 Task: Look for space in Vichy, France from 3rd August, 2023 to 17th August, 2023 for 3 adults, 1 child in price range Rs.3000 to Rs.15000. Place can be entire place with 3 bedrooms having 4 beds and 2 bathrooms. Property type can be house, flat, guest house. Booking option can be shelf check-in. Required host language is English.
Action: Mouse moved to (464, 87)
Screenshot: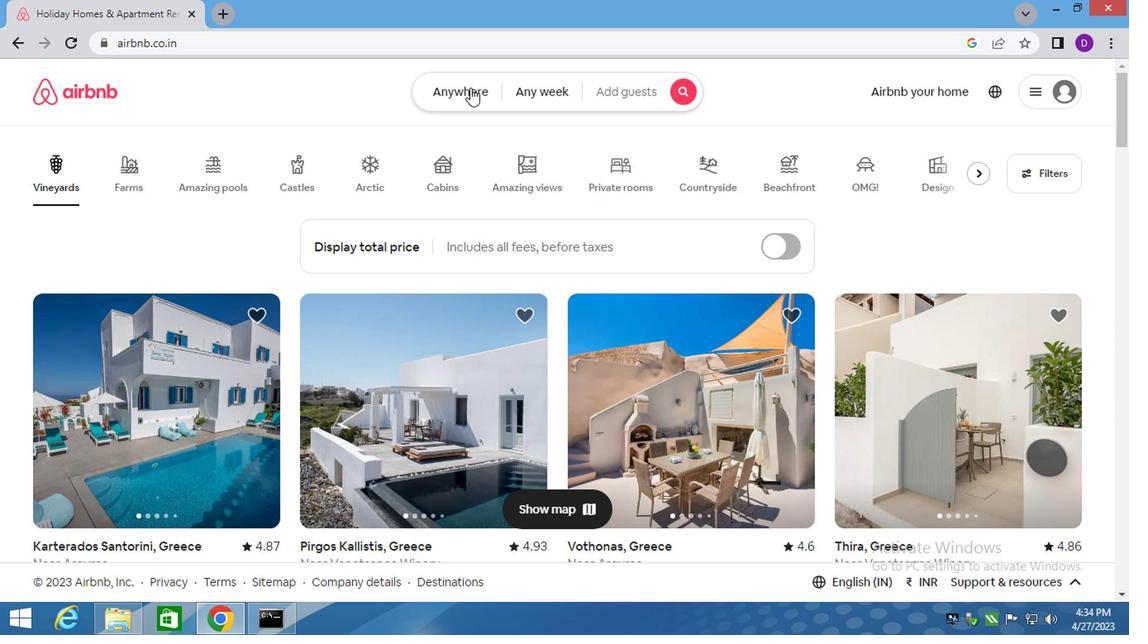 
Action: Mouse pressed left at (464, 87)
Screenshot: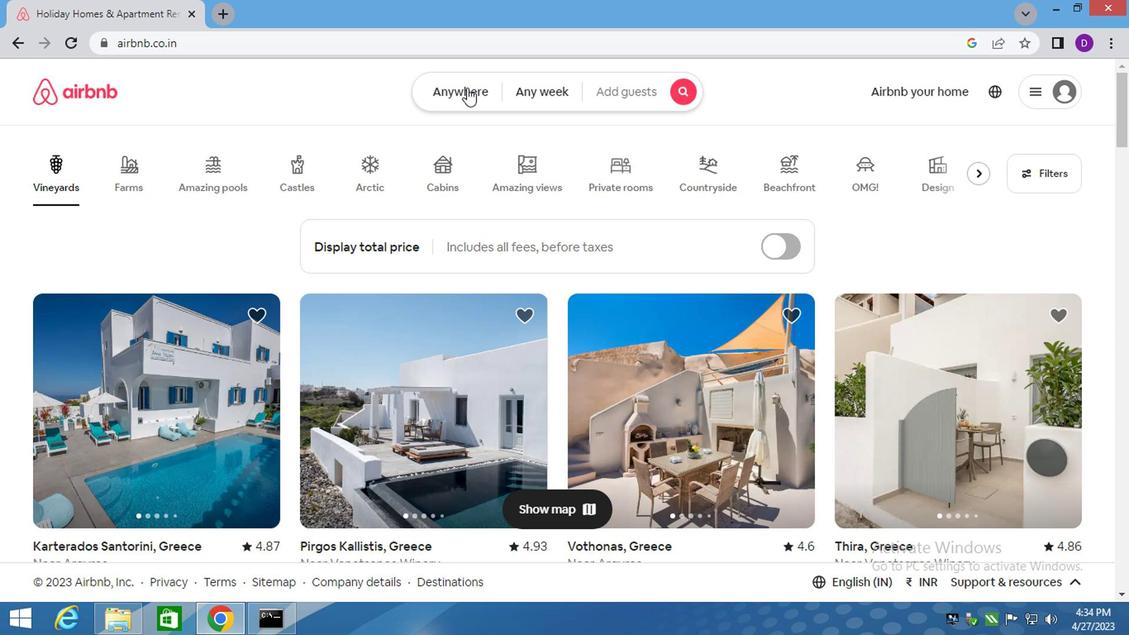 
Action: Mouse moved to (308, 161)
Screenshot: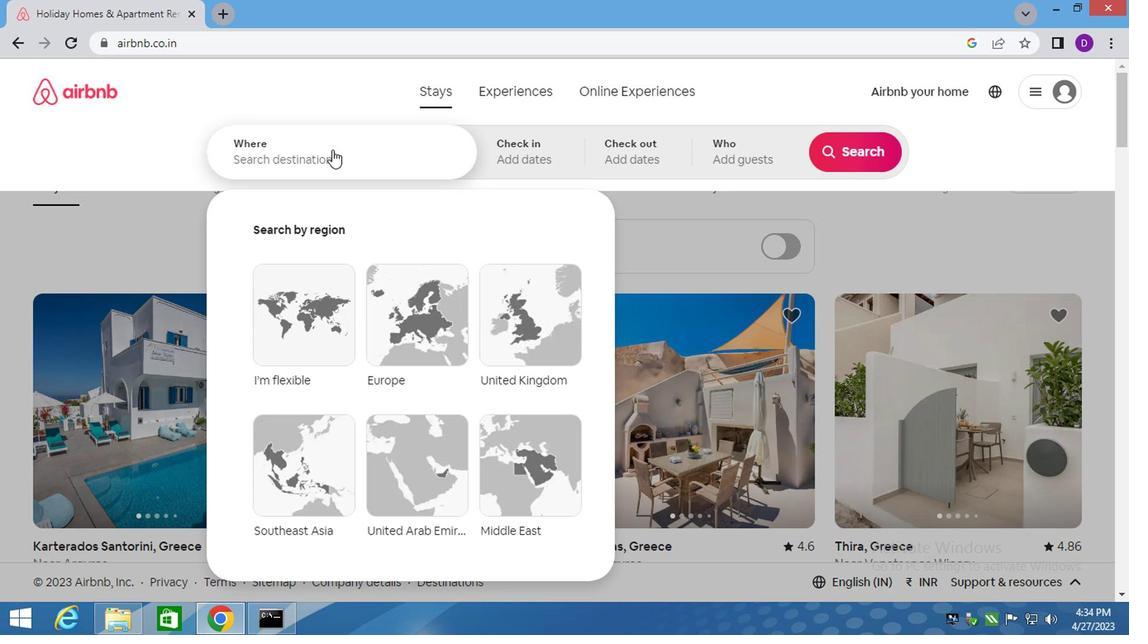 
Action: Mouse pressed left at (308, 161)
Screenshot: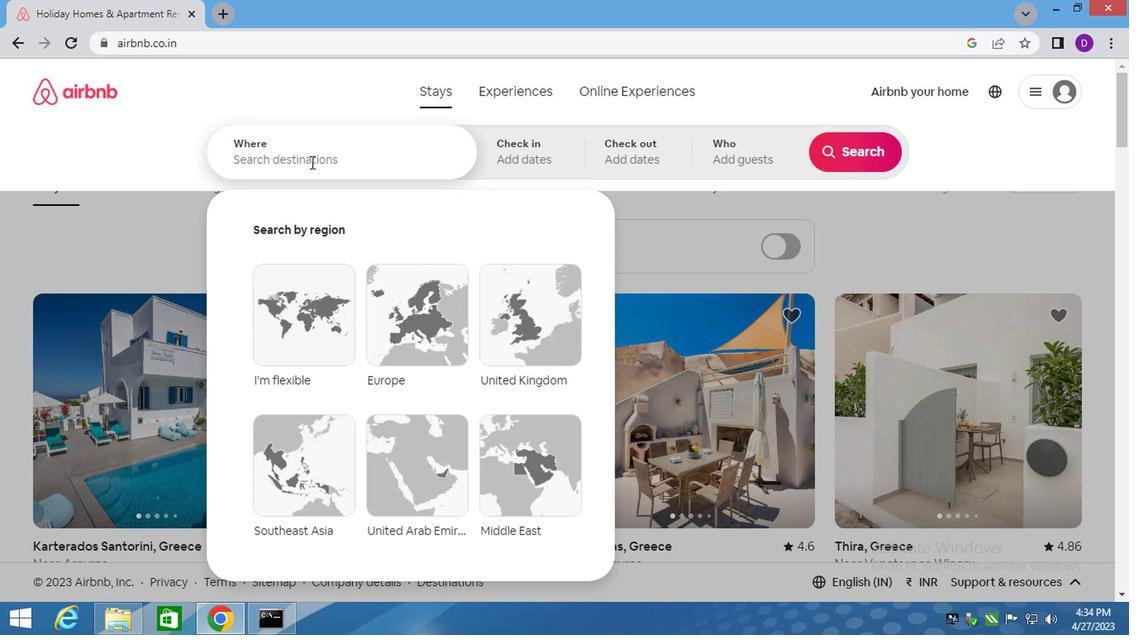 
Action: Mouse moved to (308, 163)
Screenshot: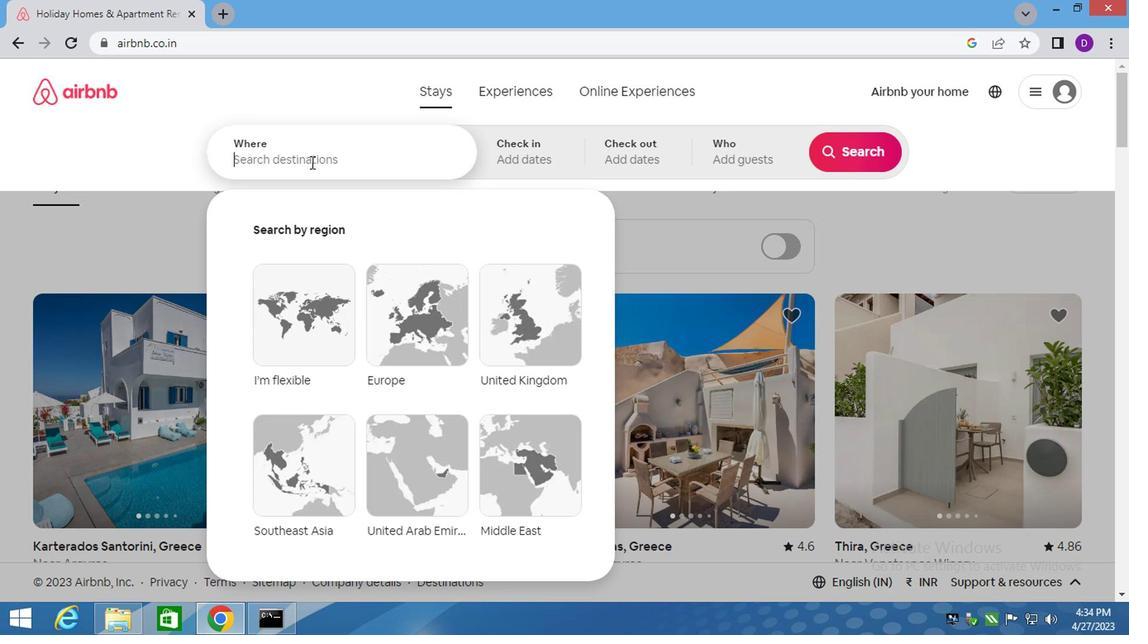 
Action: Key pressed <Key.shift>VICHY,<Key.shift>FRANCE<Key.enter>
Screenshot: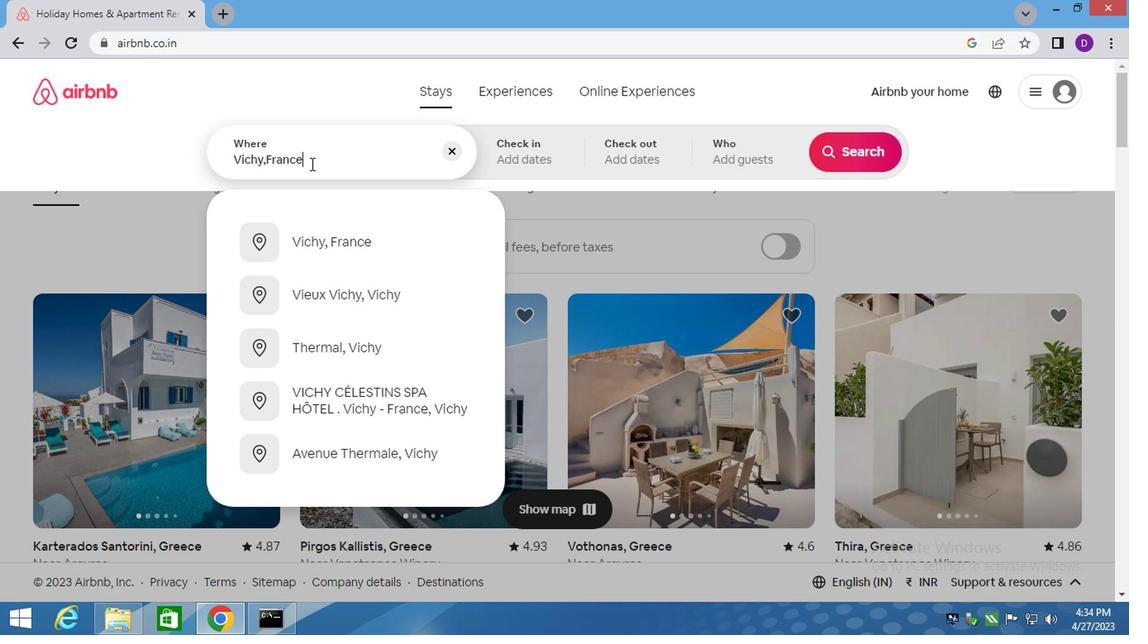 
Action: Mouse moved to (840, 285)
Screenshot: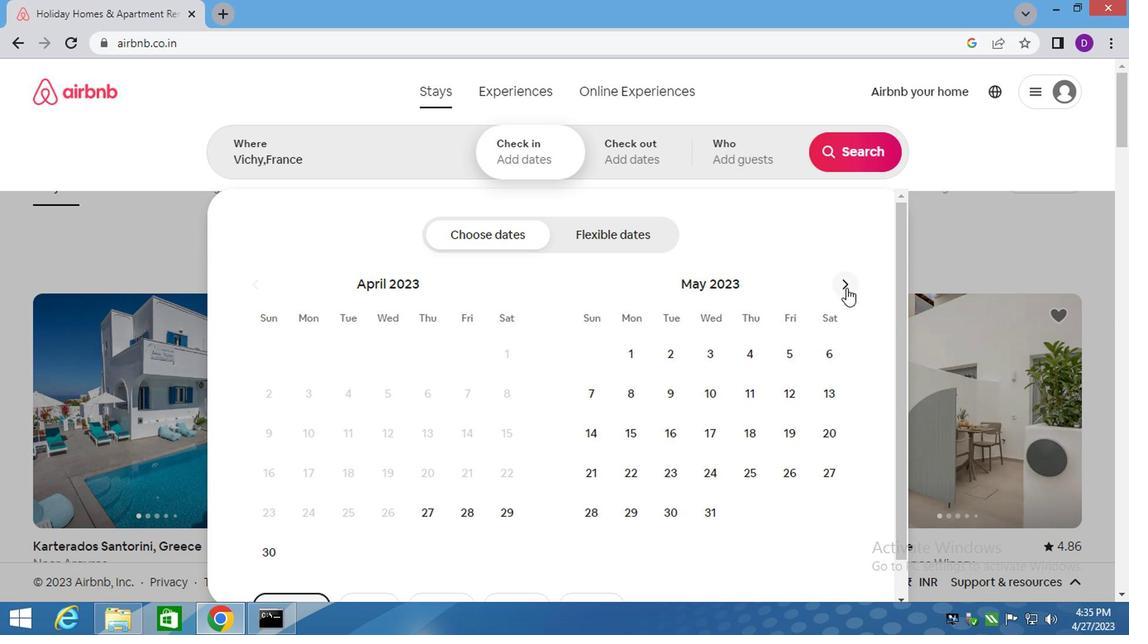 
Action: Mouse pressed left at (840, 285)
Screenshot: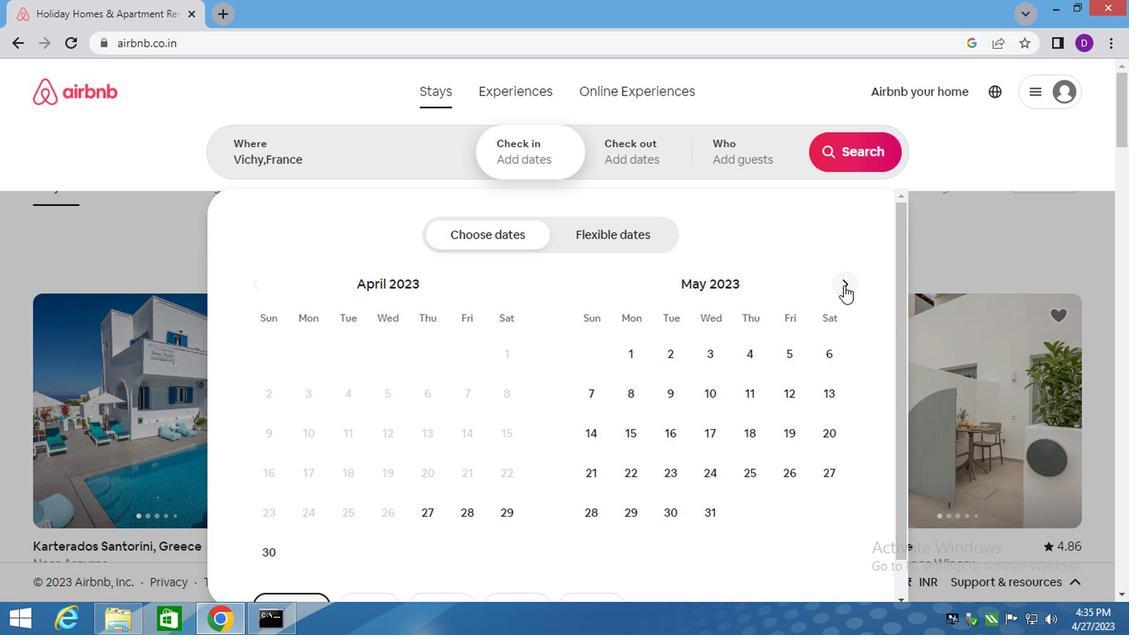 
Action: Mouse pressed left at (840, 285)
Screenshot: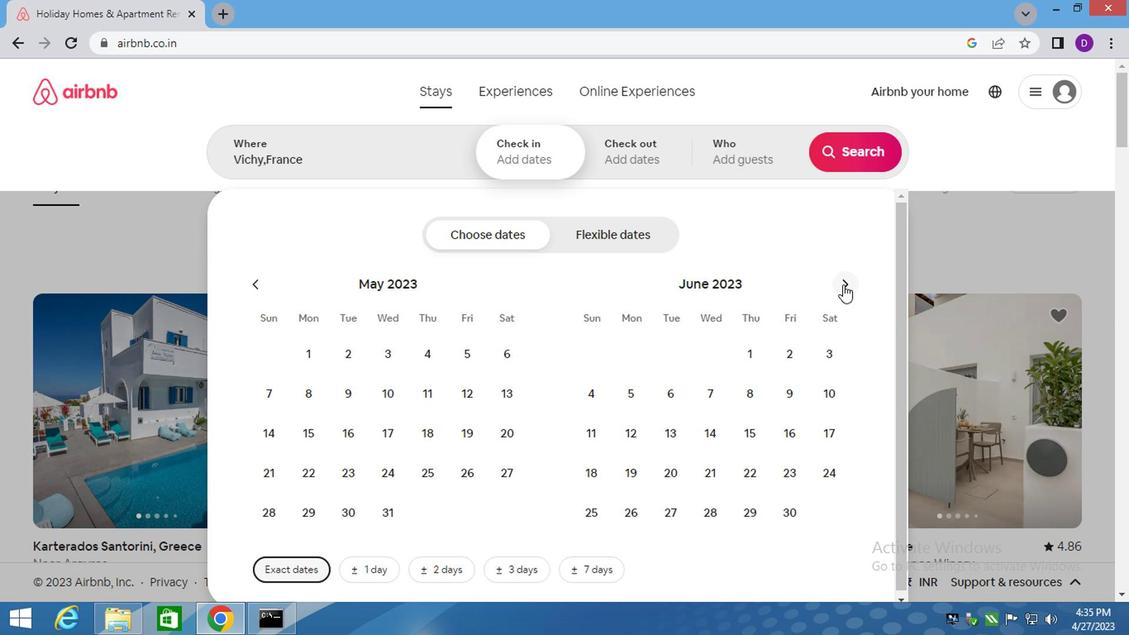 
Action: Mouse pressed left at (840, 285)
Screenshot: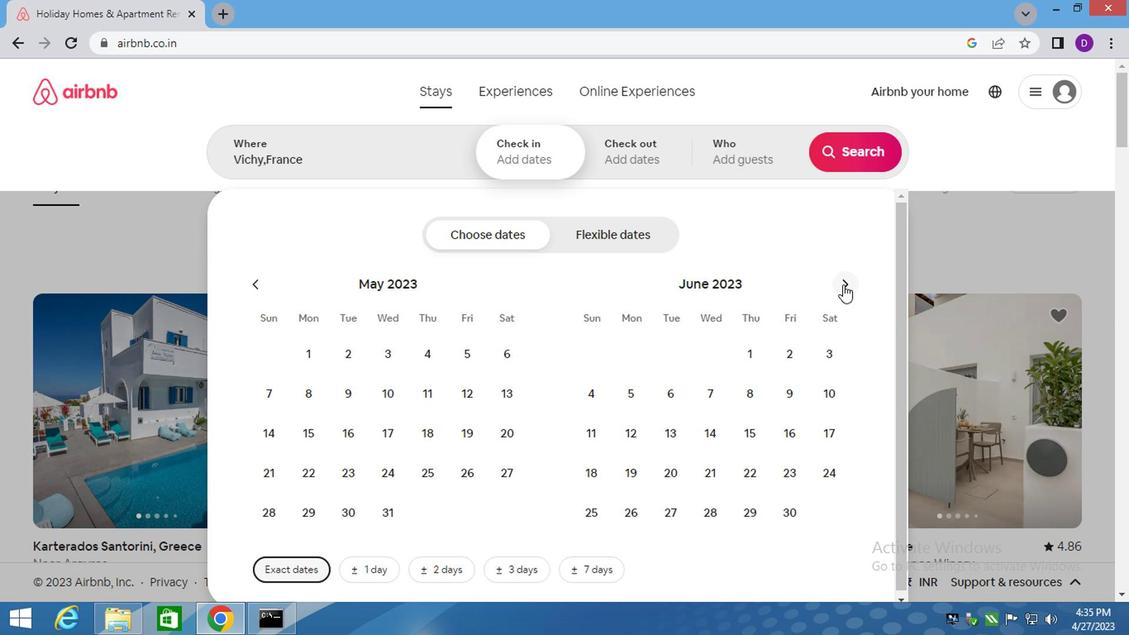 
Action: Mouse pressed left at (840, 285)
Screenshot: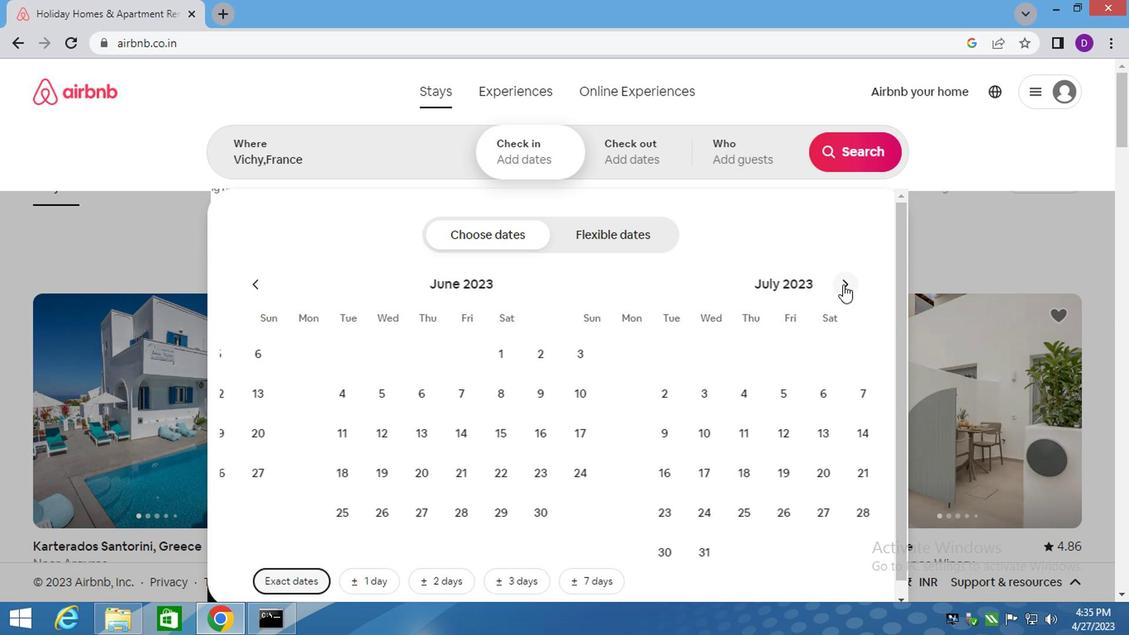 
Action: Mouse moved to (739, 362)
Screenshot: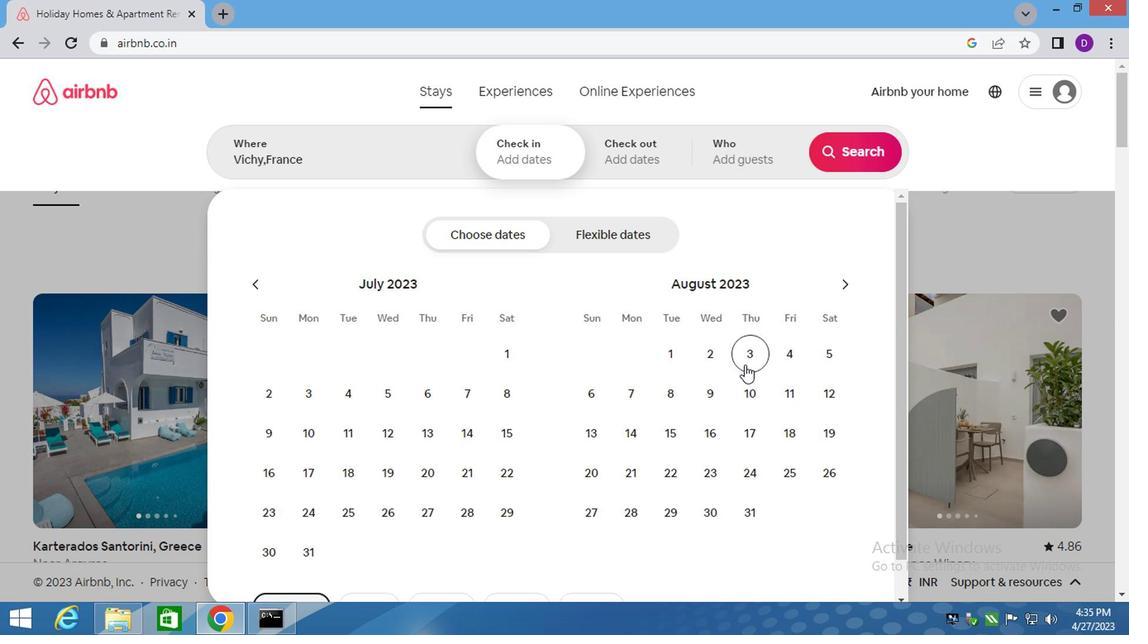 
Action: Mouse pressed left at (739, 362)
Screenshot: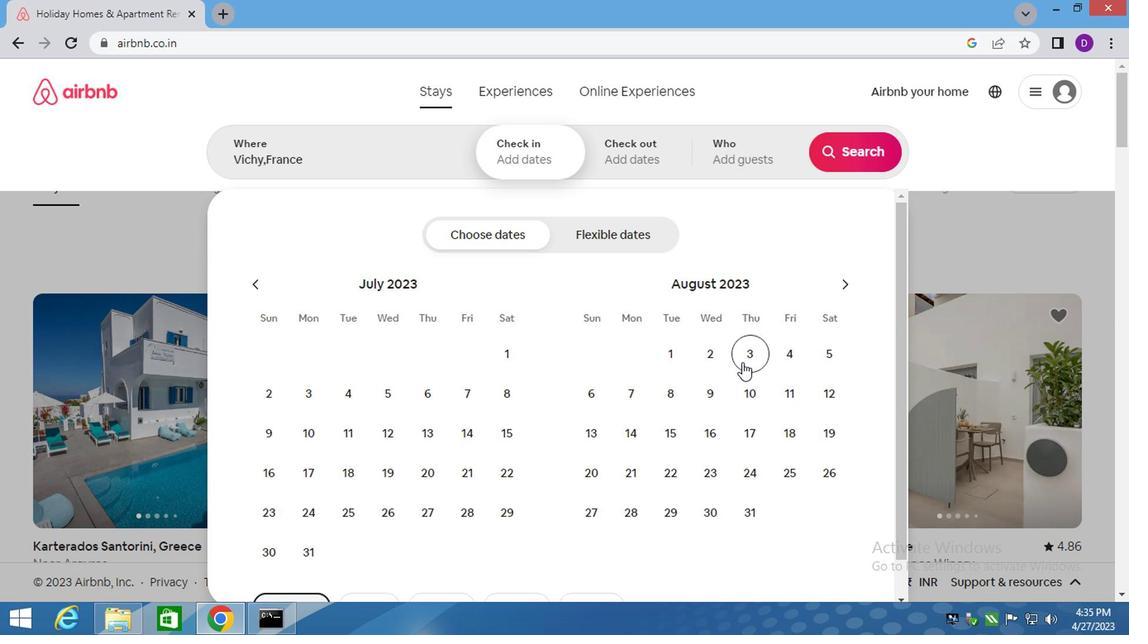 
Action: Mouse moved to (757, 432)
Screenshot: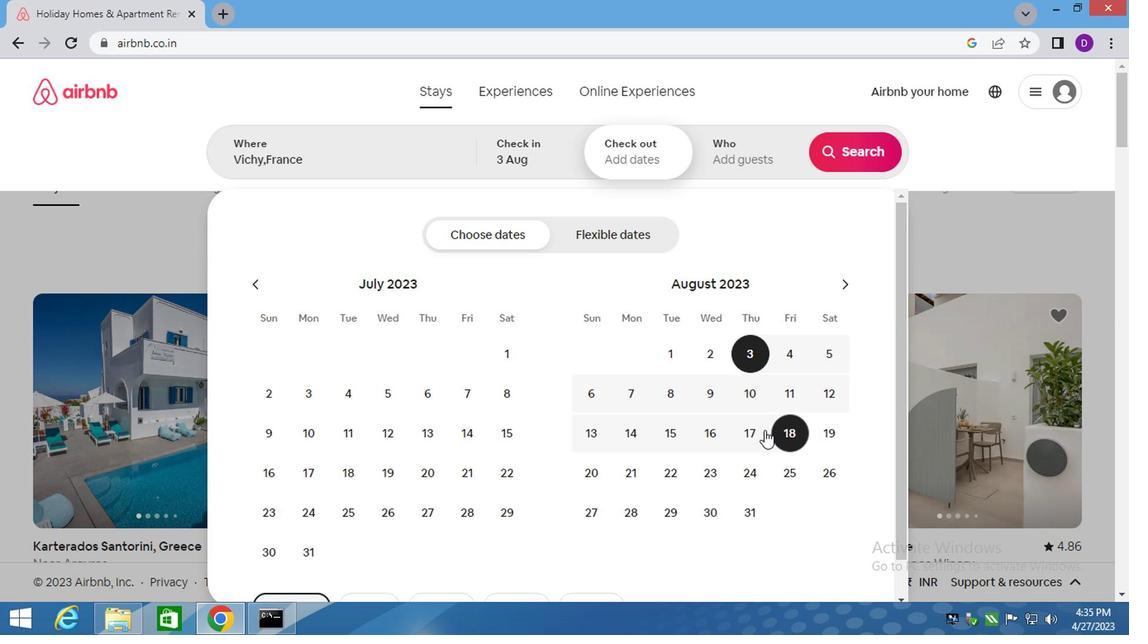 
Action: Mouse pressed left at (757, 432)
Screenshot: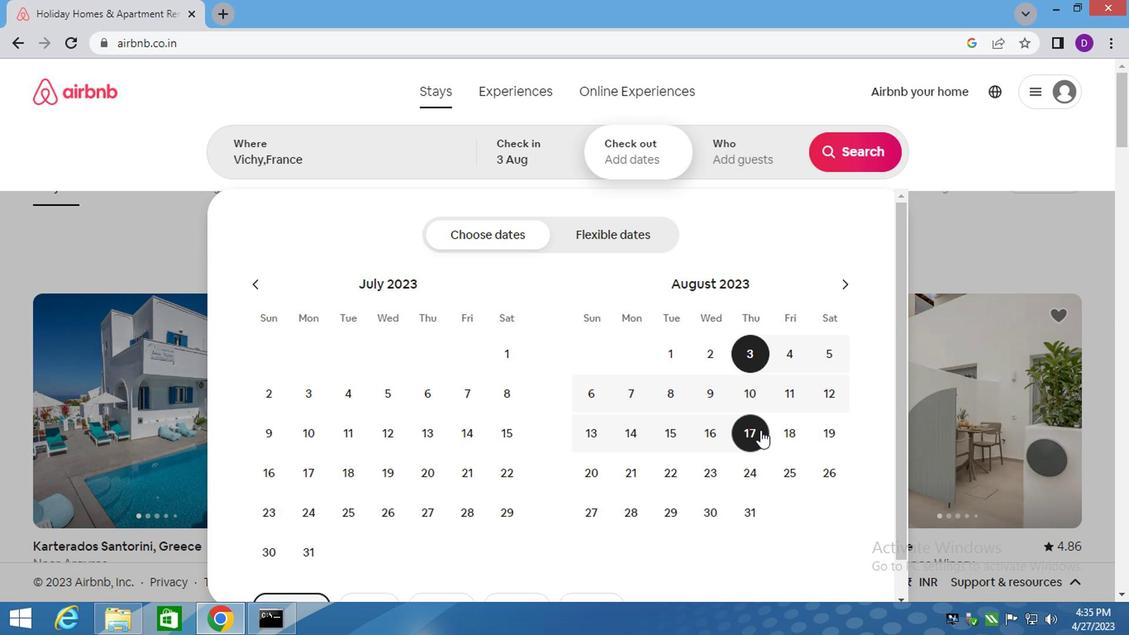 
Action: Mouse moved to (734, 149)
Screenshot: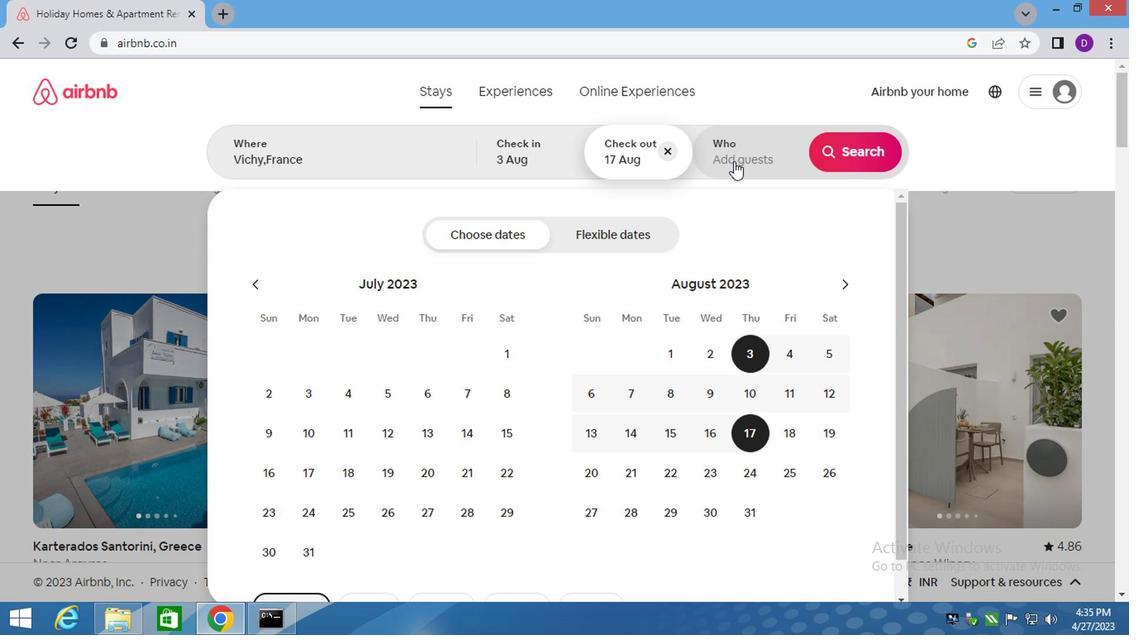 
Action: Mouse pressed left at (734, 149)
Screenshot: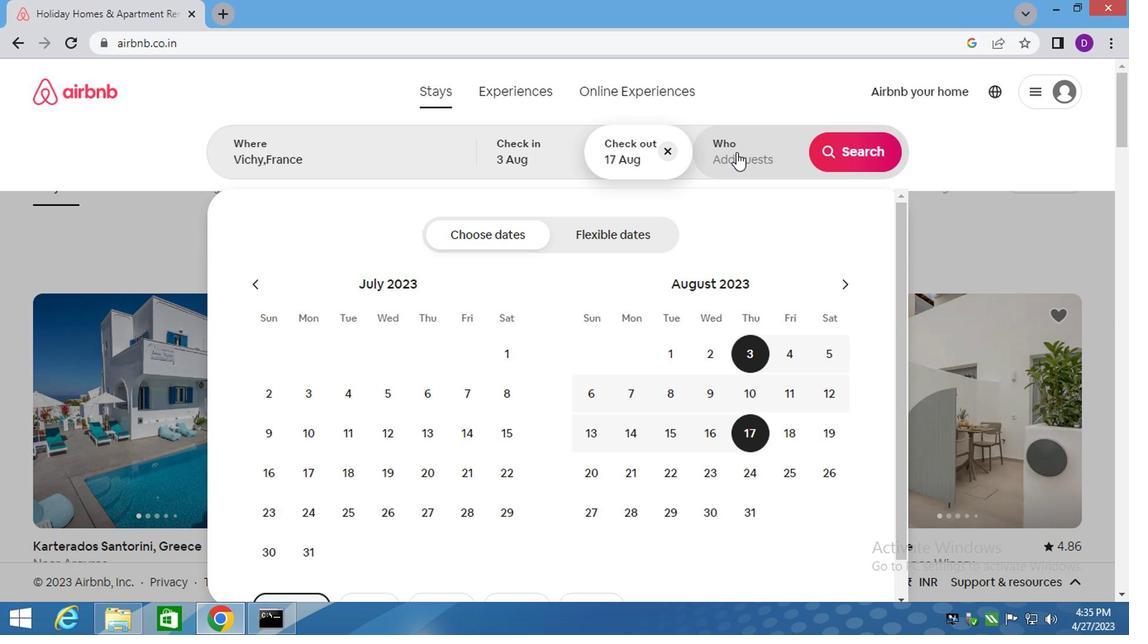 
Action: Mouse moved to (855, 232)
Screenshot: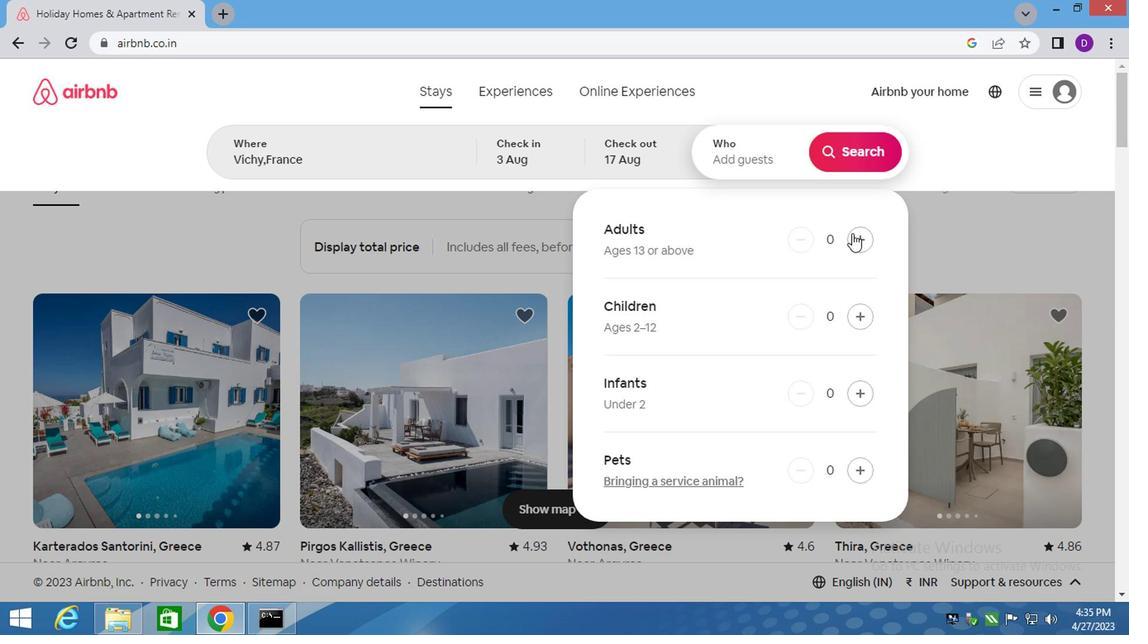 
Action: Mouse pressed left at (855, 232)
Screenshot: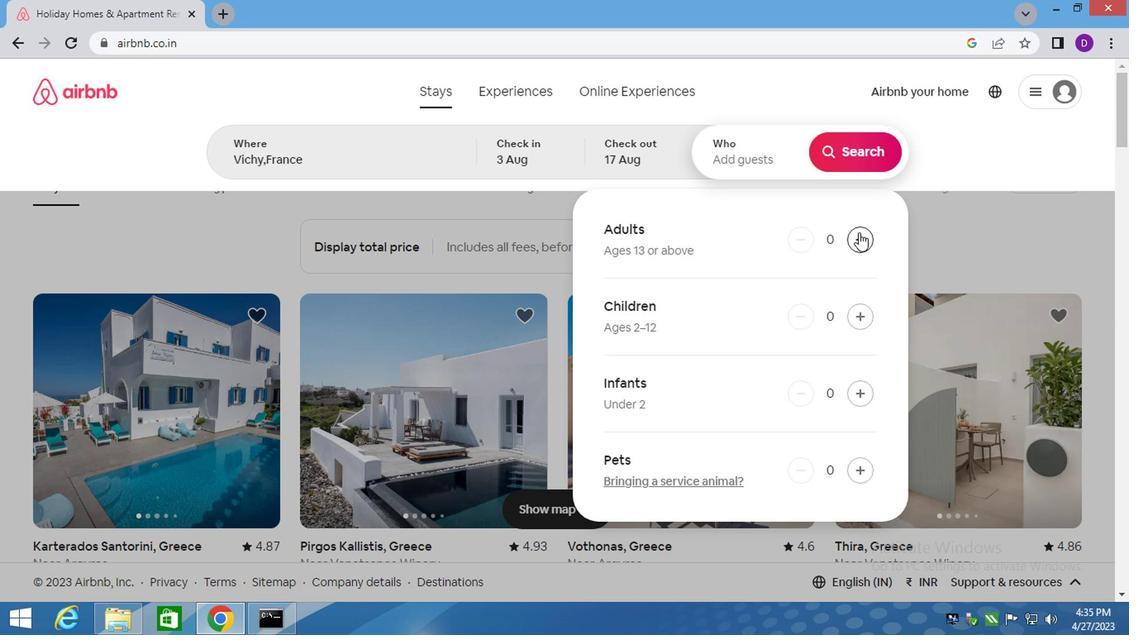 
Action: Mouse moved to (856, 232)
Screenshot: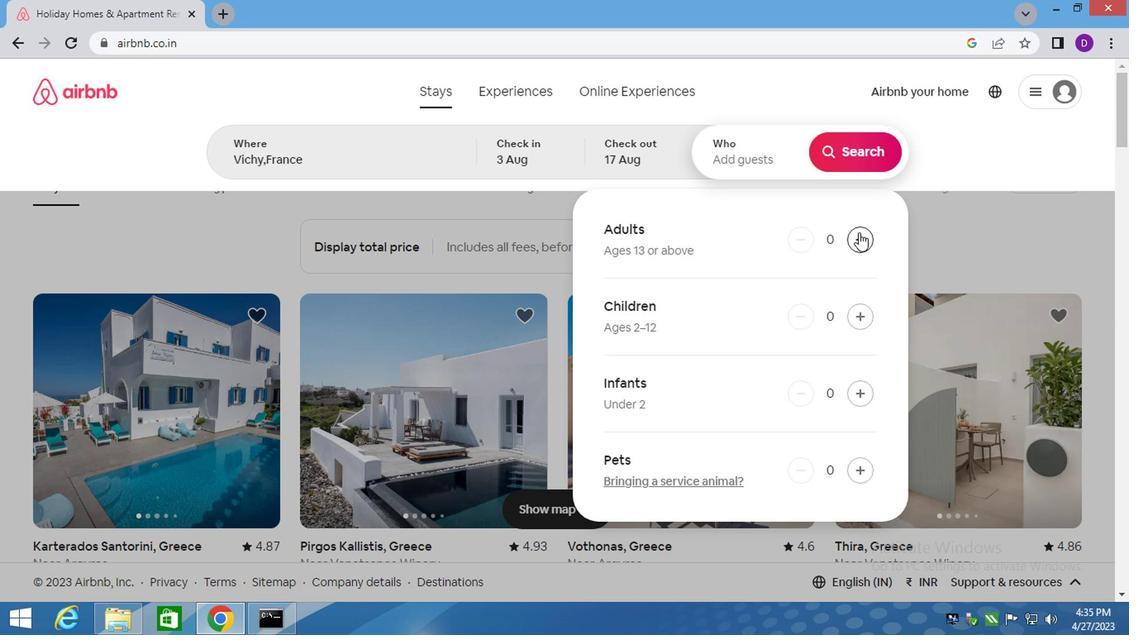 
Action: Mouse pressed left at (856, 232)
Screenshot: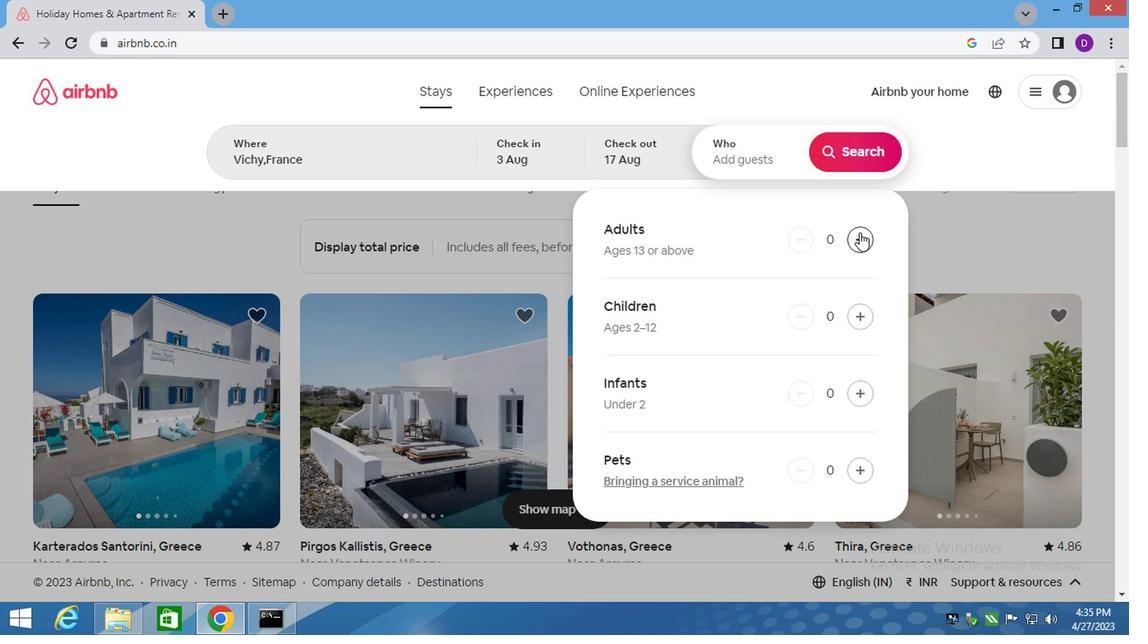 
Action: Mouse pressed left at (856, 232)
Screenshot: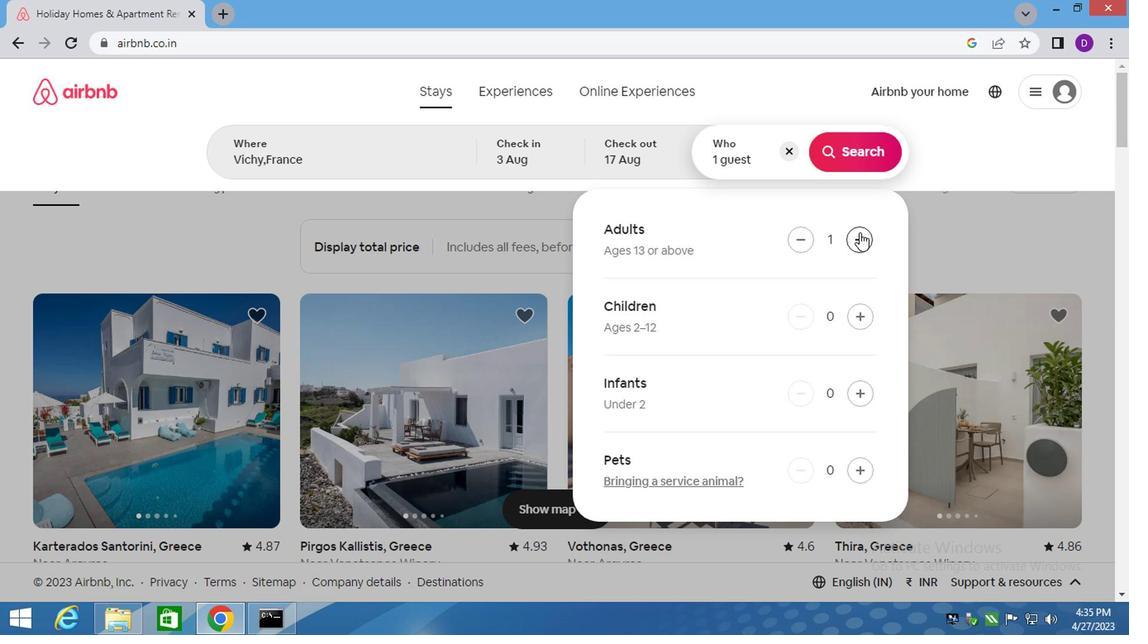 
Action: Mouse moved to (862, 319)
Screenshot: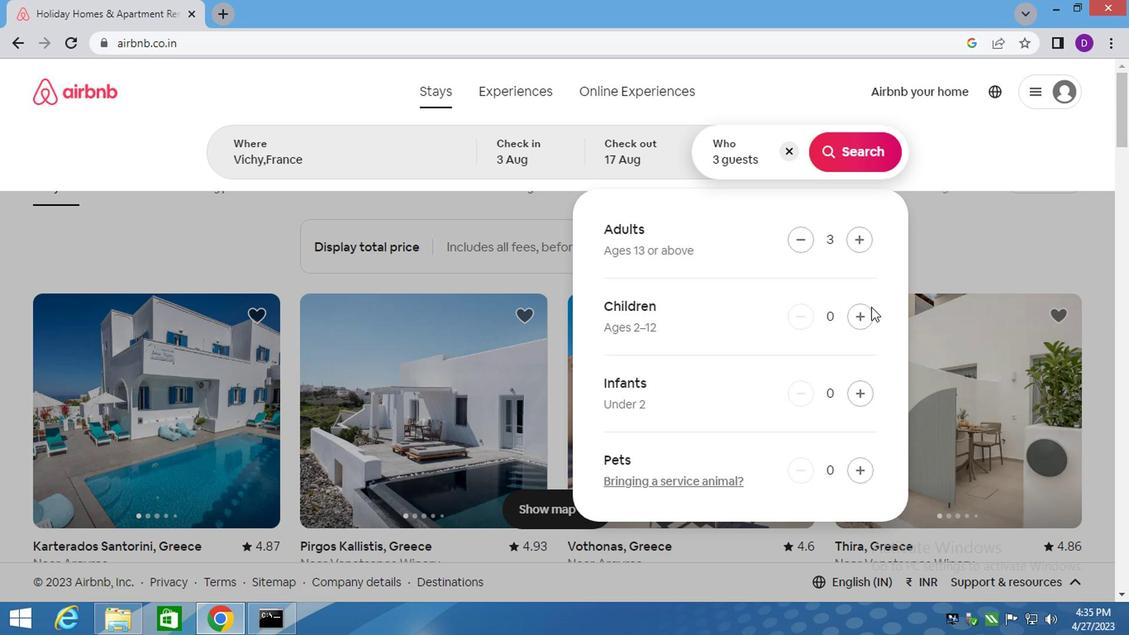 
Action: Mouse pressed left at (862, 319)
Screenshot: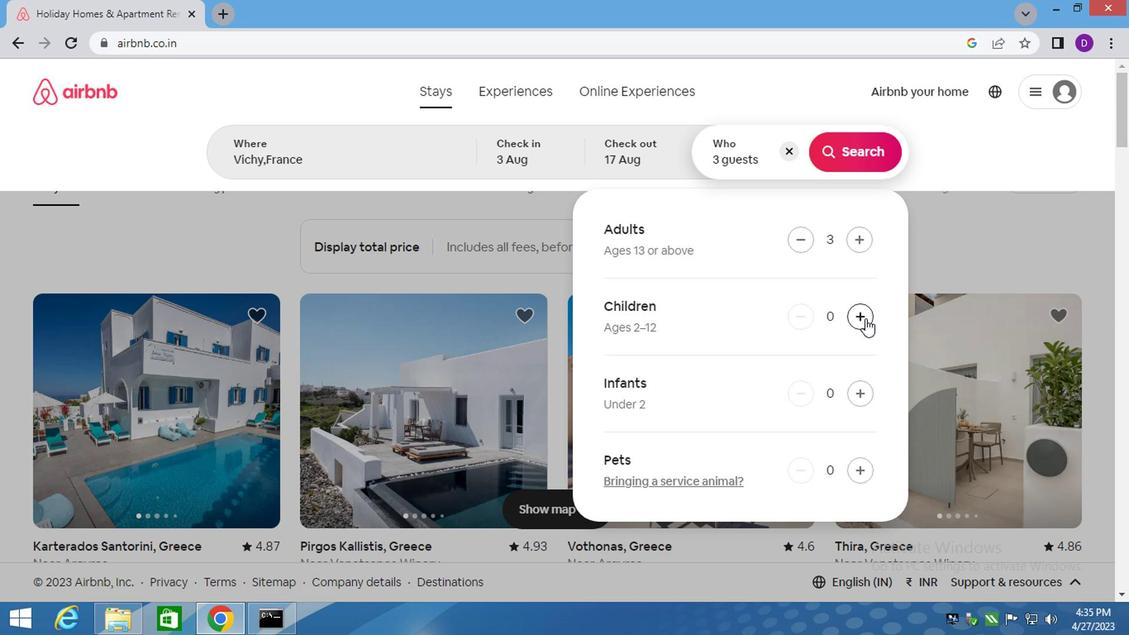 
Action: Mouse moved to (832, 155)
Screenshot: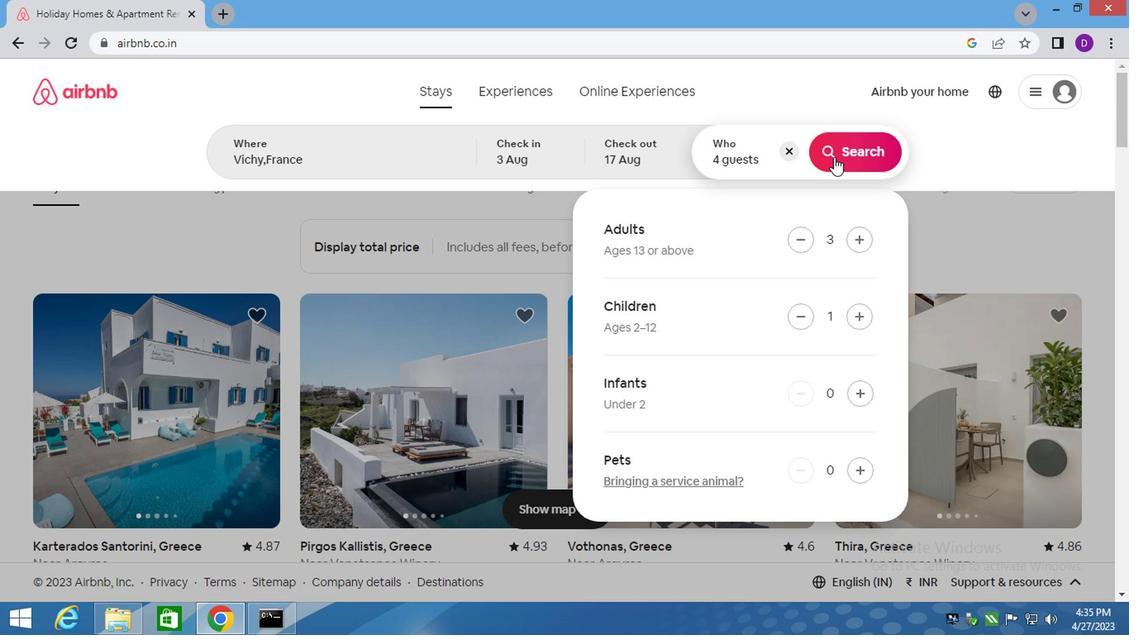 
Action: Mouse pressed left at (832, 155)
Screenshot: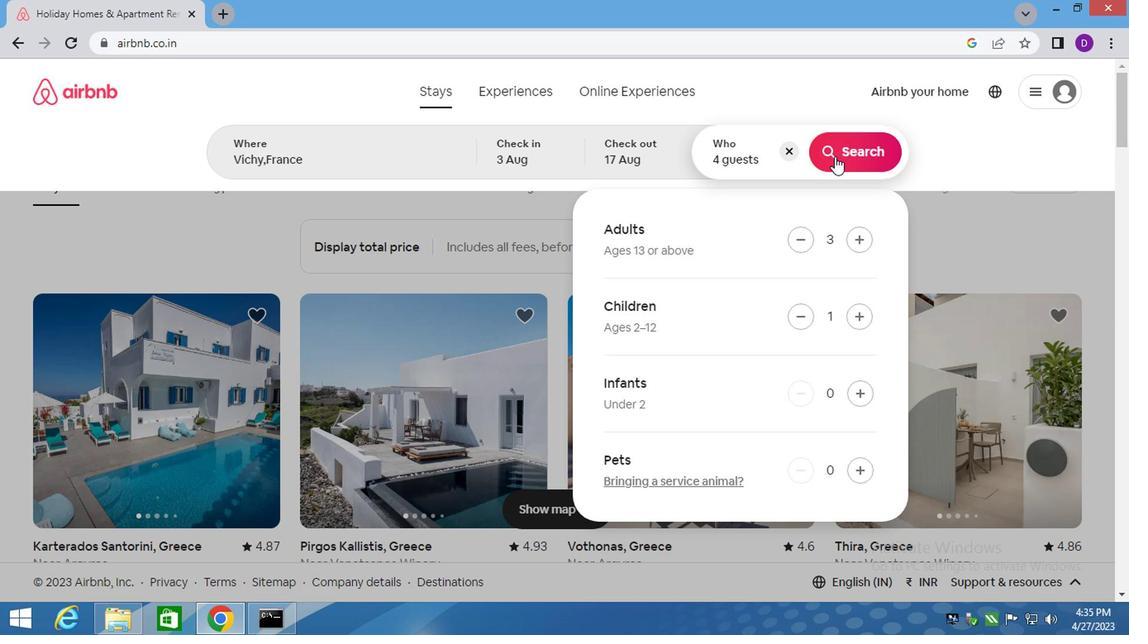 
Action: Mouse moved to (1063, 159)
Screenshot: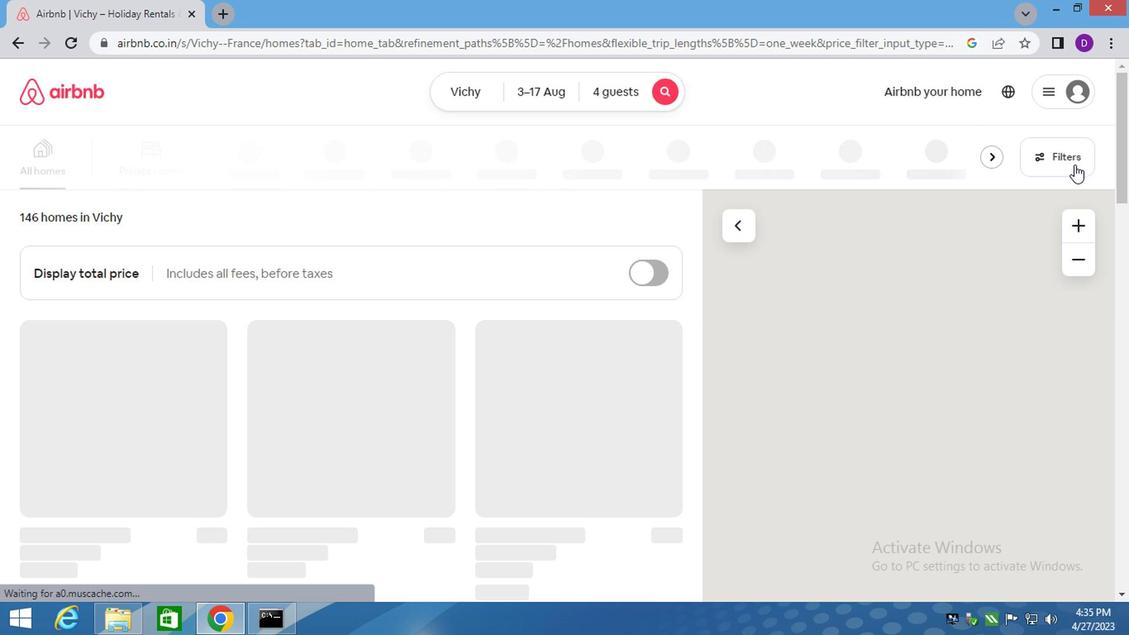 
Action: Mouse pressed left at (1063, 159)
Screenshot: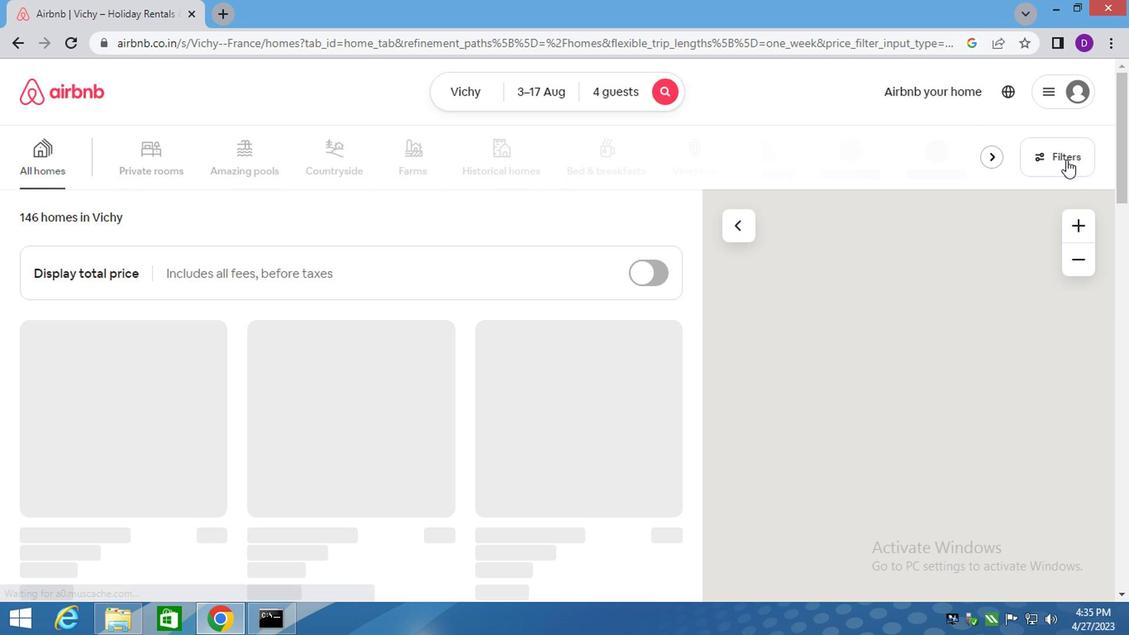 
Action: Mouse moved to (339, 368)
Screenshot: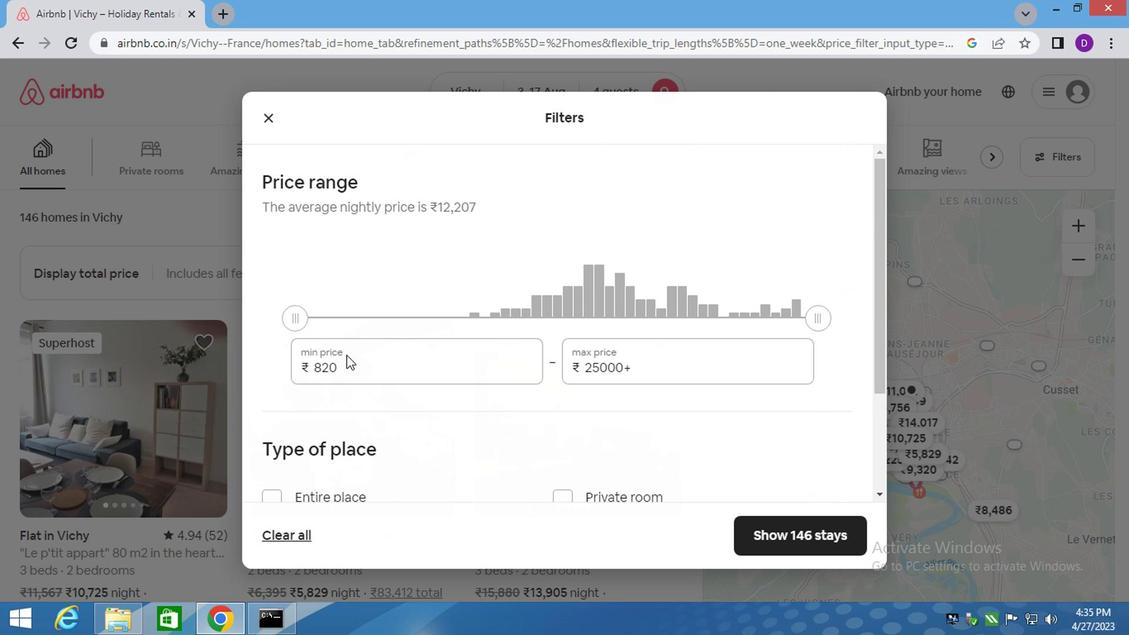 
Action: Mouse pressed left at (339, 368)
Screenshot: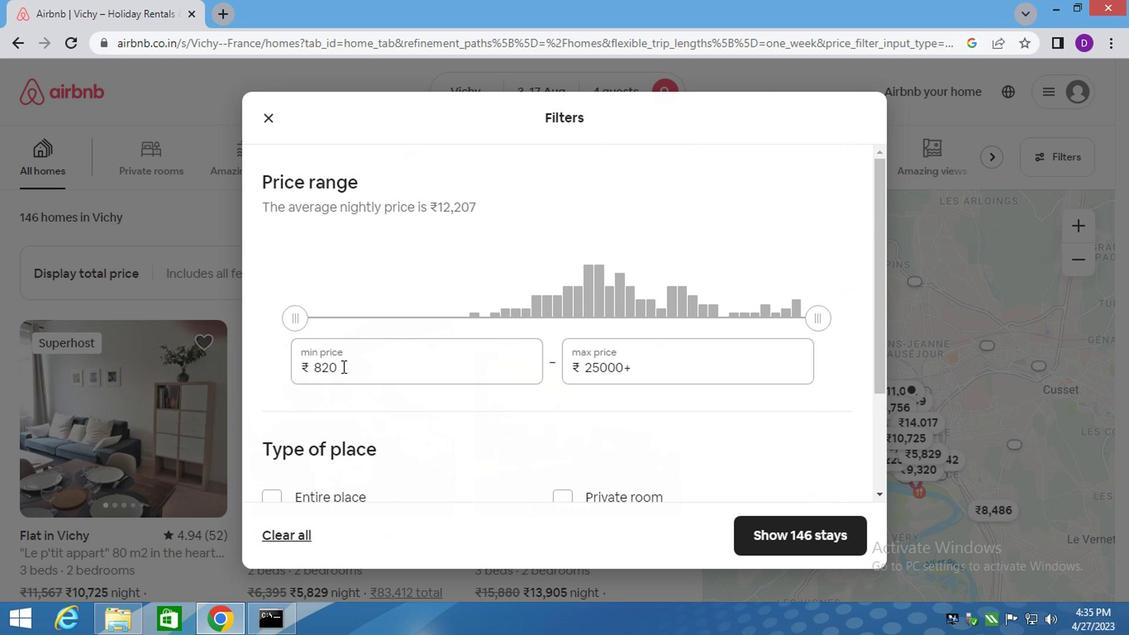 
Action: Mouse pressed left at (339, 368)
Screenshot: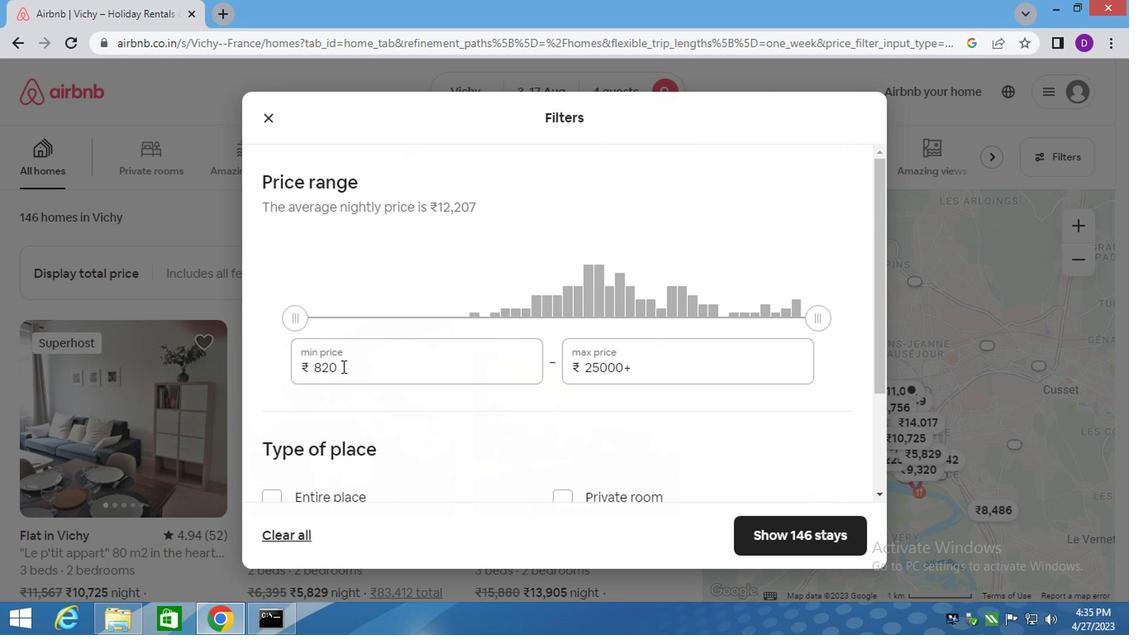 
Action: Mouse pressed left at (339, 368)
Screenshot: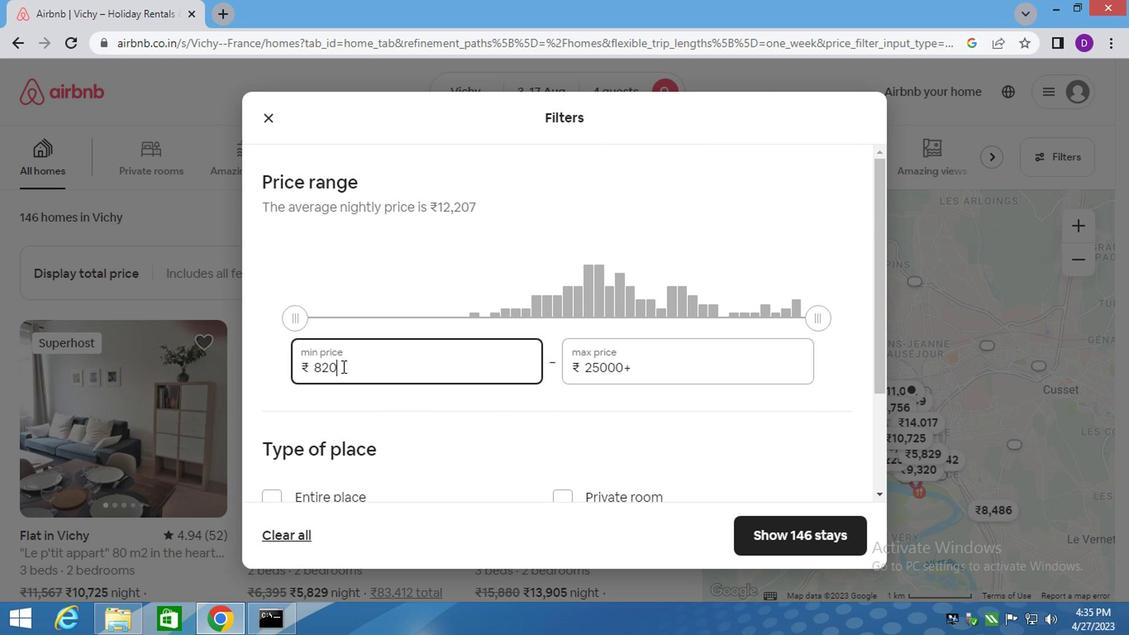 
Action: Key pressed 30
Screenshot: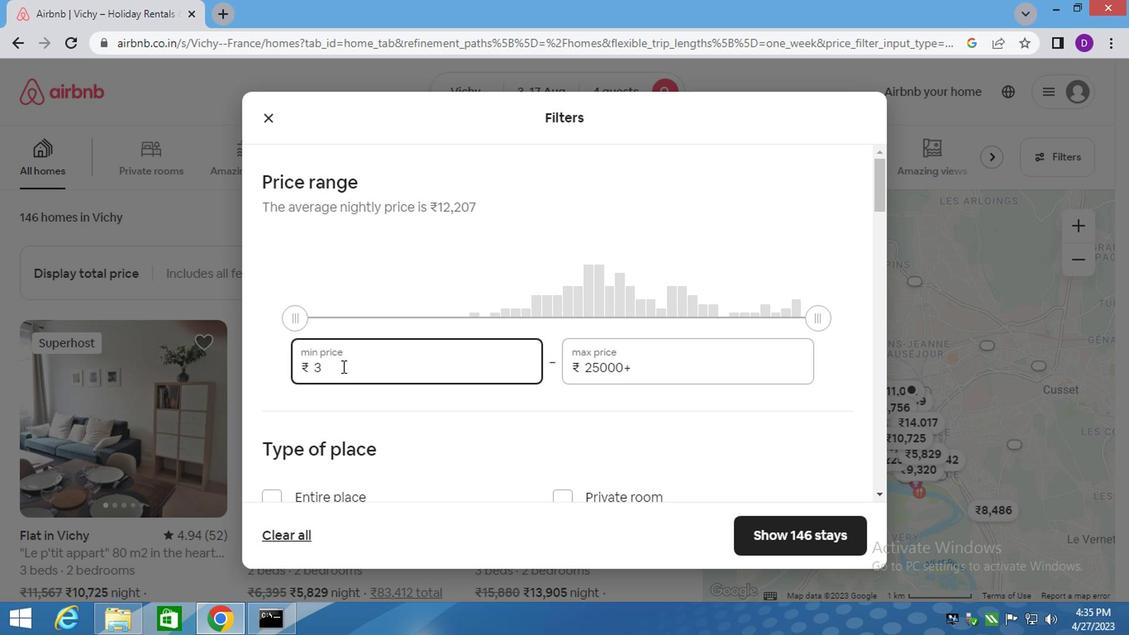 
Action: Mouse moved to (384, 372)
Screenshot: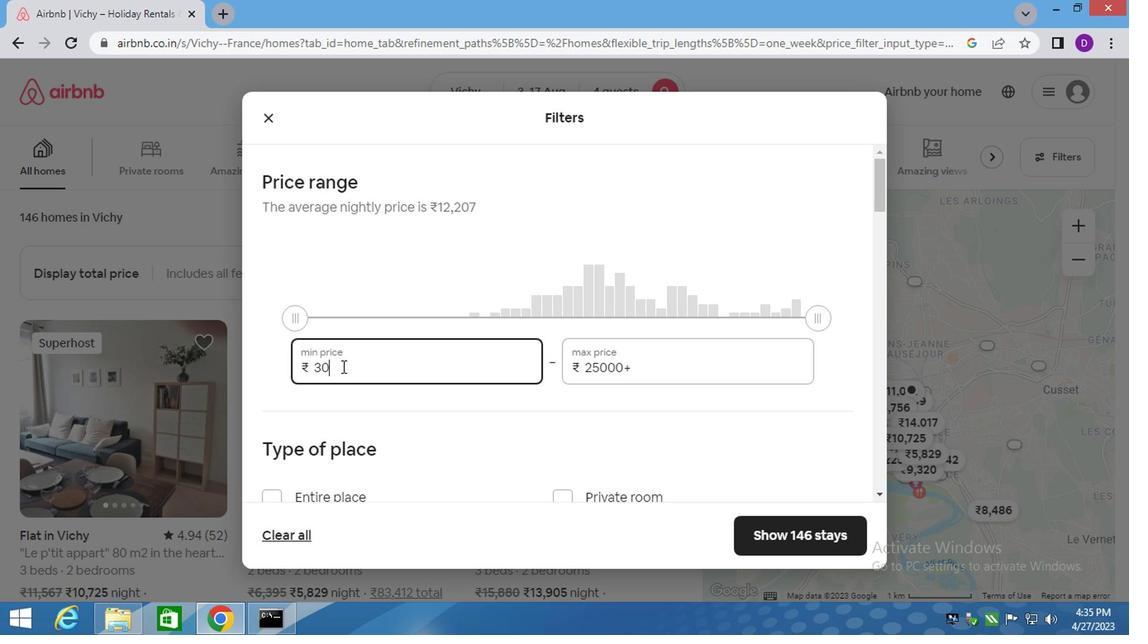 
Action: Key pressed 0
Screenshot: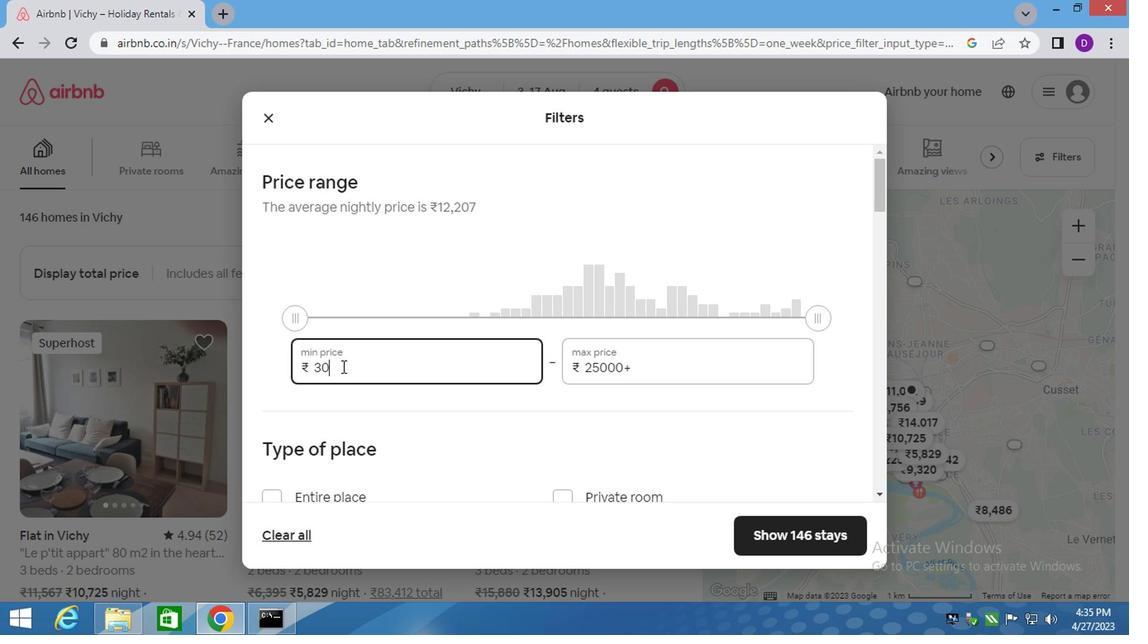 
Action: Mouse moved to (595, 369)
Screenshot: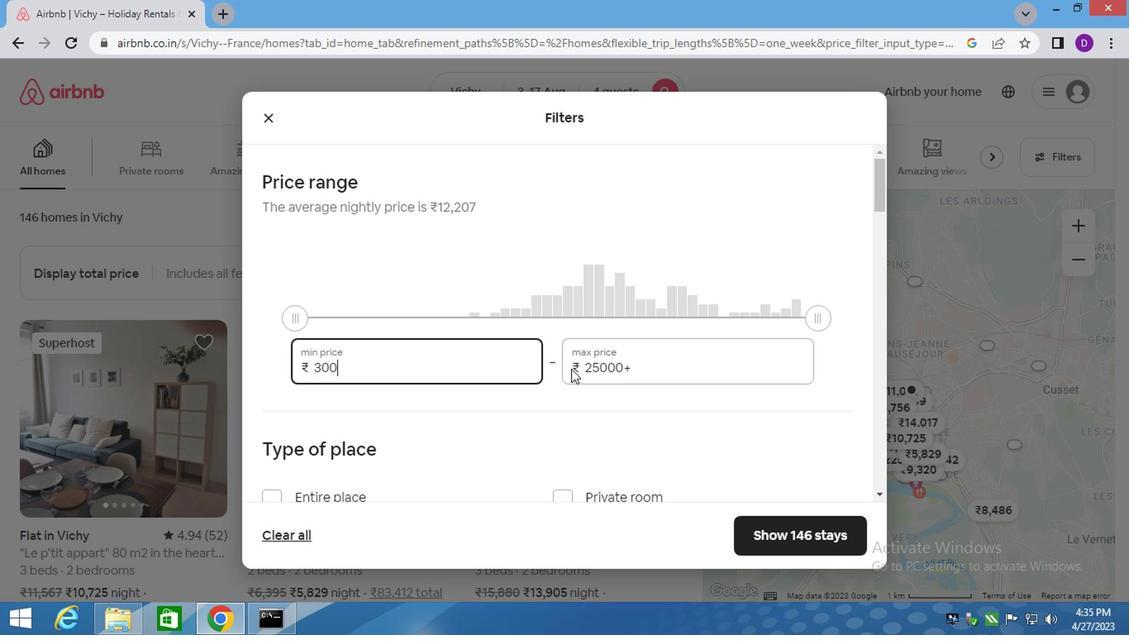 
Action: Key pressed 0
Screenshot: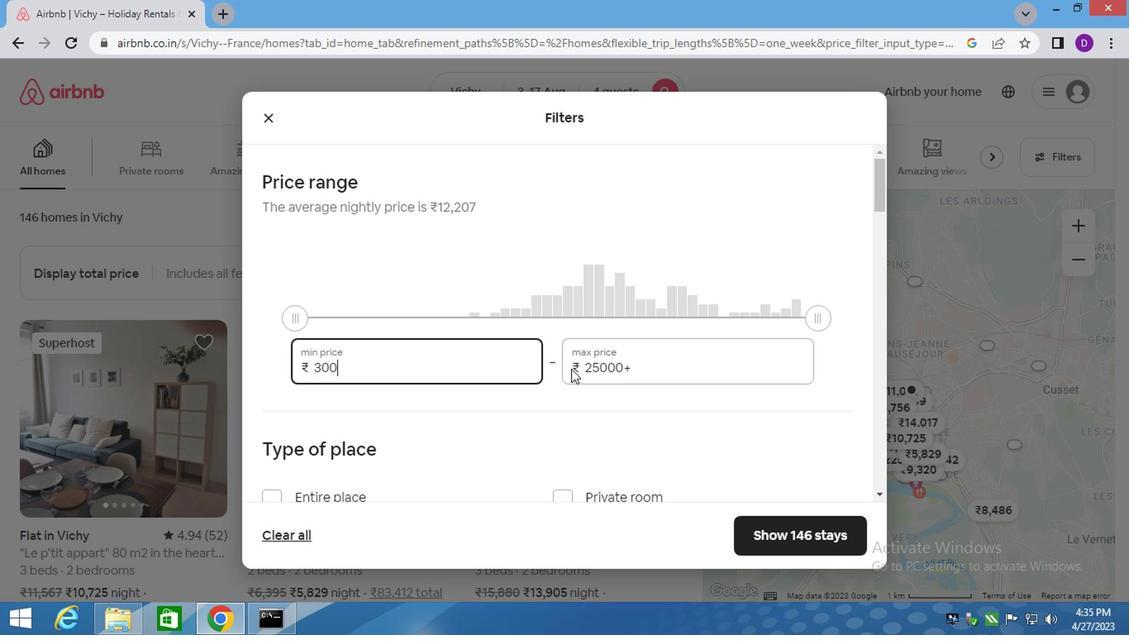 
Action: Mouse moved to (615, 366)
Screenshot: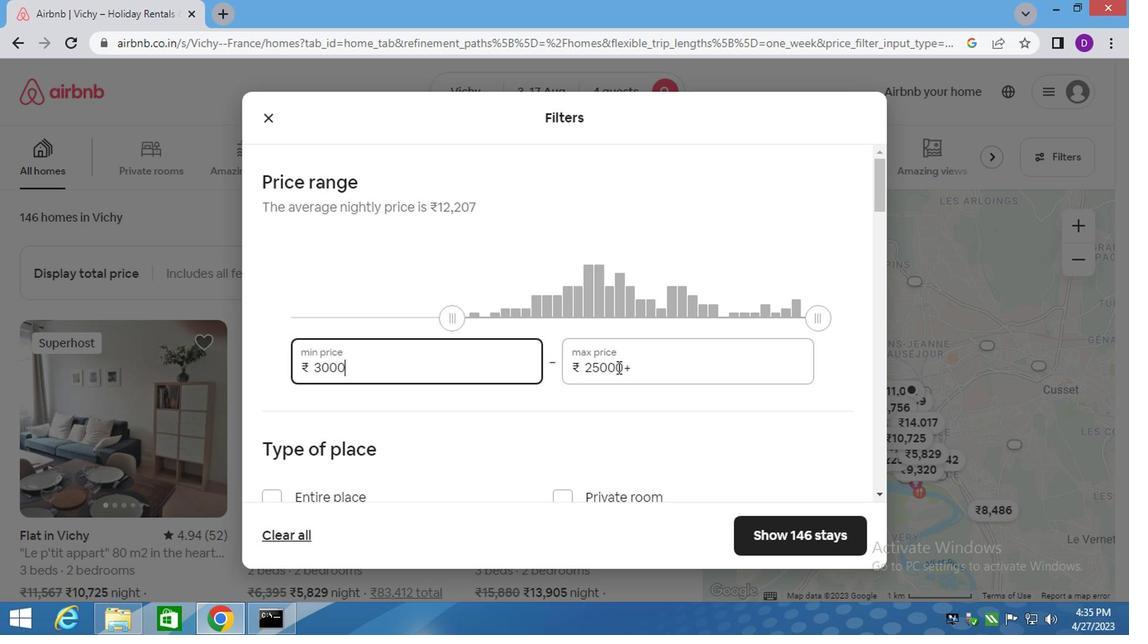 
Action: Mouse pressed left at (615, 366)
Screenshot: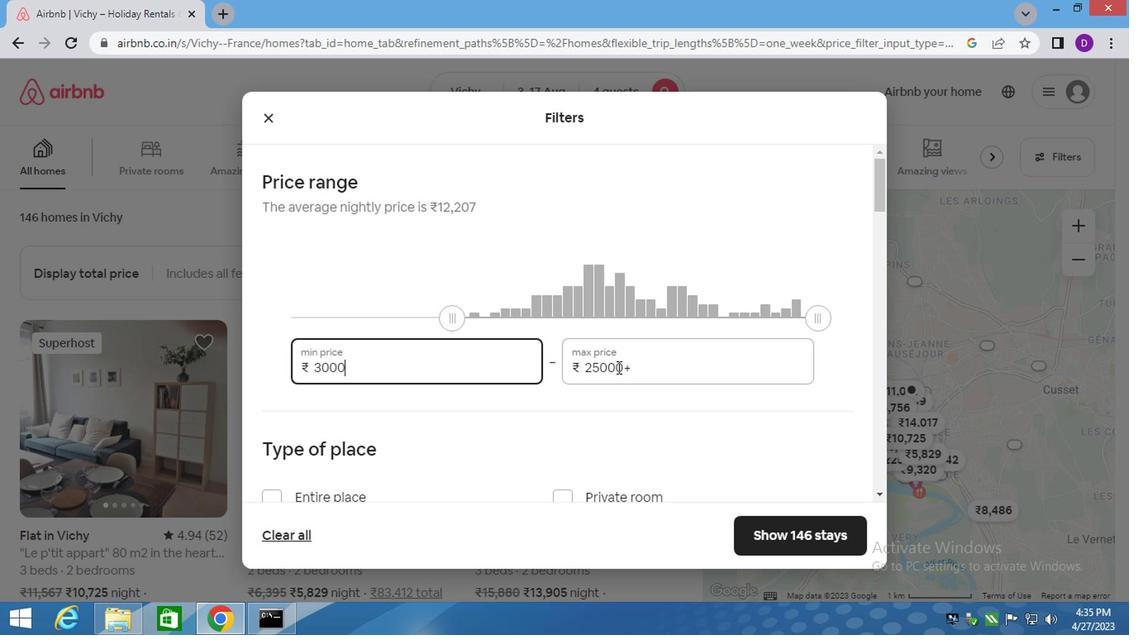 
Action: Mouse pressed left at (615, 366)
Screenshot: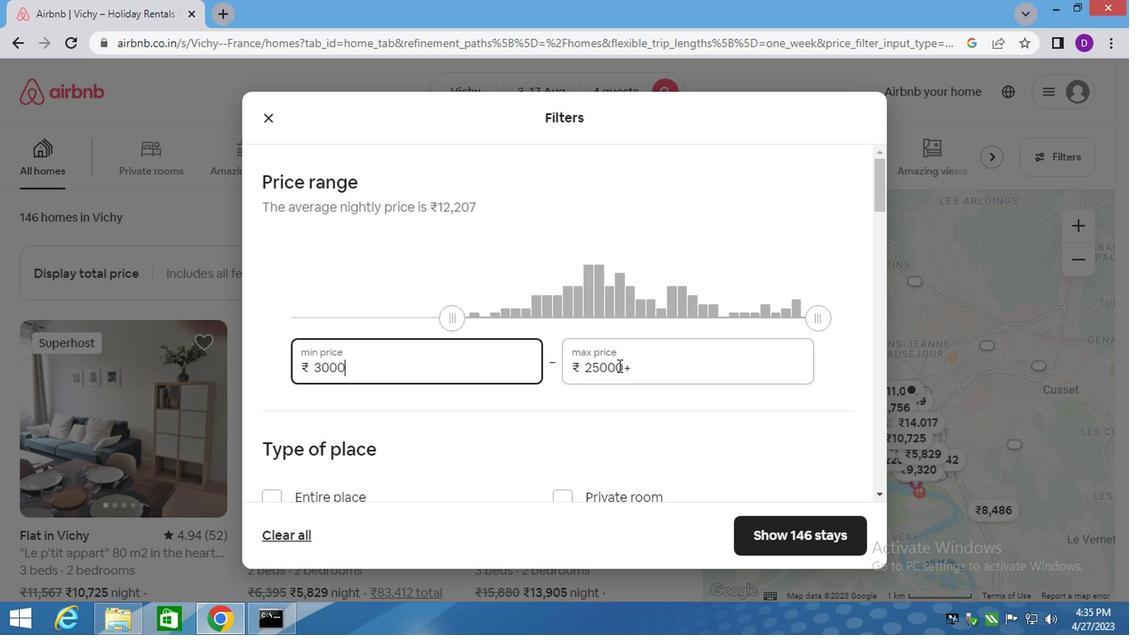 
Action: Mouse pressed left at (615, 366)
Screenshot: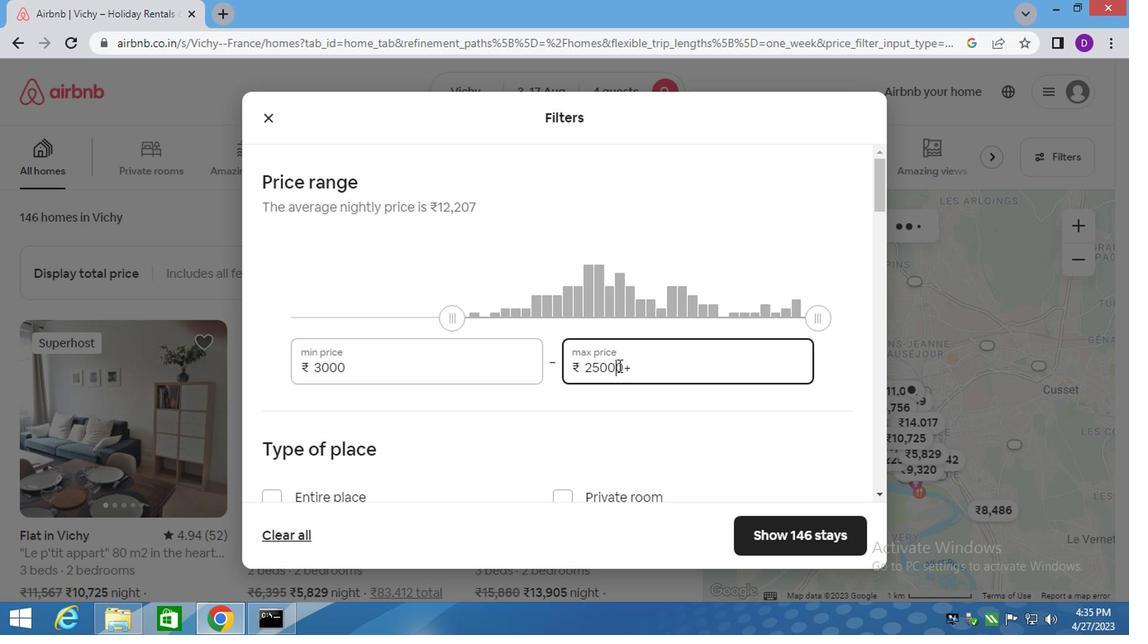 
Action: Key pressed 15000
Screenshot: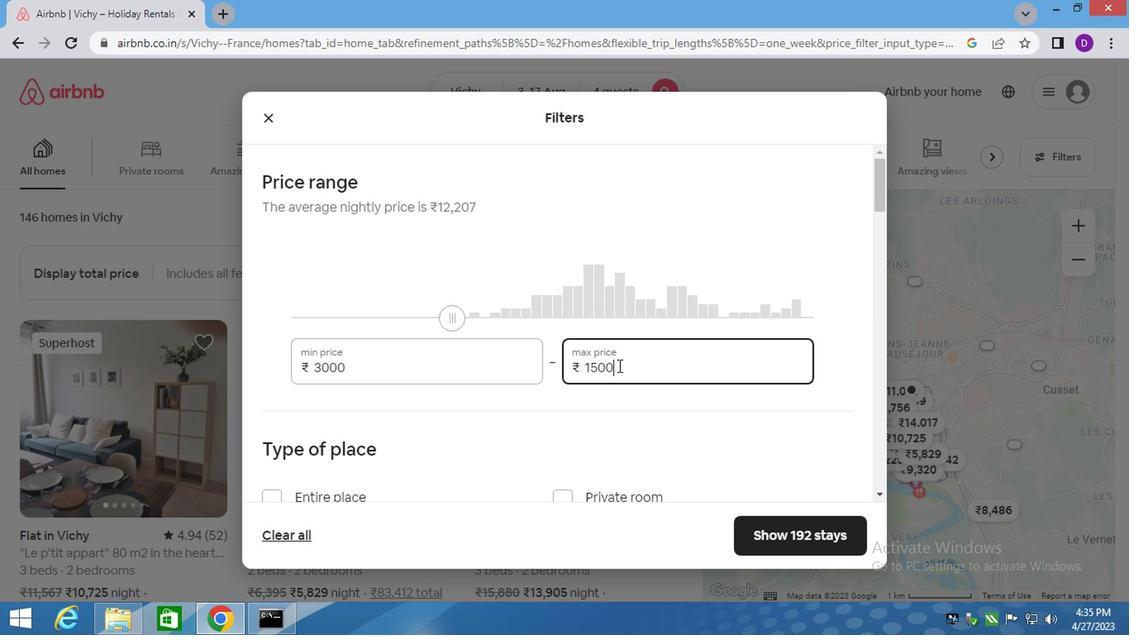
Action: Mouse moved to (537, 370)
Screenshot: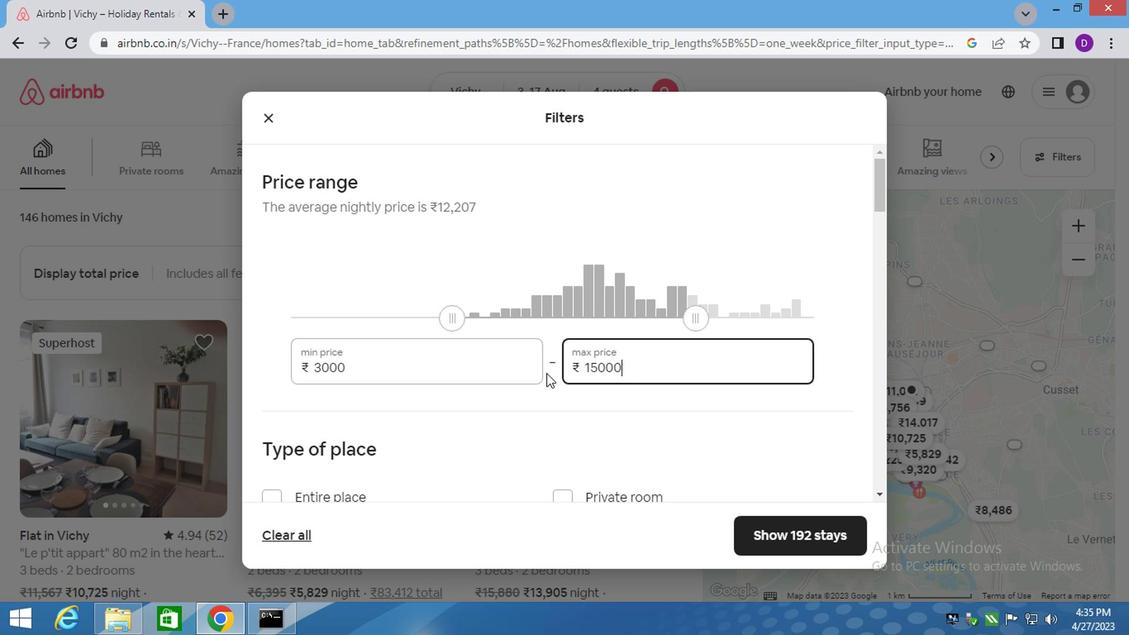 
Action: Mouse scrolled (537, 369) with delta (0, 0)
Screenshot: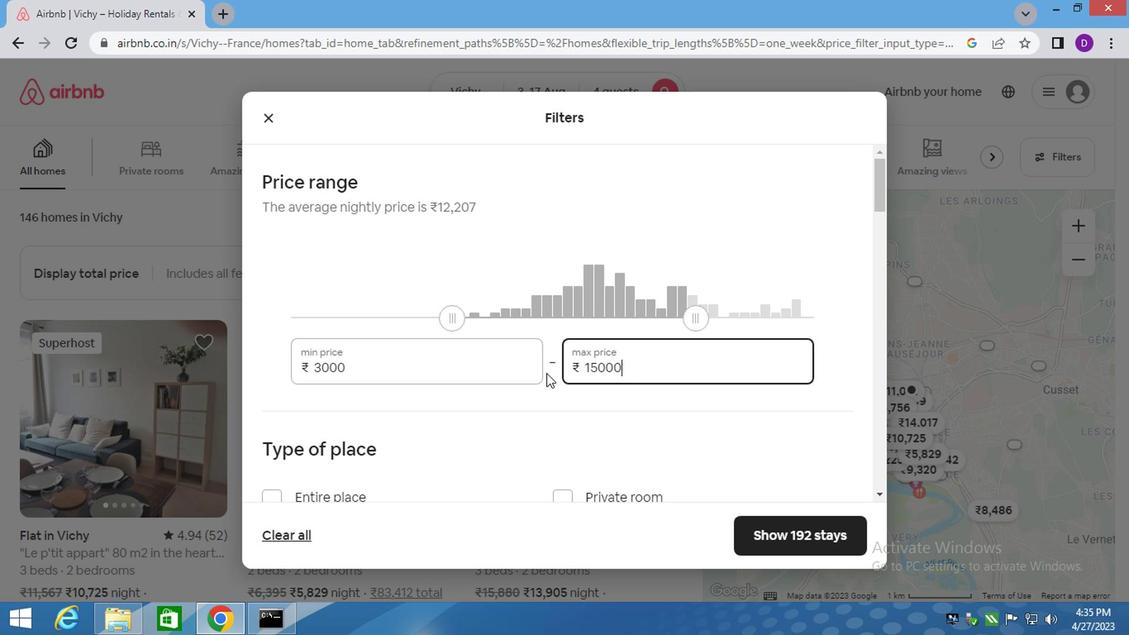 
Action: Mouse scrolled (537, 369) with delta (0, 0)
Screenshot: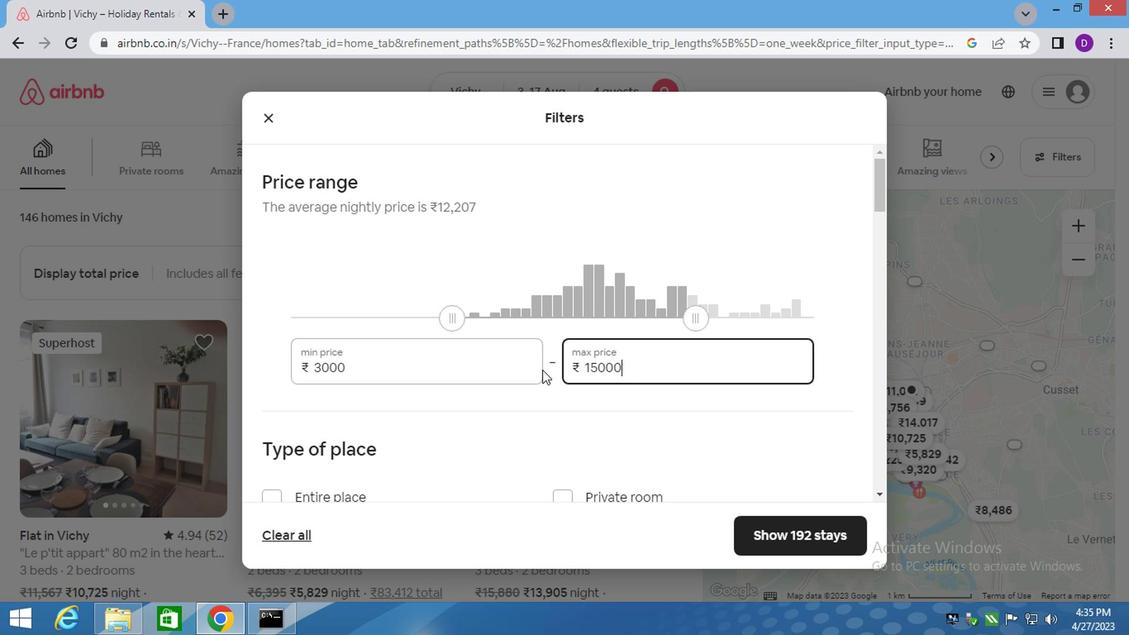 
Action: Mouse moved to (337, 336)
Screenshot: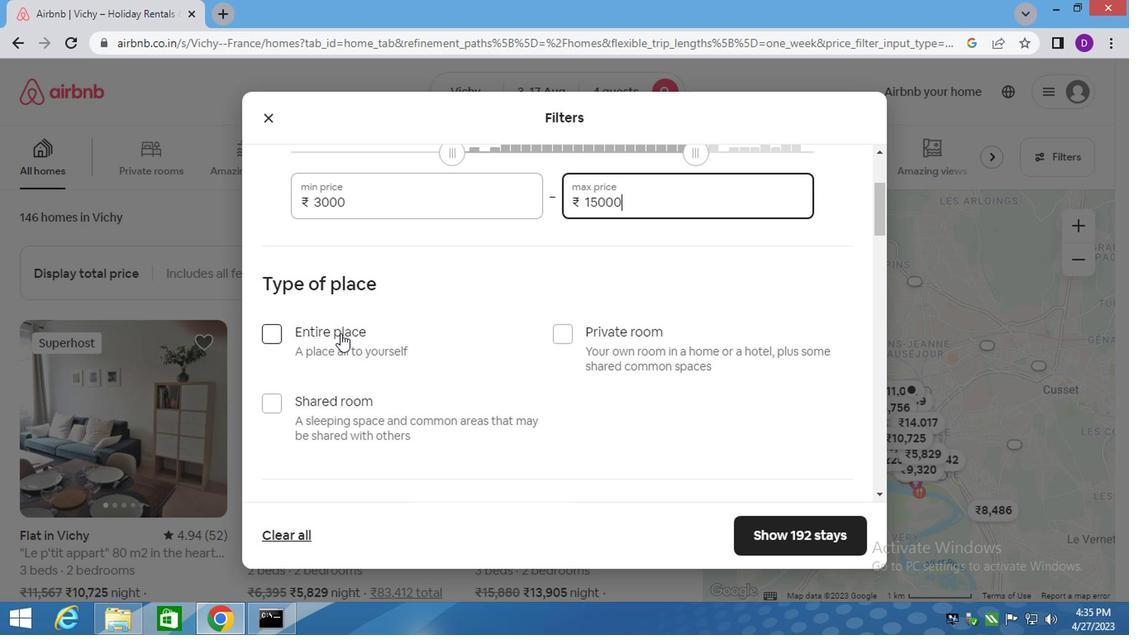 
Action: Mouse pressed left at (337, 336)
Screenshot: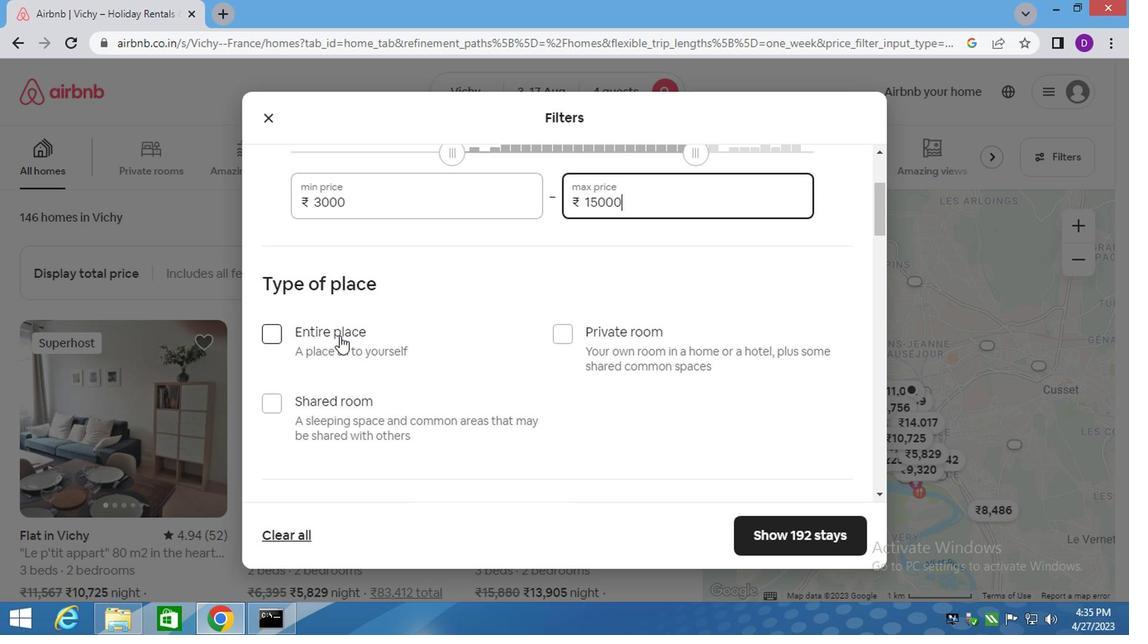 
Action: Mouse moved to (354, 340)
Screenshot: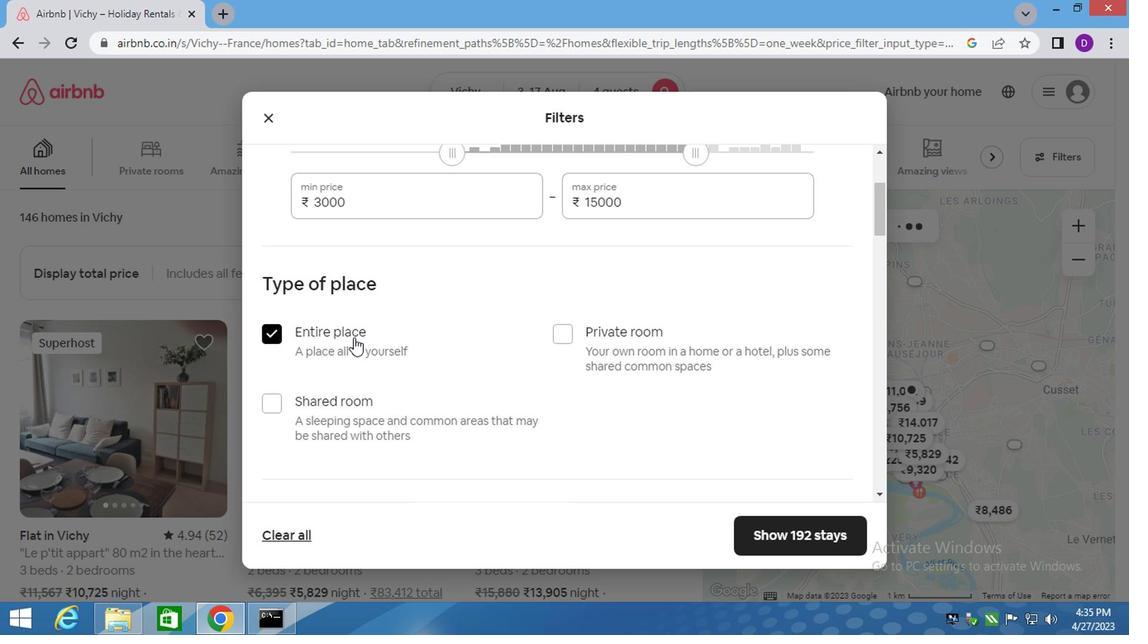 
Action: Mouse scrolled (354, 339) with delta (0, 0)
Screenshot: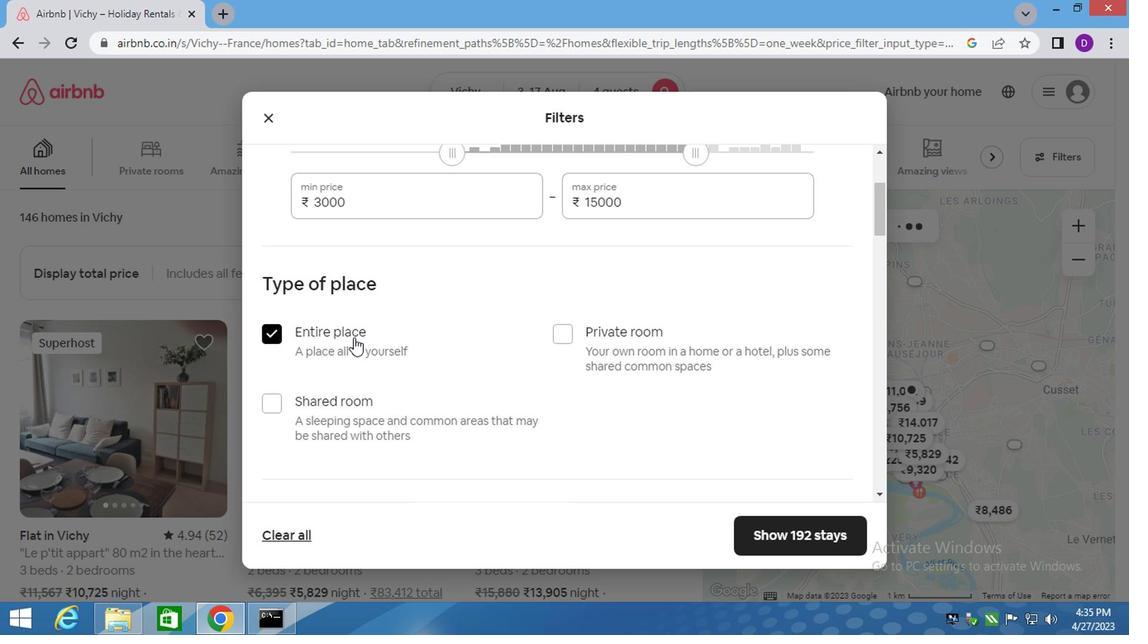 
Action: Mouse moved to (356, 341)
Screenshot: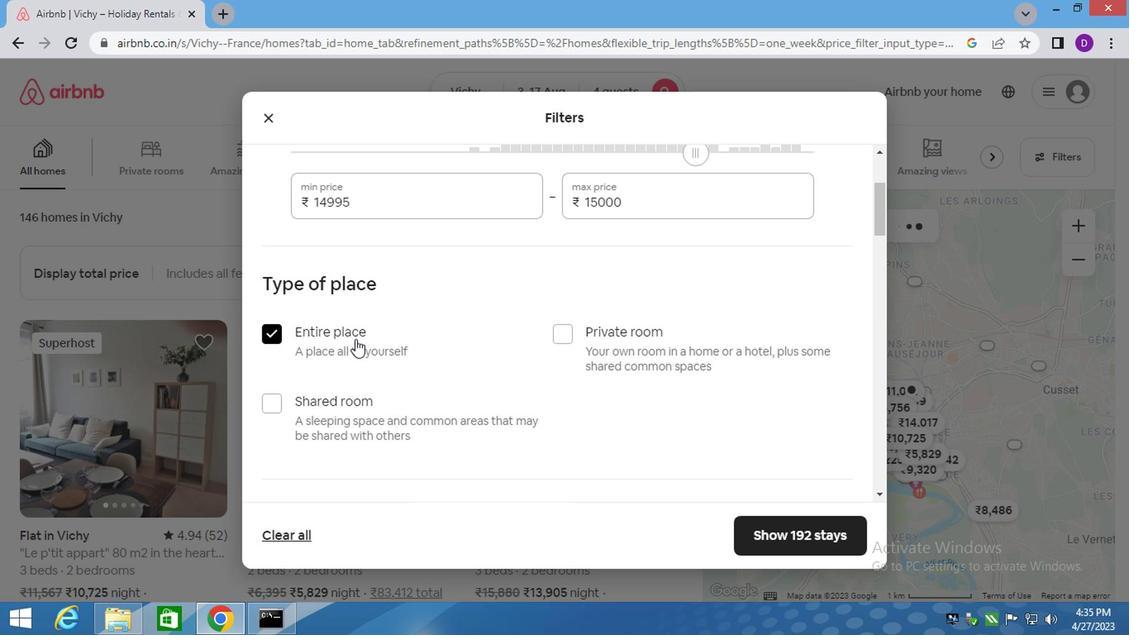 
Action: Mouse scrolled (356, 340) with delta (0, 0)
Screenshot: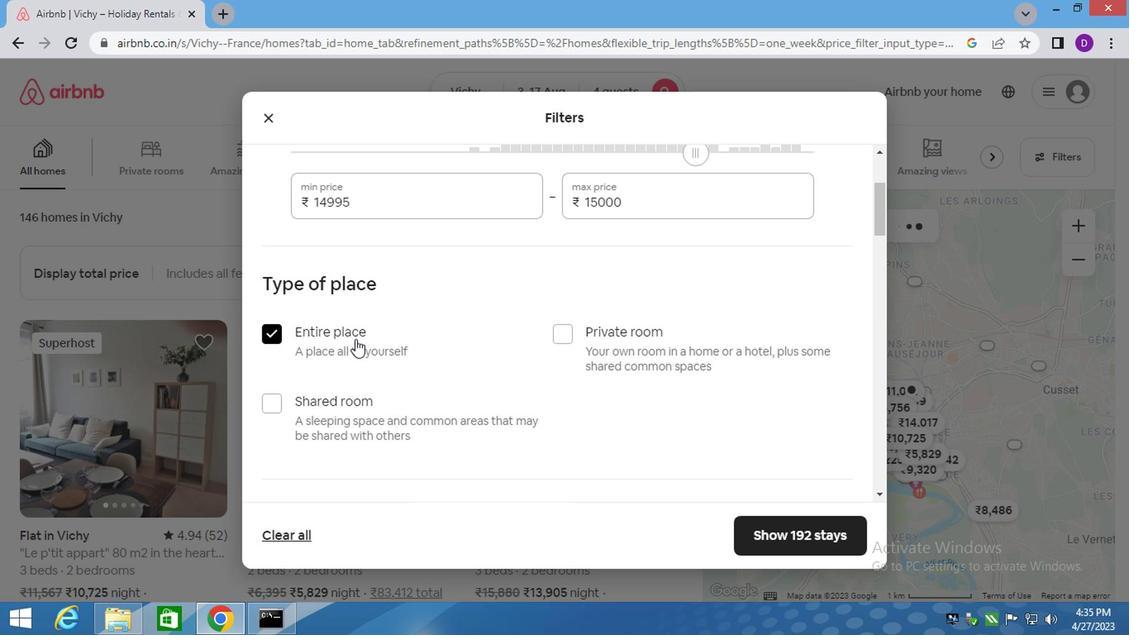 
Action: Mouse moved to (359, 341)
Screenshot: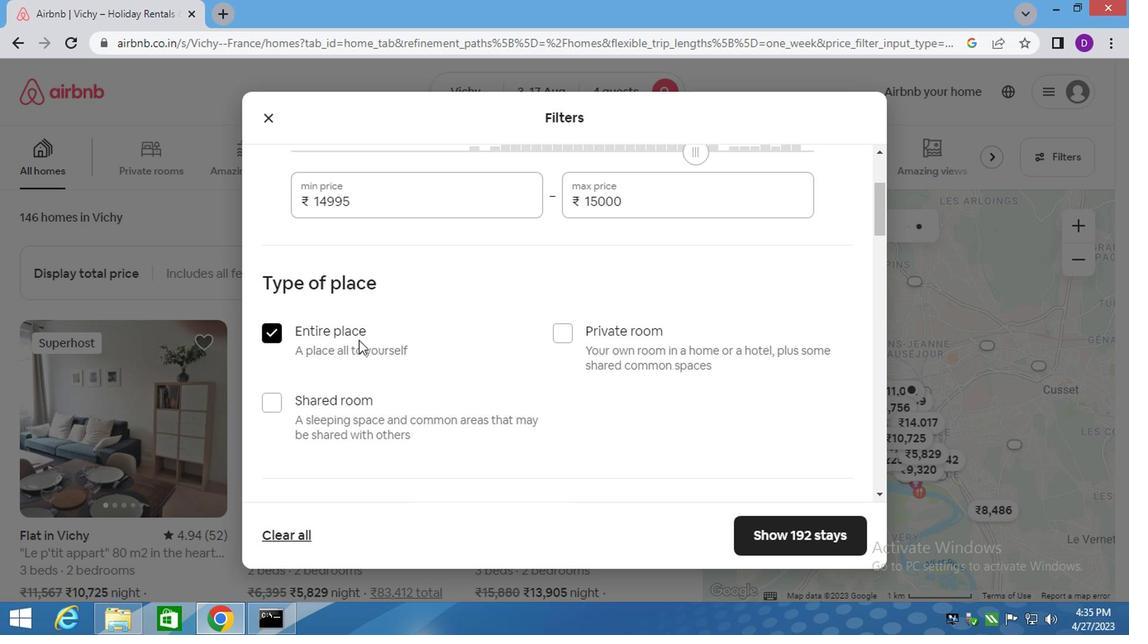 
Action: Mouse scrolled (358, 340) with delta (0, 0)
Screenshot: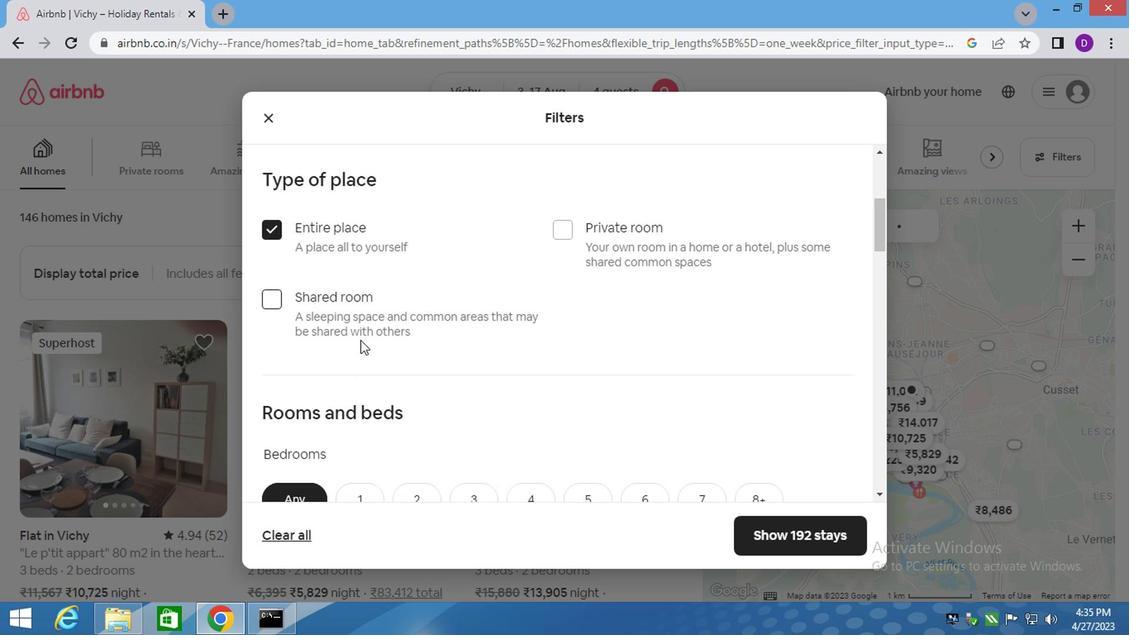 
Action: Mouse moved to (364, 341)
Screenshot: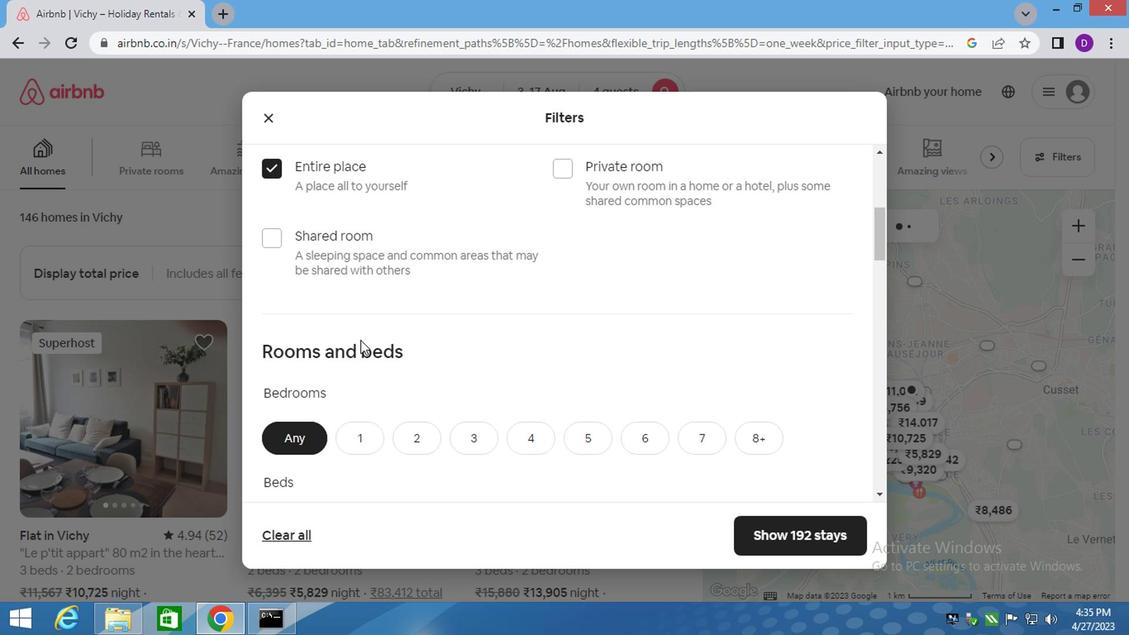 
Action: Mouse scrolled (364, 340) with delta (0, 0)
Screenshot: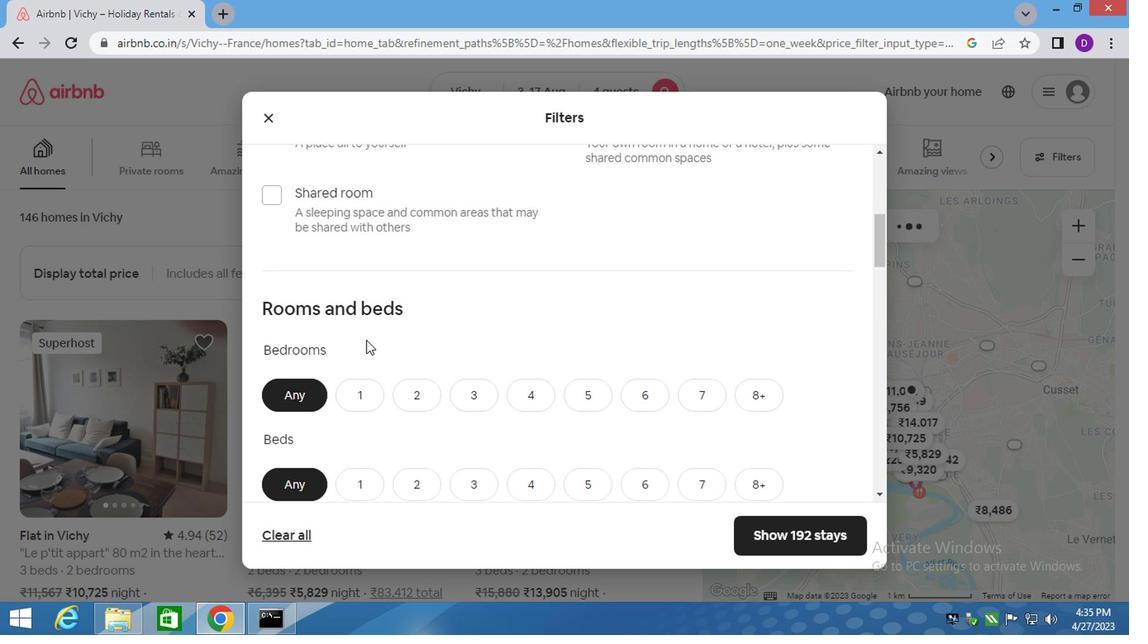 
Action: Mouse moved to (476, 270)
Screenshot: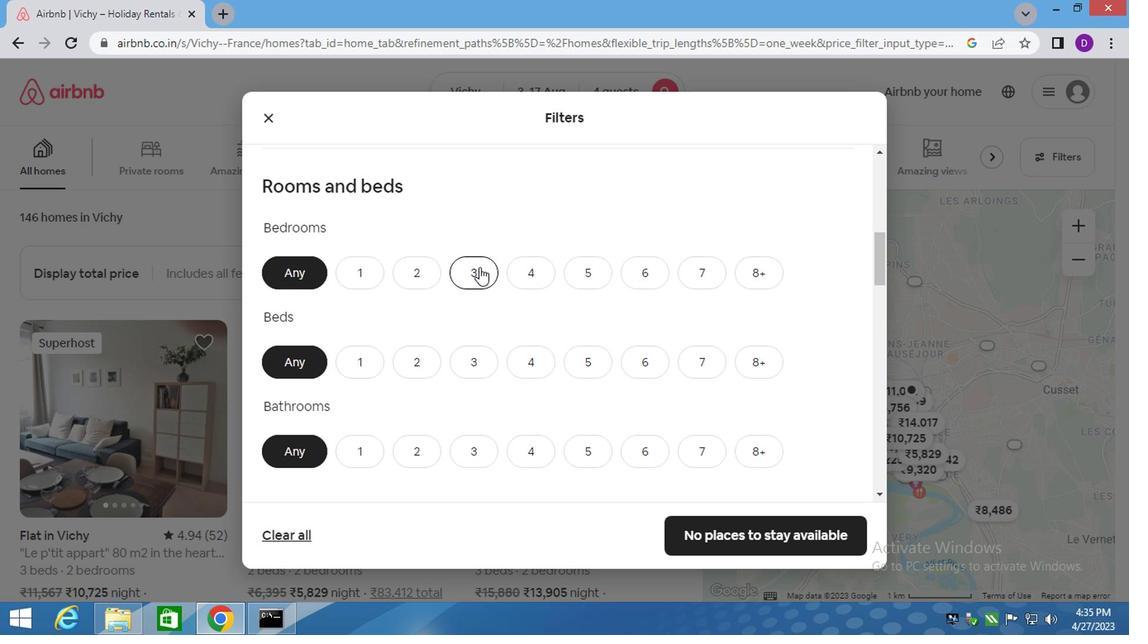 
Action: Mouse pressed left at (476, 270)
Screenshot: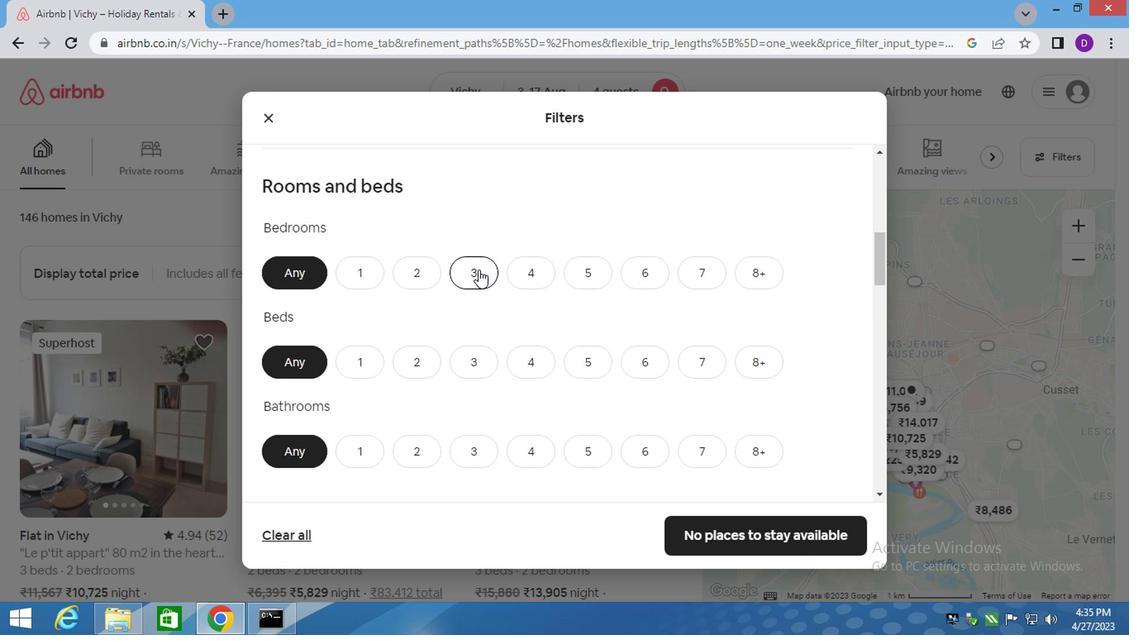 
Action: Mouse scrolled (476, 269) with delta (0, -1)
Screenshot: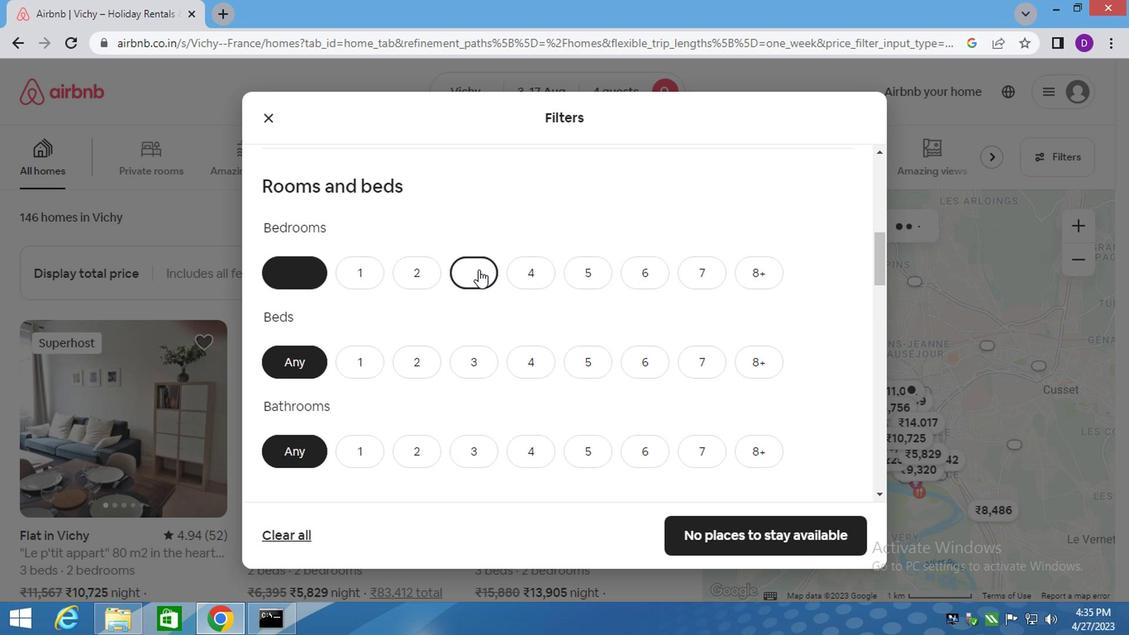
Action: Mouse moved to (516, 280)
Screenshot: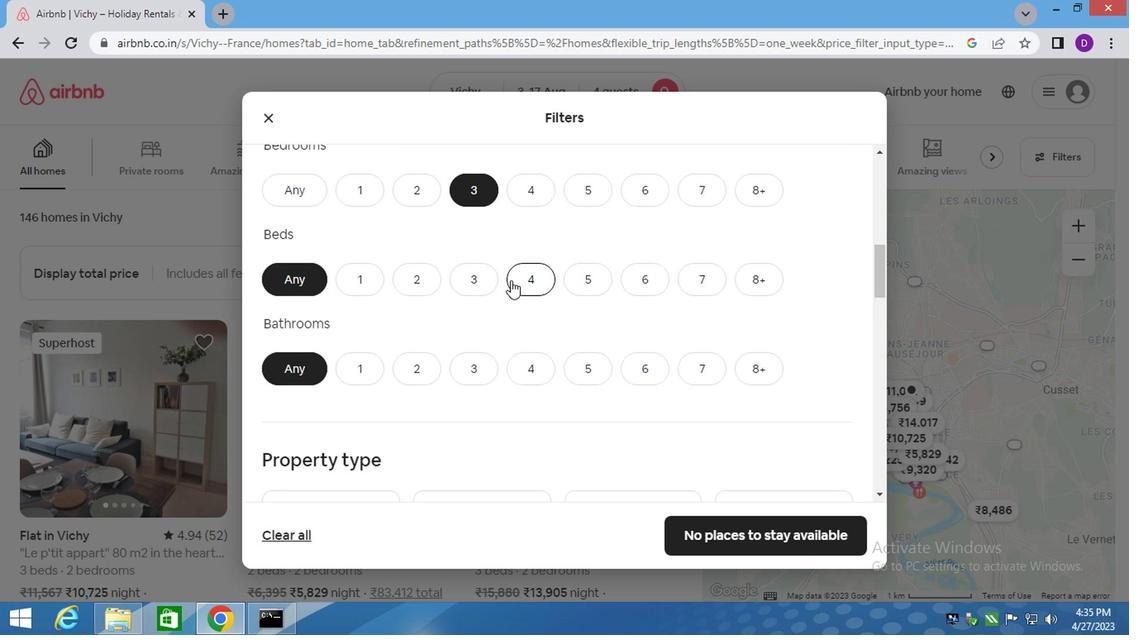 
Action: Mouse pressed left at (516, 280)
Screenshot: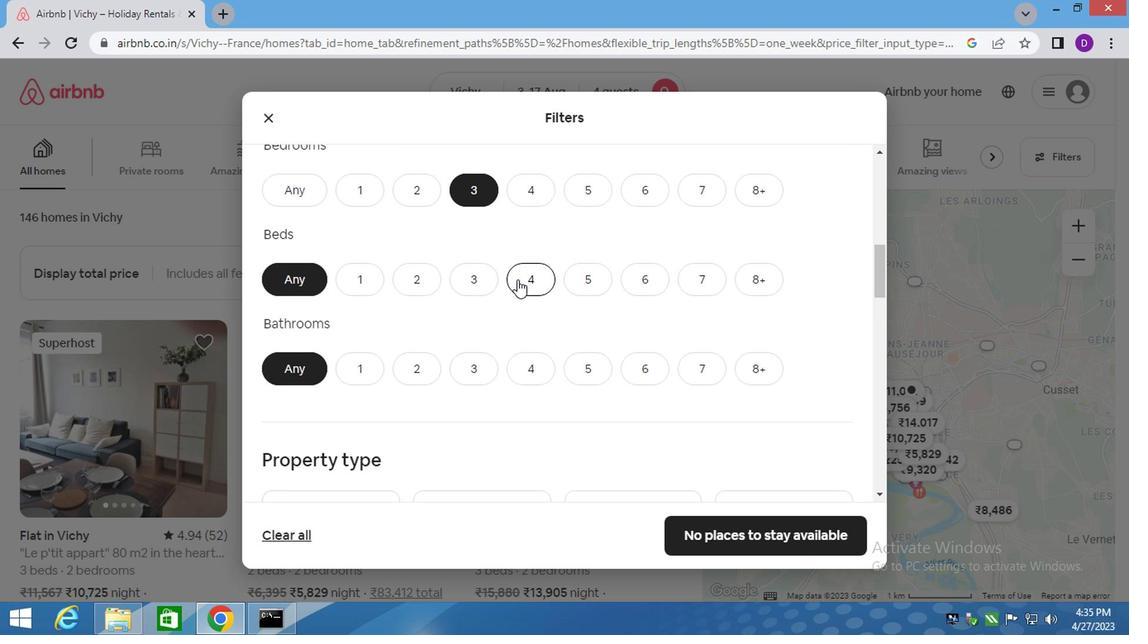 
Action: Mouse moved to (361, 404)
Screenshot: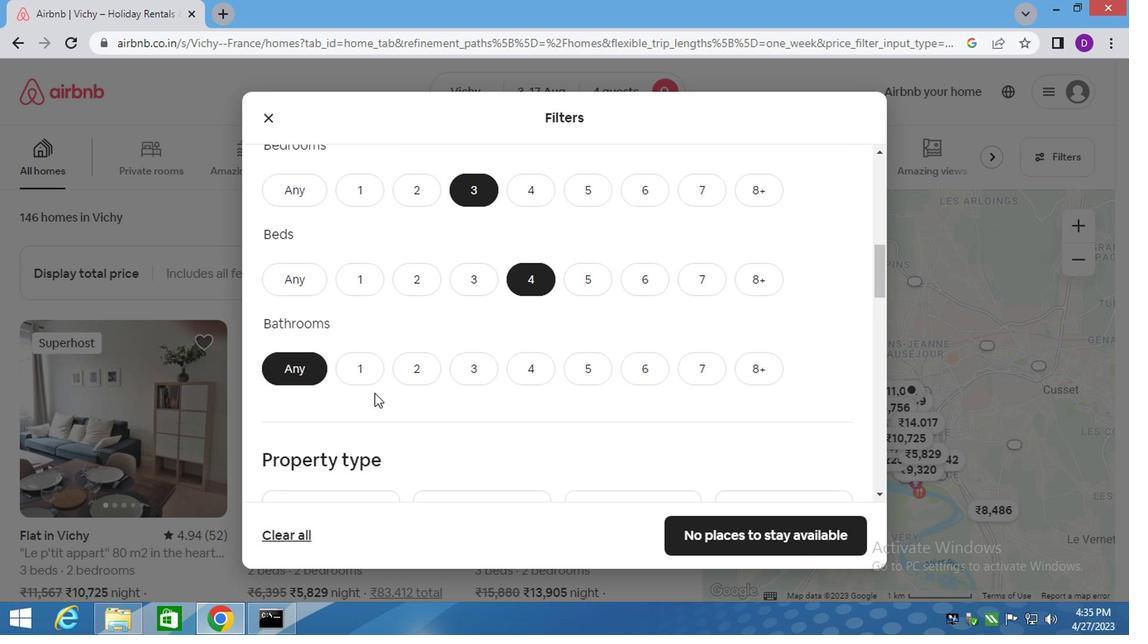 
Action: Mouse pressed left at (361, 404)
Screenshot: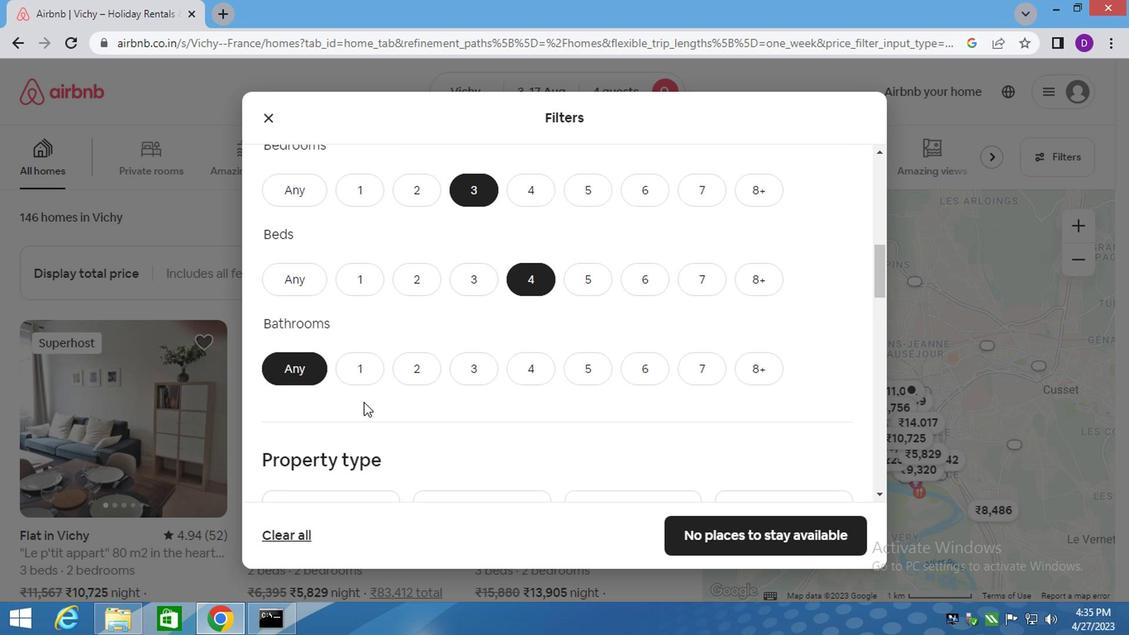 
Action: Mouse moved to (479, 318)
Screenshot: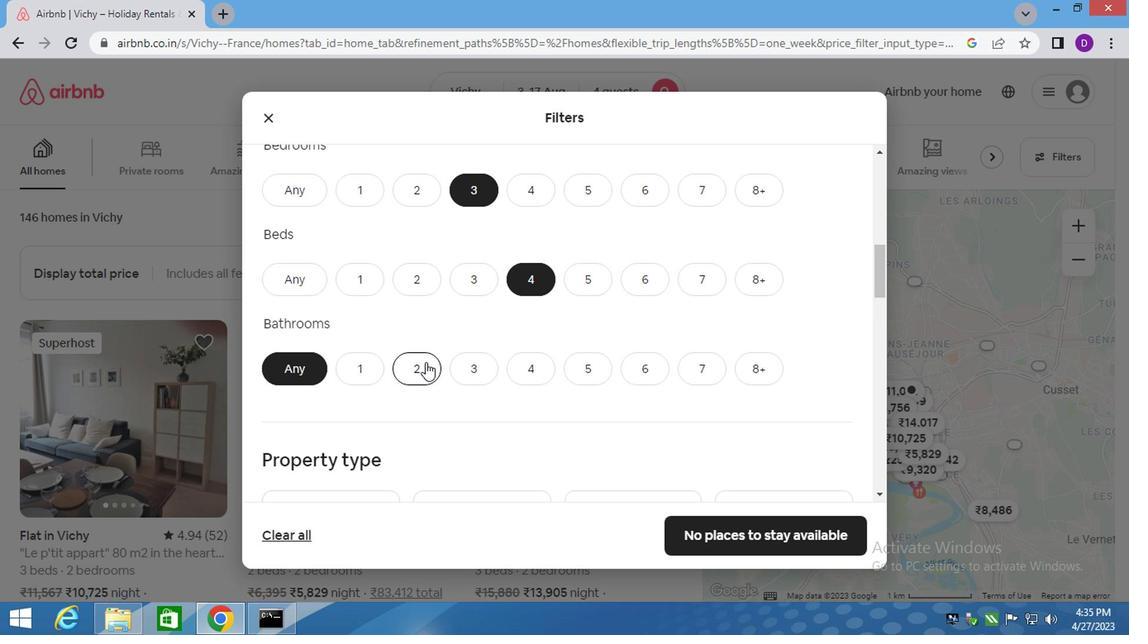 
Action: Mouse pressed left at (479, 318)
Screenshot: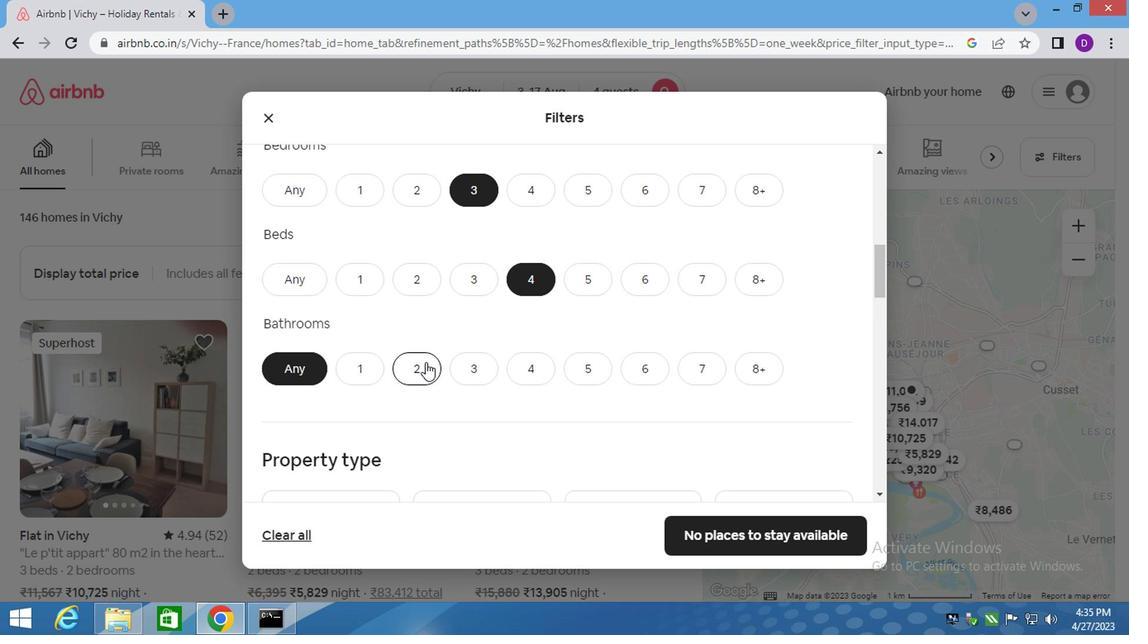 
Action: Mouse moved to (413, 382)
Screenshot: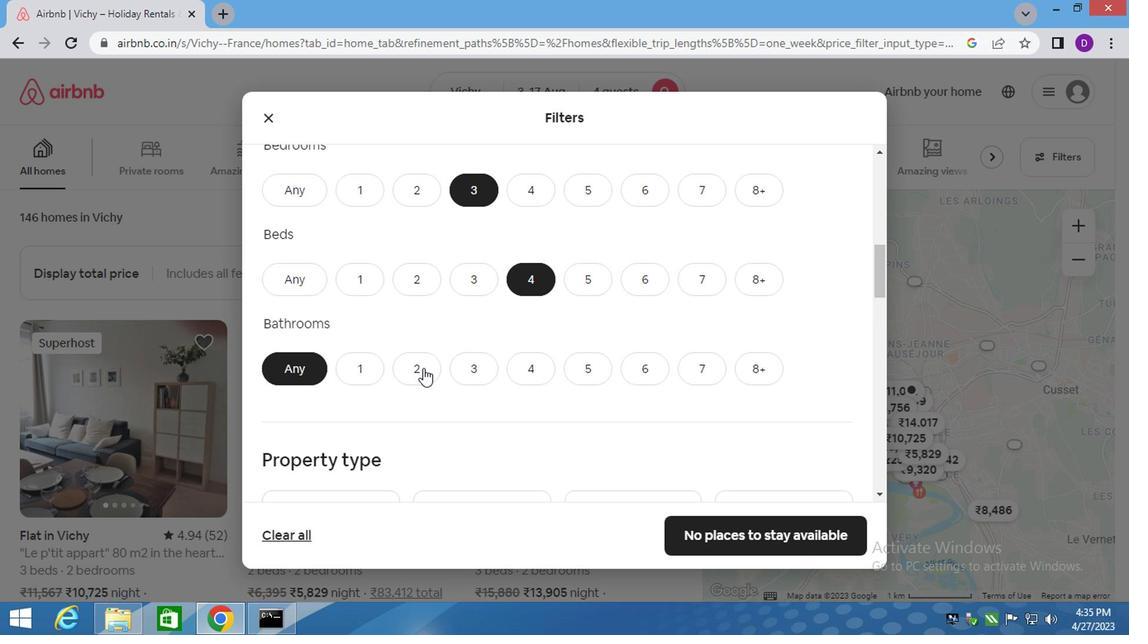 
Action: Mouse pressed left at (413, 382)
Screenshot: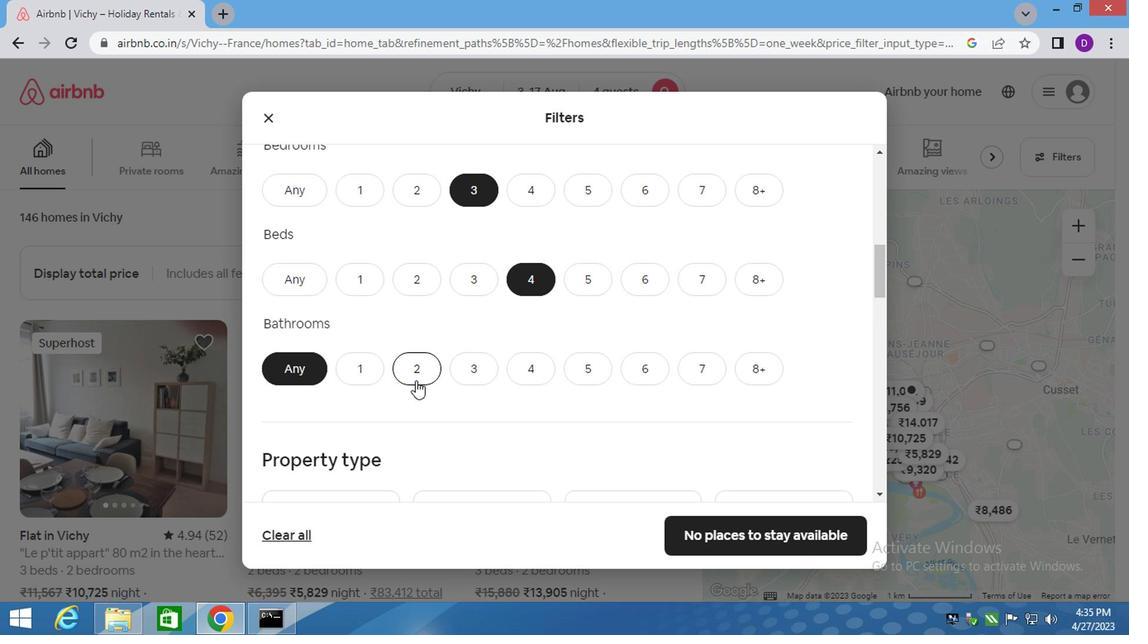 
Action: Mouse moved to (415, 349)
Screenshot: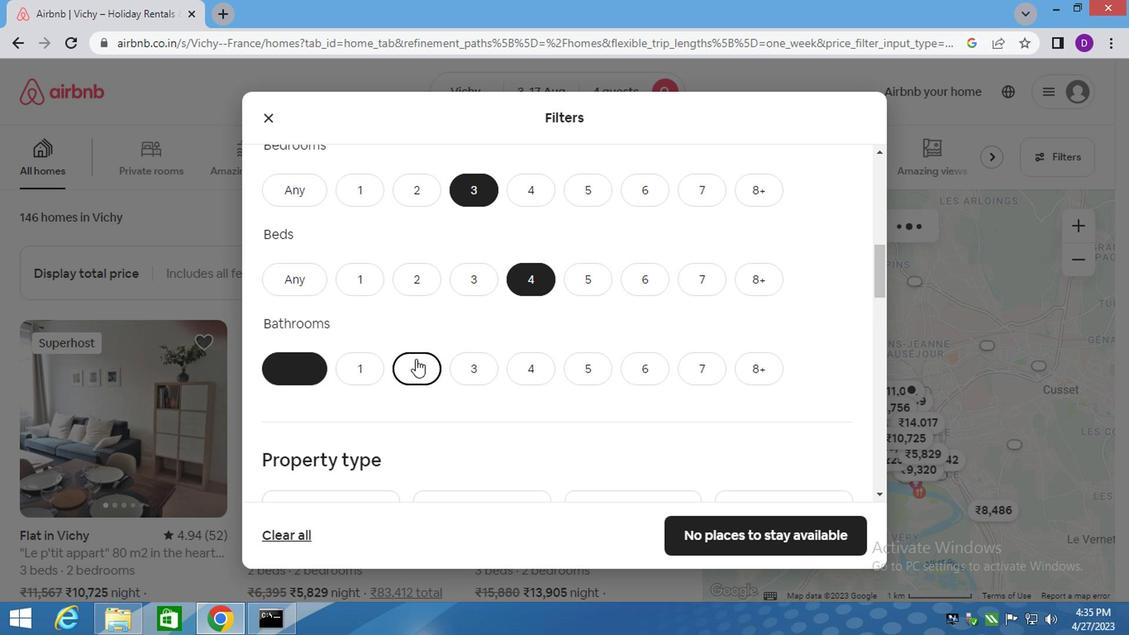 
Action: Mouse scrolled (415, 348) with delta (0, -1)
Screenshot: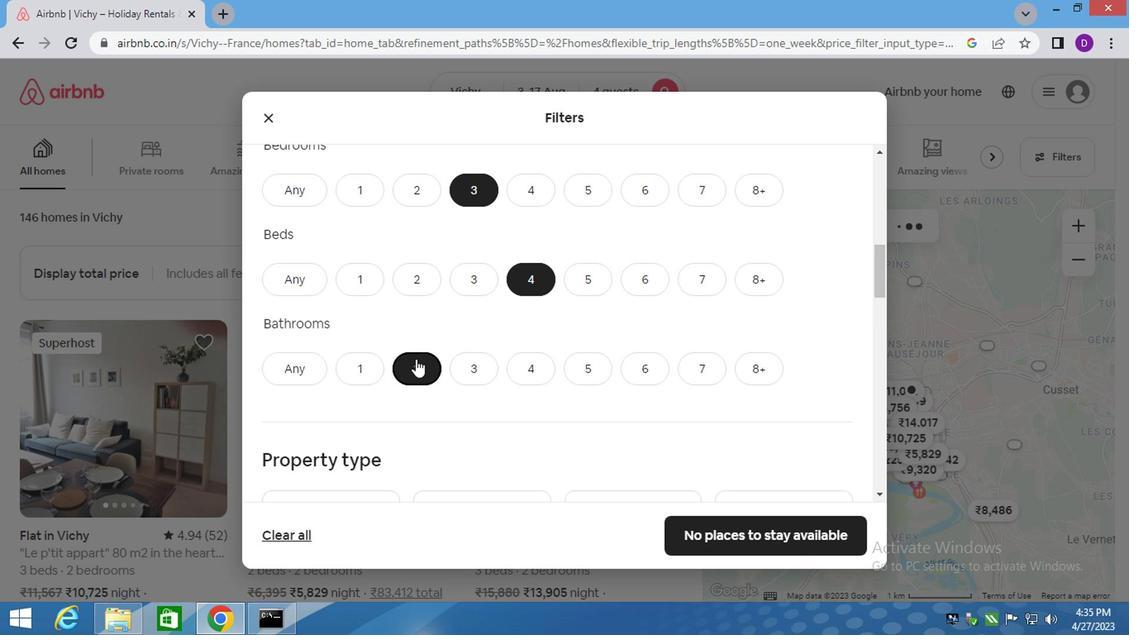 
Action: Mouse scrolled (415, 348) with delta (0, -1)
Screenshot: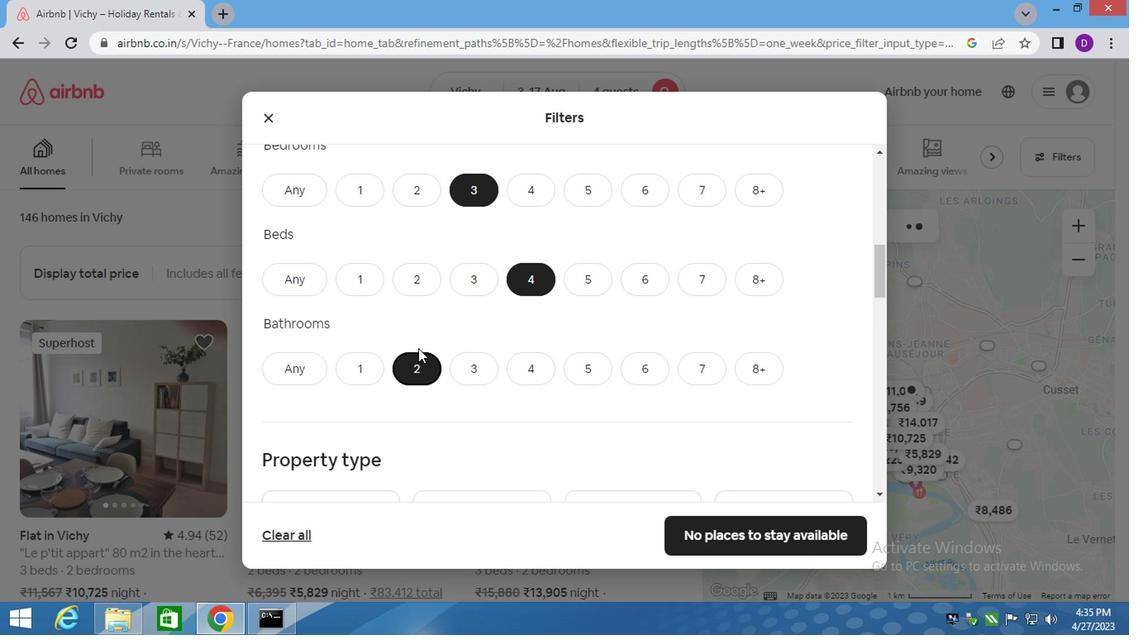 
Action: Mouse scrolled (415, 348) with delta (0, -1)
Screenshot: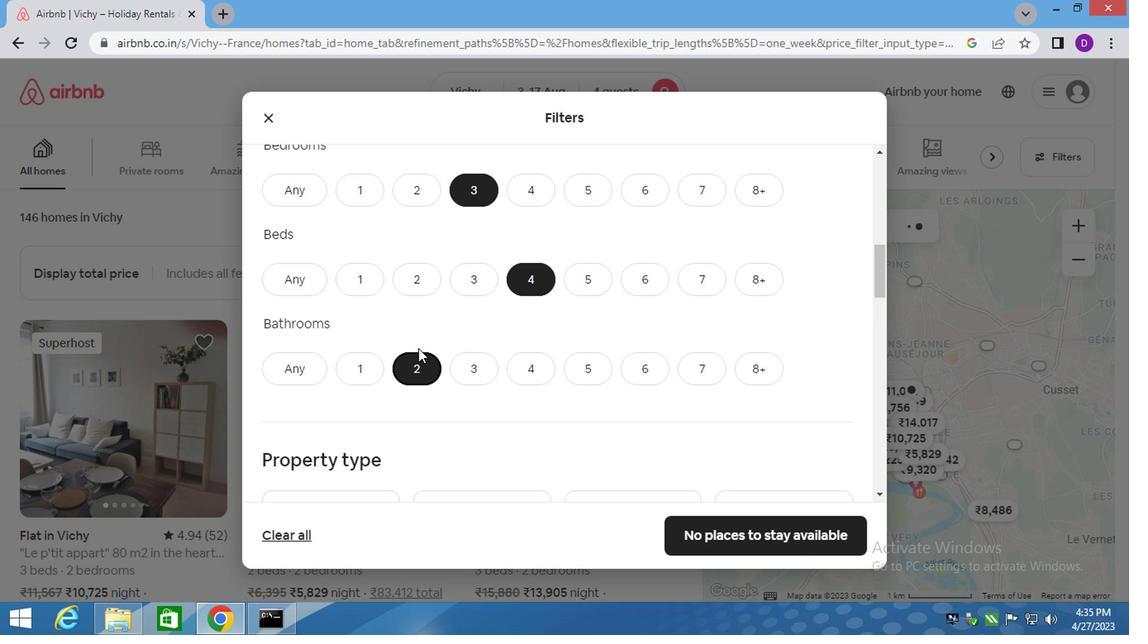 
Action: Mouse moved to (356, 302)
Screenshot: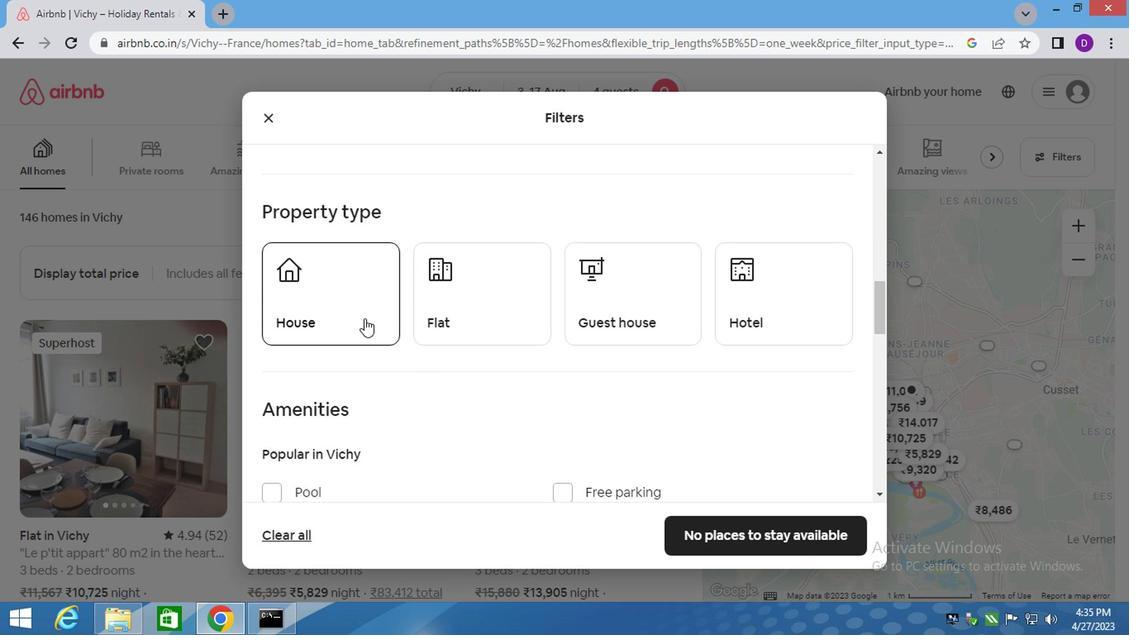 
Action: Mouse pressed left at (356, 302)
Screenshot: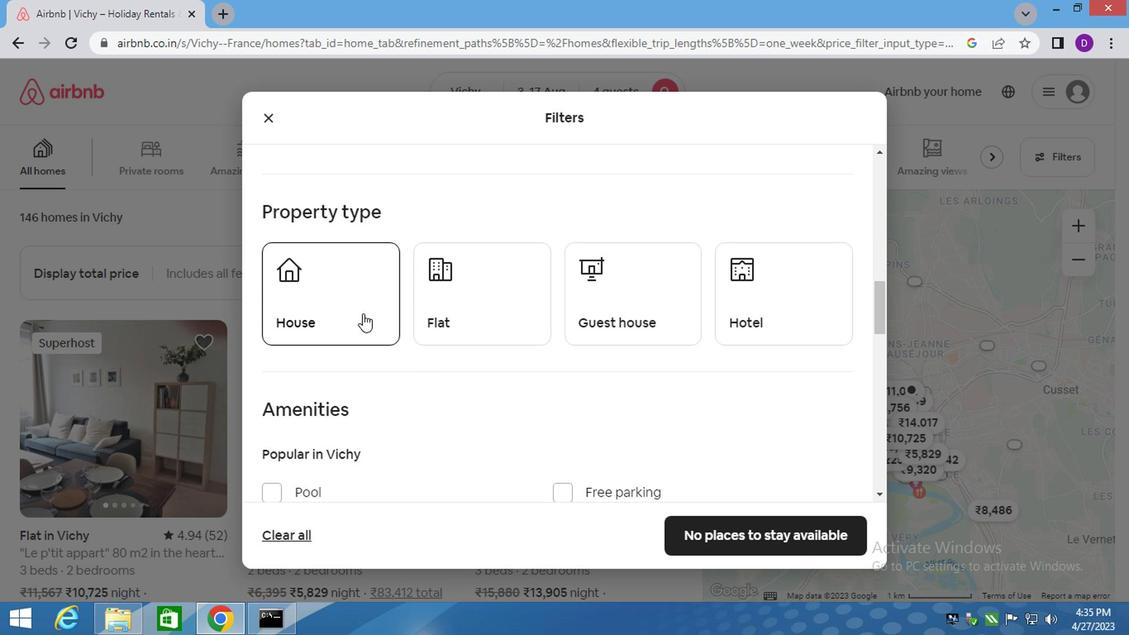 
Action: Mouse moved to (468, 312)
Screenshot: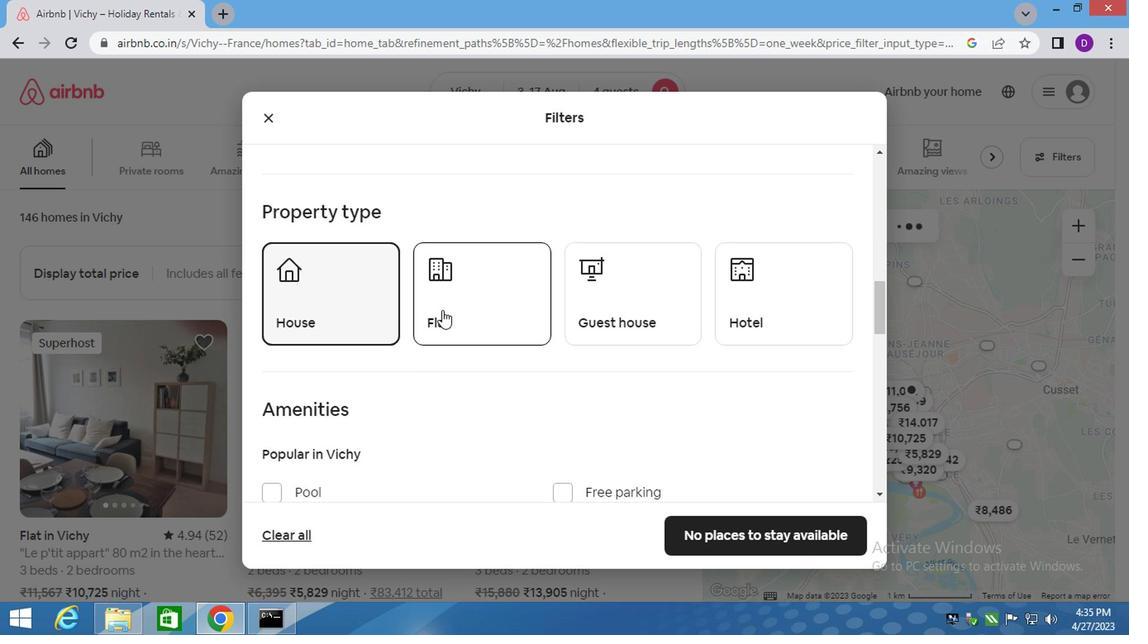 
Action: Mouse pressed left at (468, 312)
Screenshot: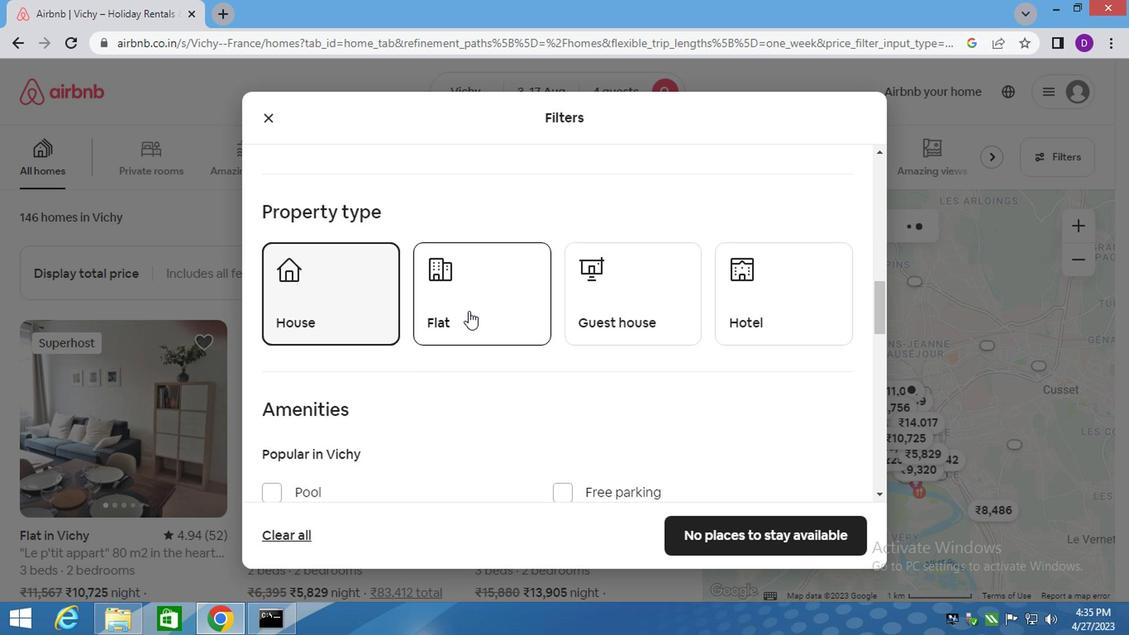 
Action: Mouse moved to (586, 310)
Screenshot: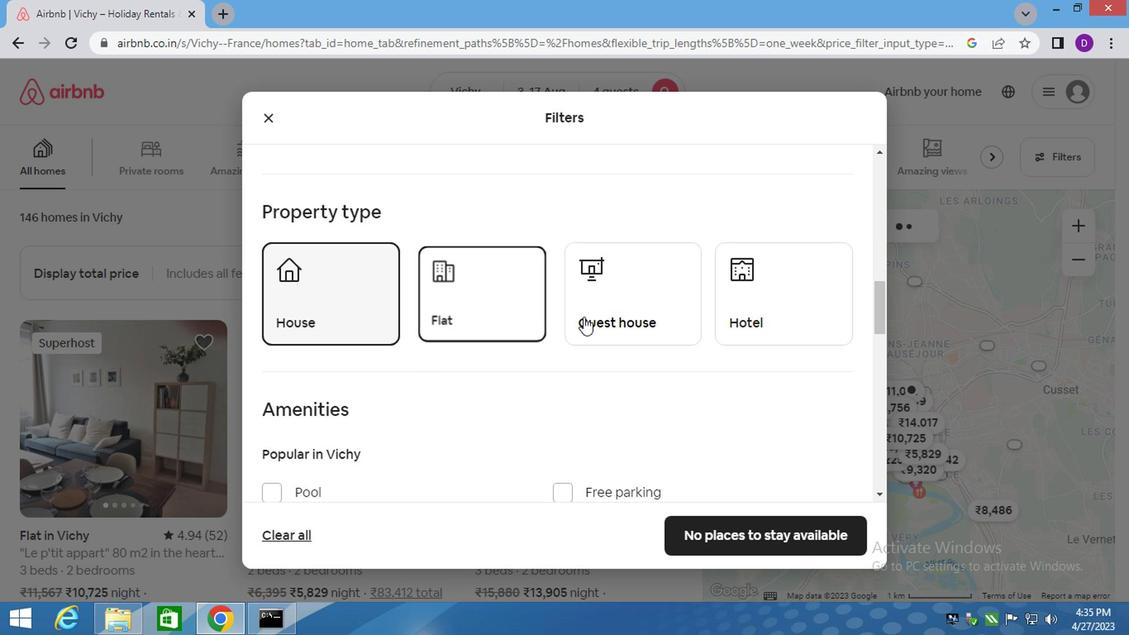 
Action: Mouse pressed left at (586, 310)
Screenshot: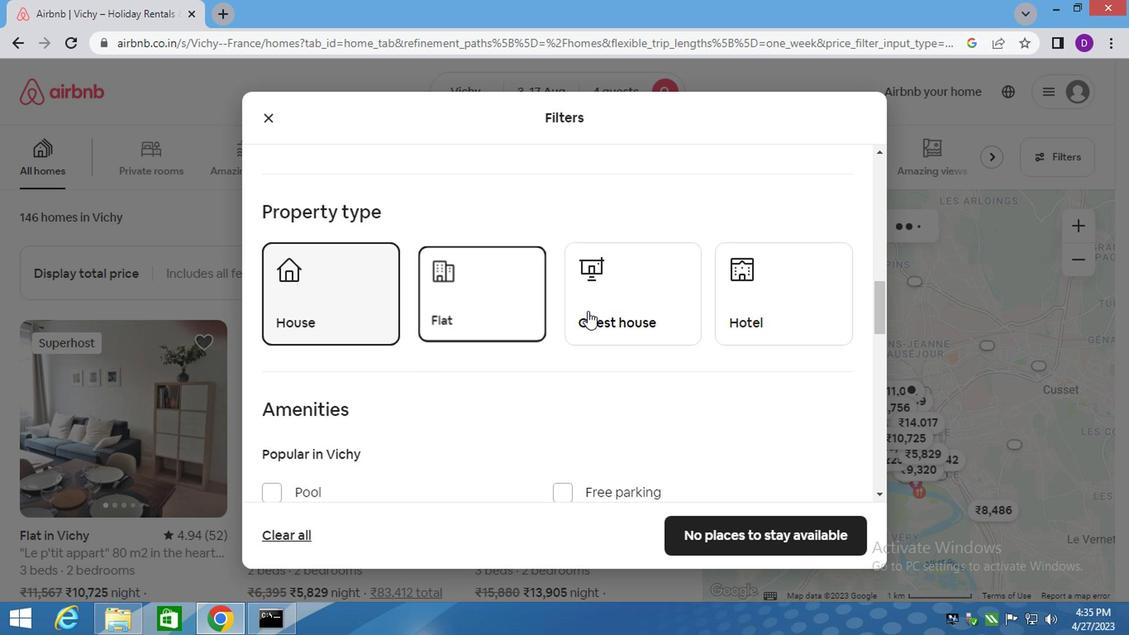 
Action: Mouse moved to (569, 320)
Screenshot: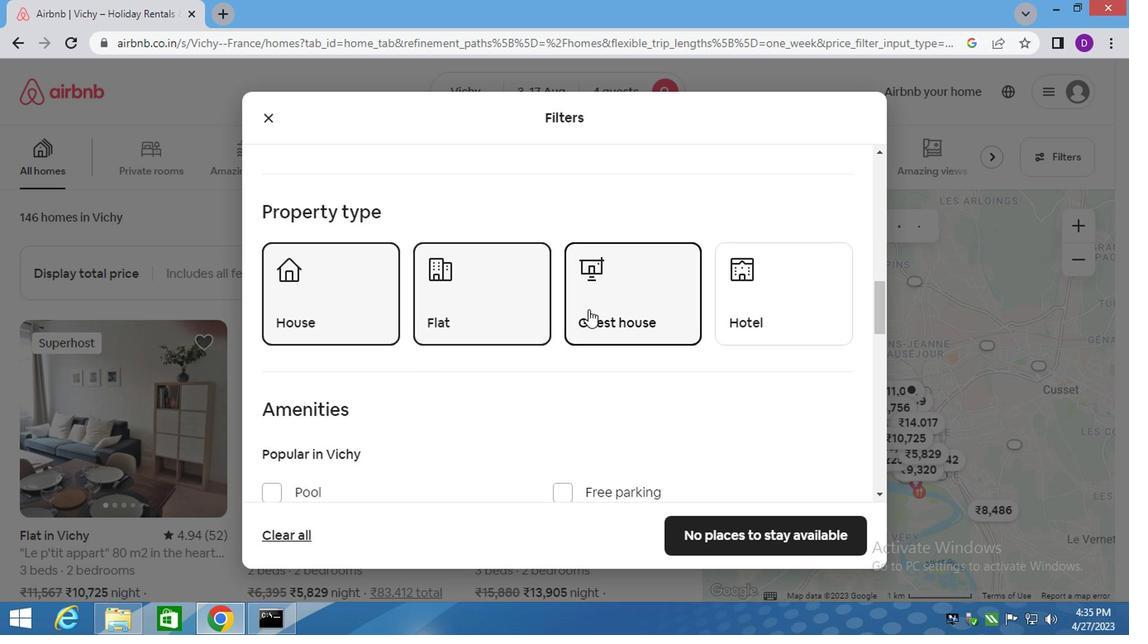 
Action: Mouse scrolled (569, 319) with delta (0, 0)
Screenshot: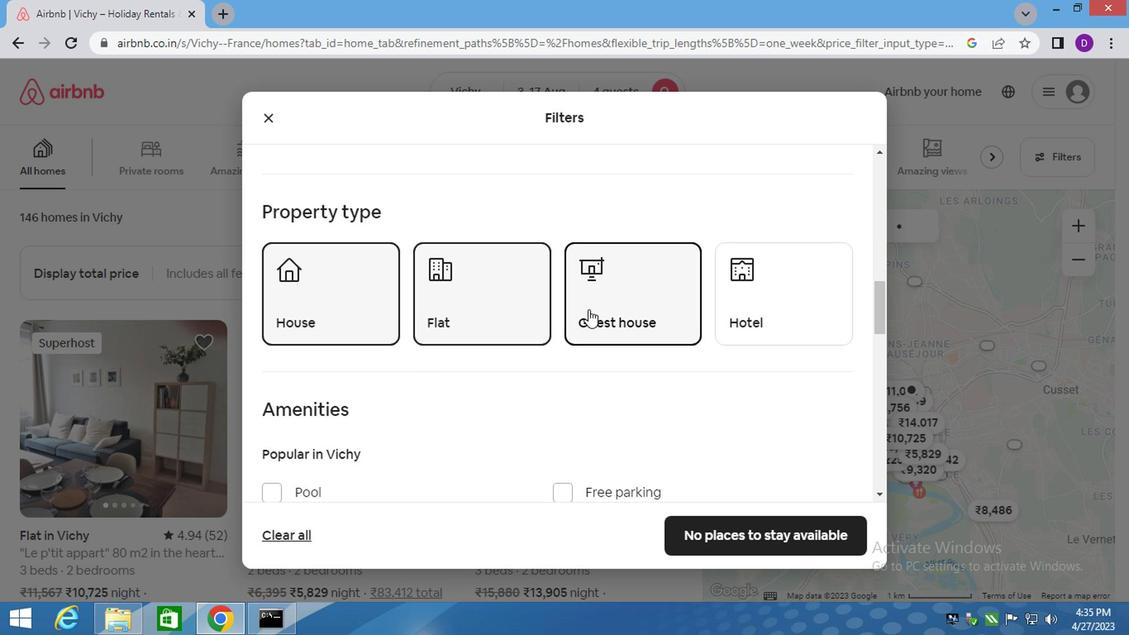 
Action: Mouse moved to (562, 320)
Screenshot: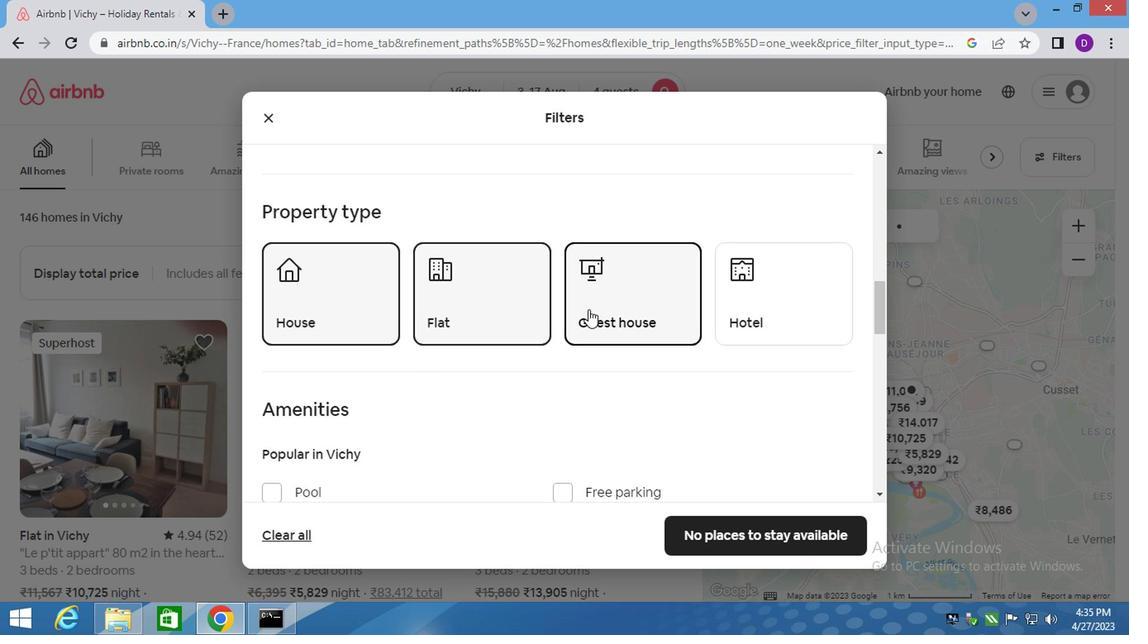
Action: Mouse scrolled (562, 319) with delta (0, 0)
Screenshot: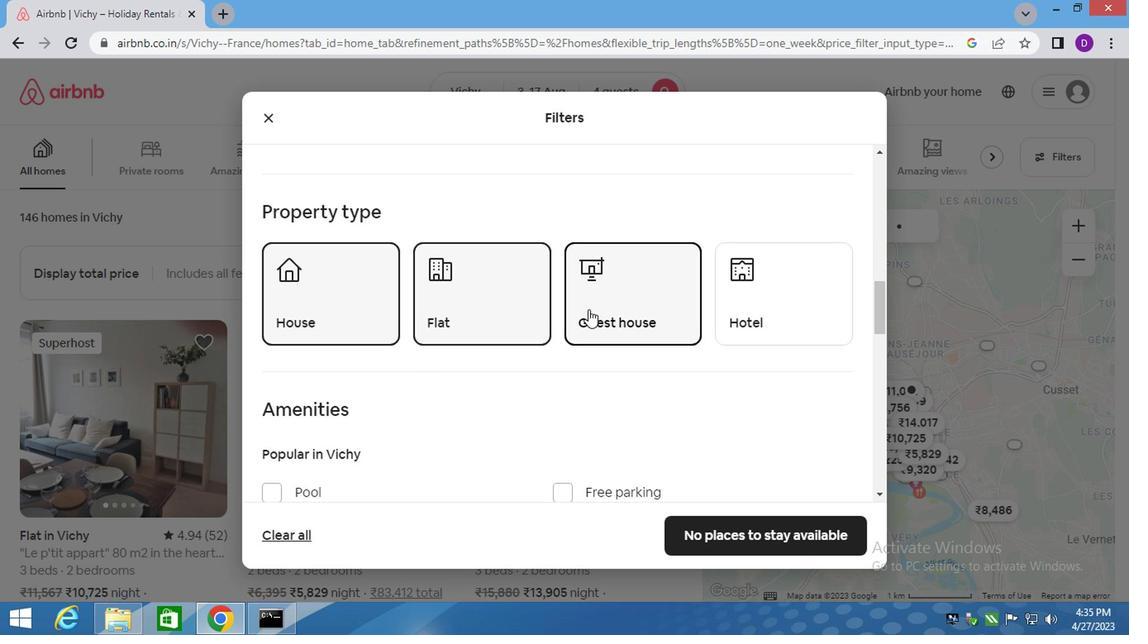 
Action: Mouse moved to (553, 322)
Screenshot: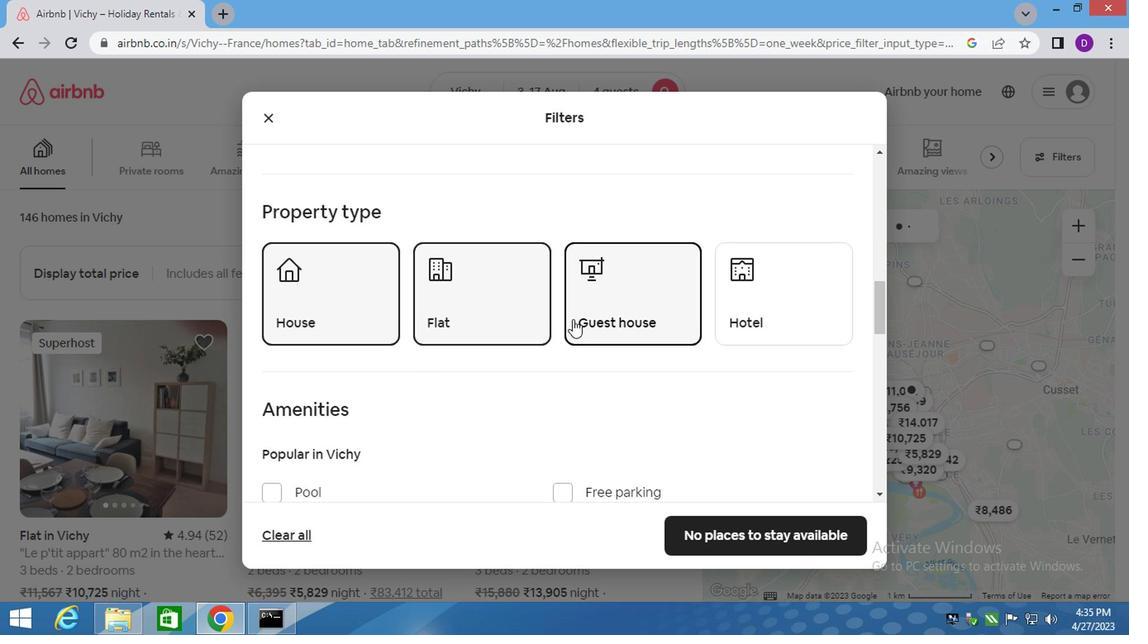
Action: Mouse scrolled (553, 322) with delta (0, 0)
Screenshot: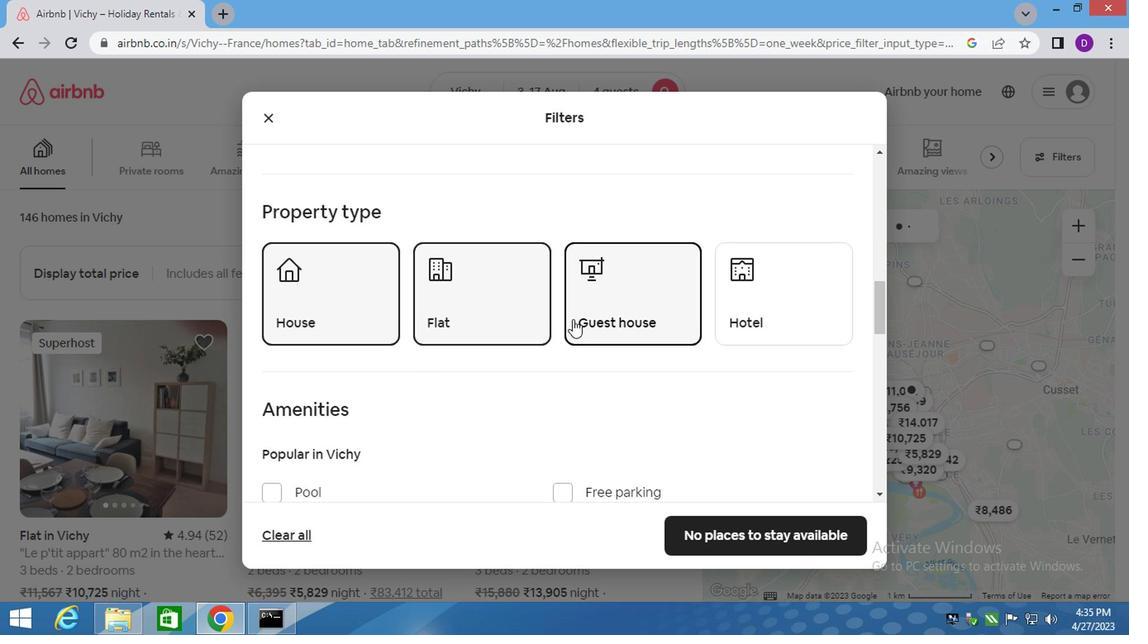 
Action: Mouse moved to (539, 329)
Screenshot: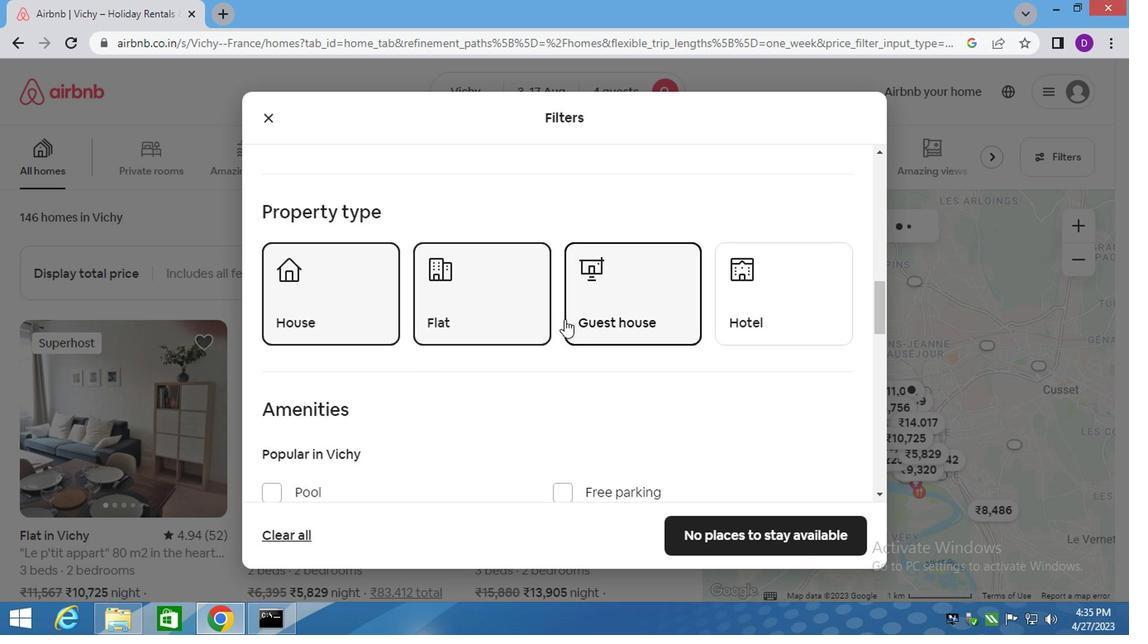 
Action: Mouse scrolled (539, 328) with delta (0, -1)
Screenshot: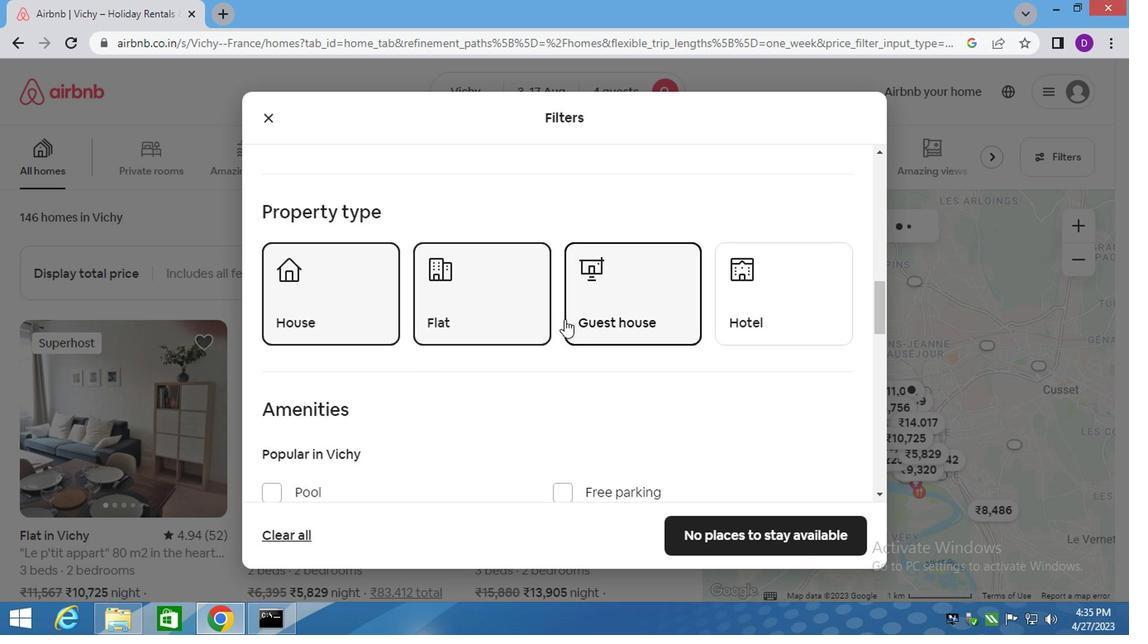 
Action: Mouse moved to (571, 346)
Screenshot: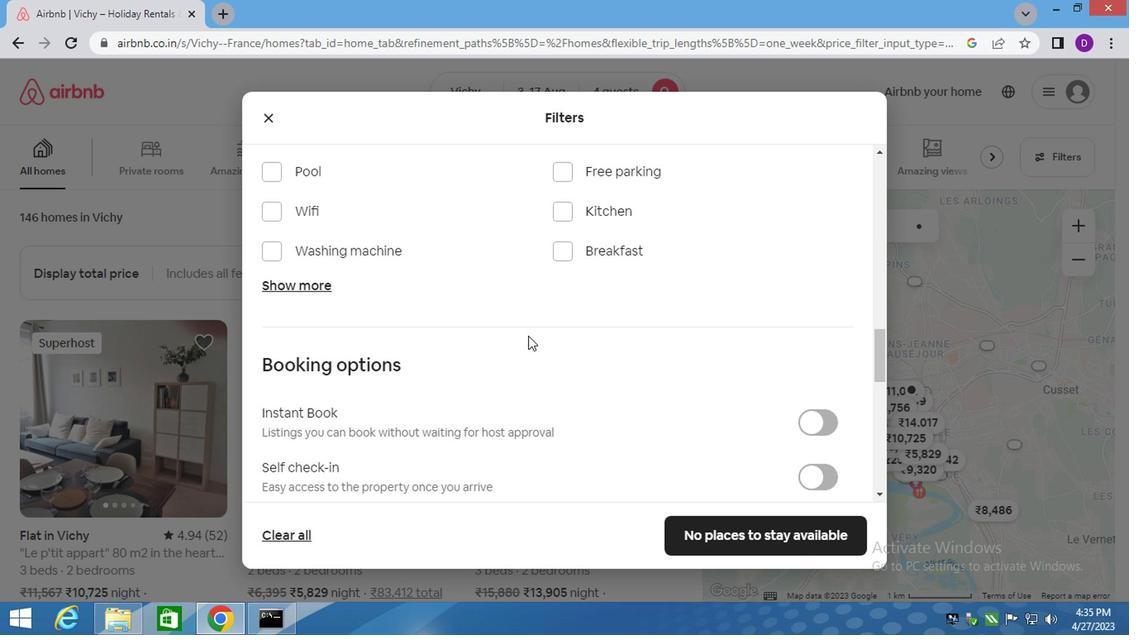
Action: Mouse scrolled (566, 346) with delta (0, 0)
Screenshot: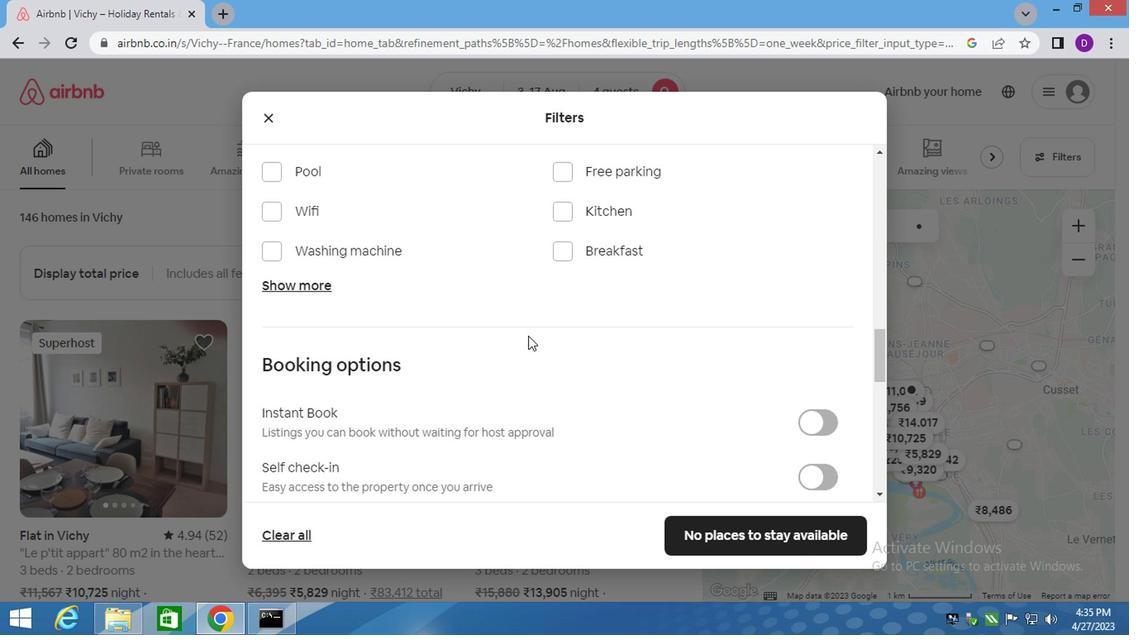 
Action: Mouse moved to (592, 344)
Screenshot: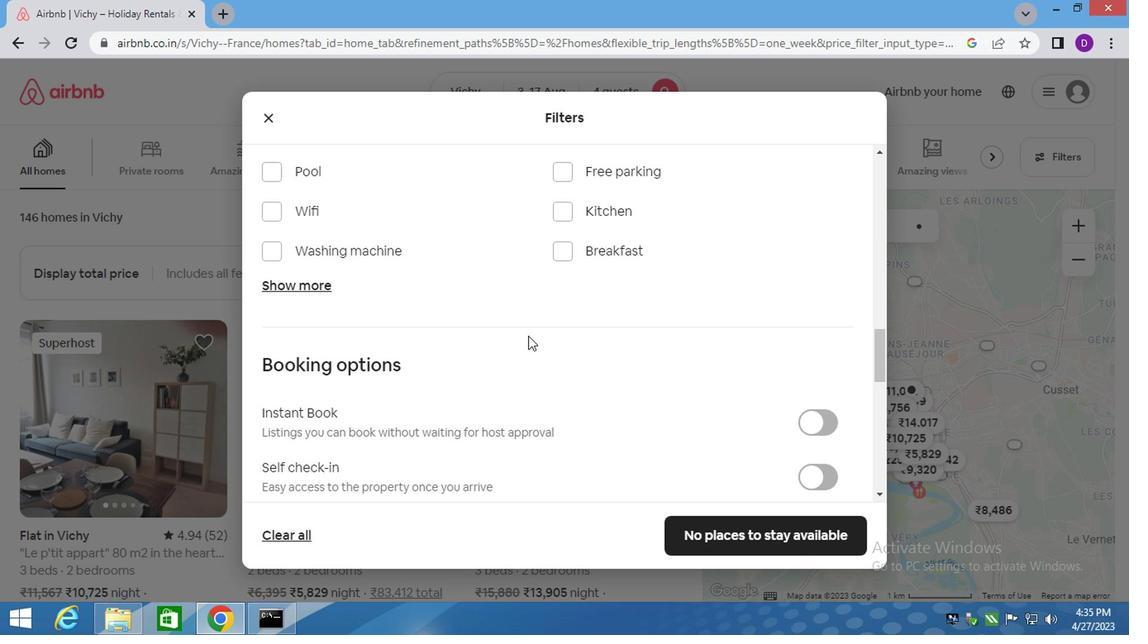 
Action: Mouse scrolled (590, 342) with delta (0, -1)
Screenshot: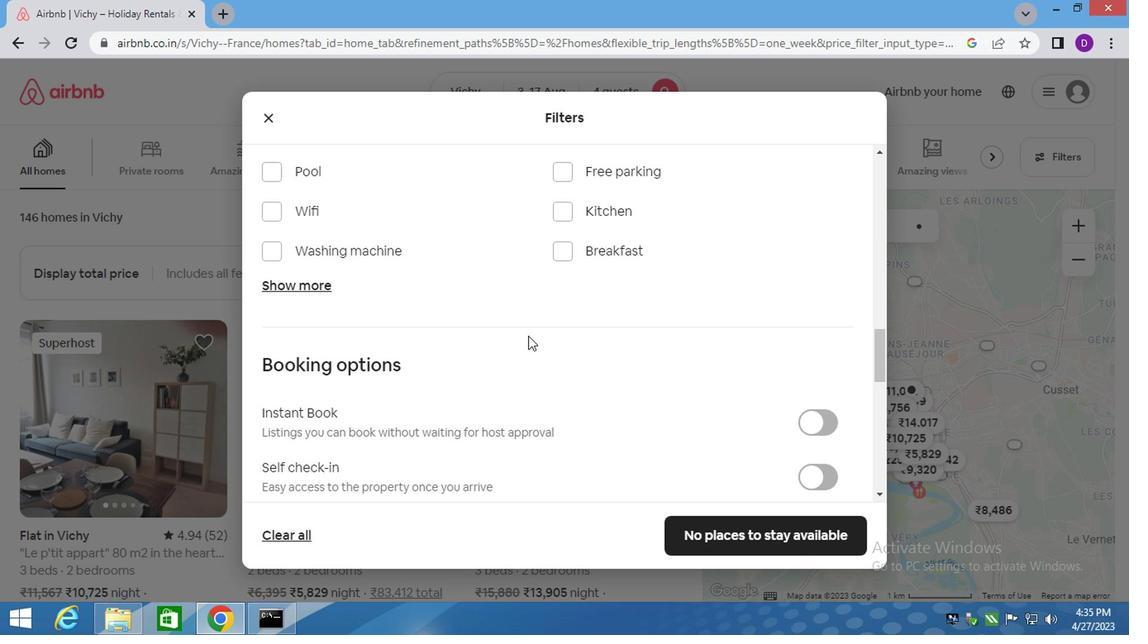 
Action: Mouse moved to (814, 302)
Screenshot: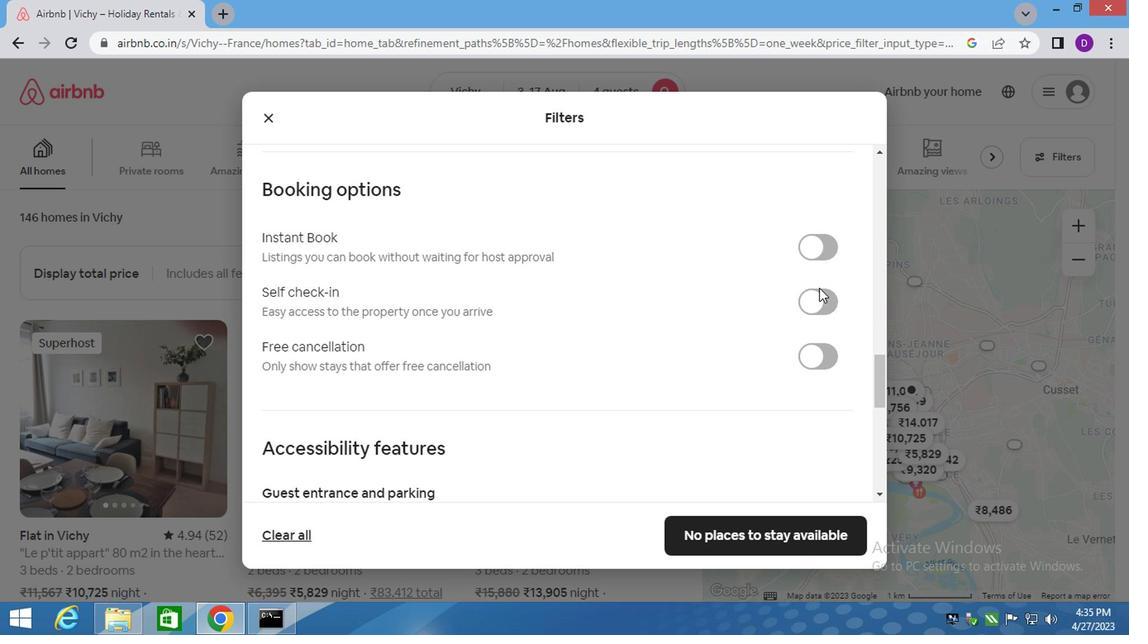 
Action: Mouse pressed left at (814, 302)
Screenshot: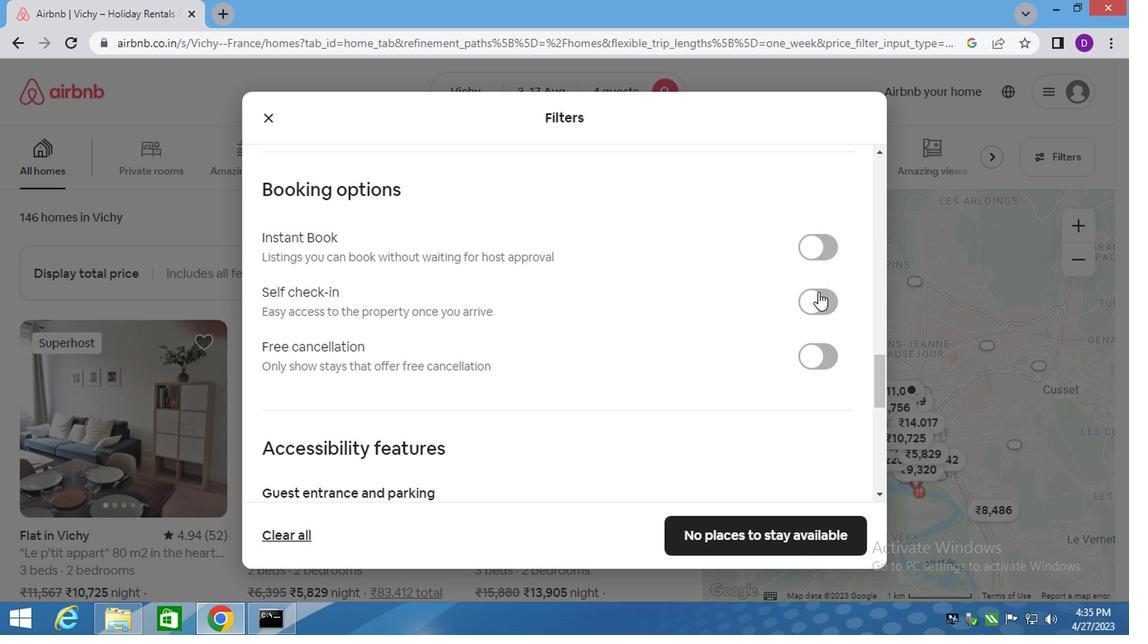 
Action: Mouse moved to (637, 314)
Screenshot: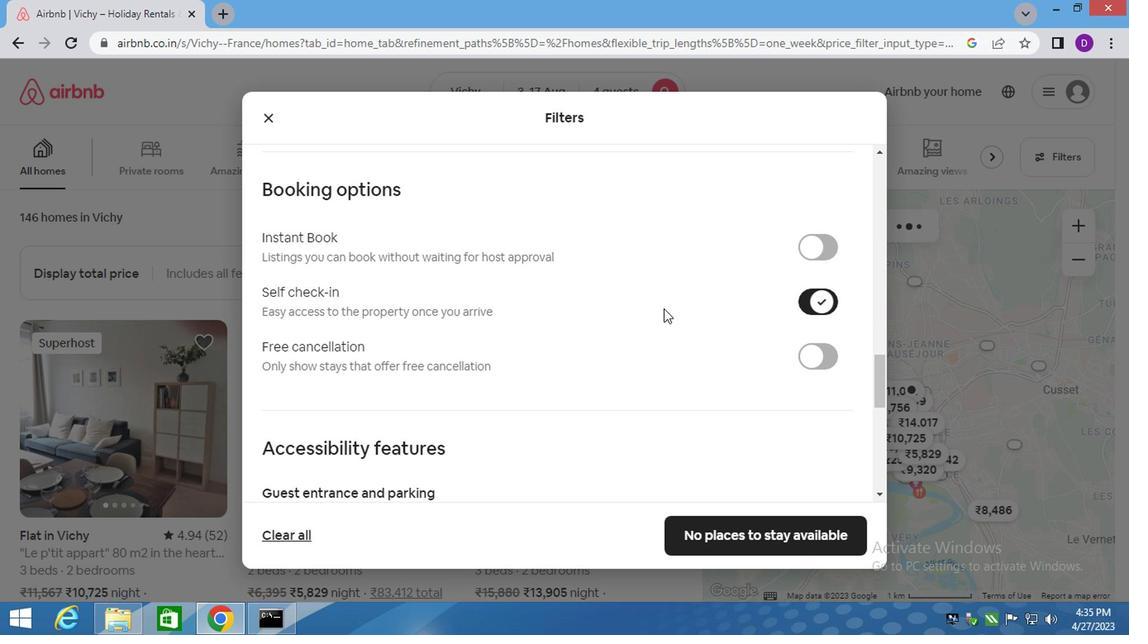 
Action: Mouse scrolled (637, 312) with delta (0, -1)
Screenshot: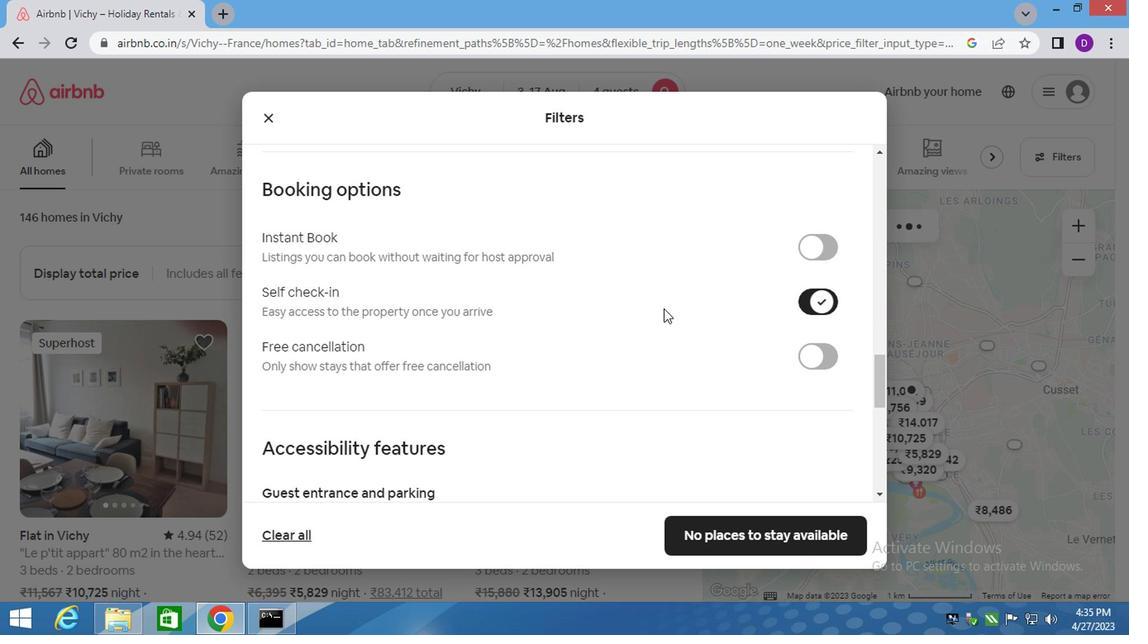 
Action: Mouse moved to (609, 328)
Screenshot: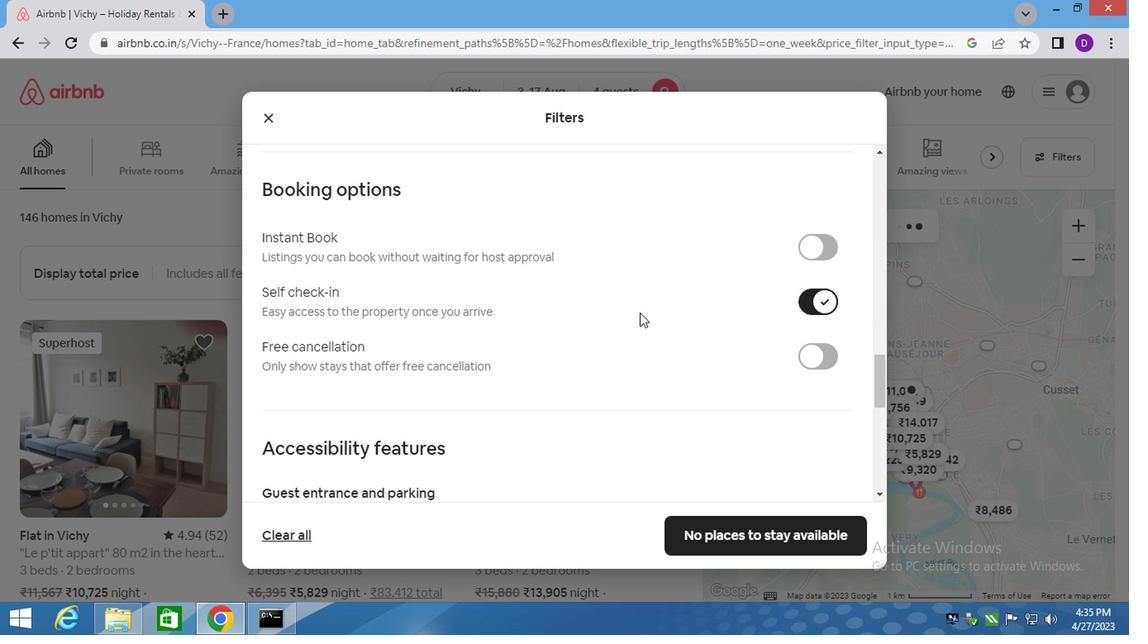 
Action: Mouse scrolled (615, 324) with delta (0, 0)
Screenshot: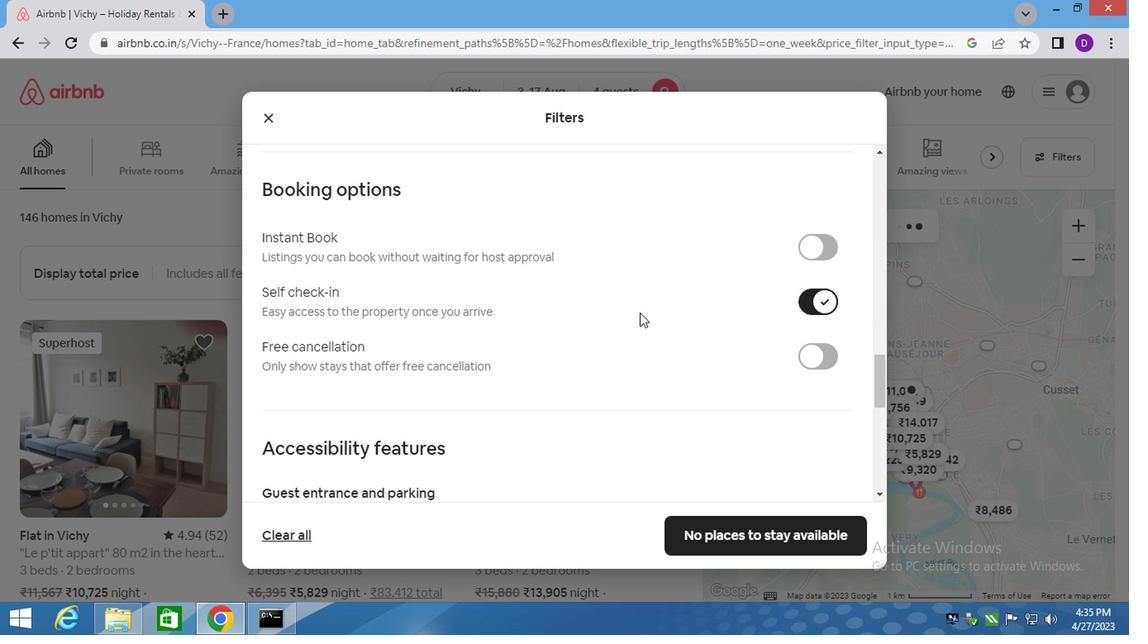 
Action: Mouse scrolled (611, 326) with delta (0, 0)
Screenshot: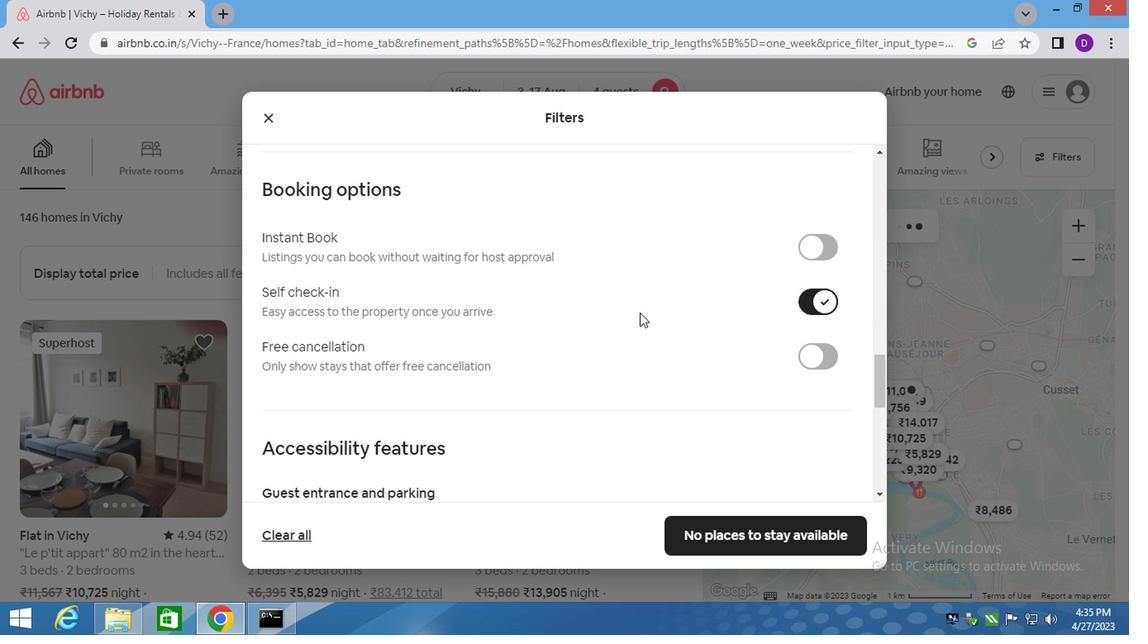 
Action: Mouse moved to (607, 328)
Screenshot: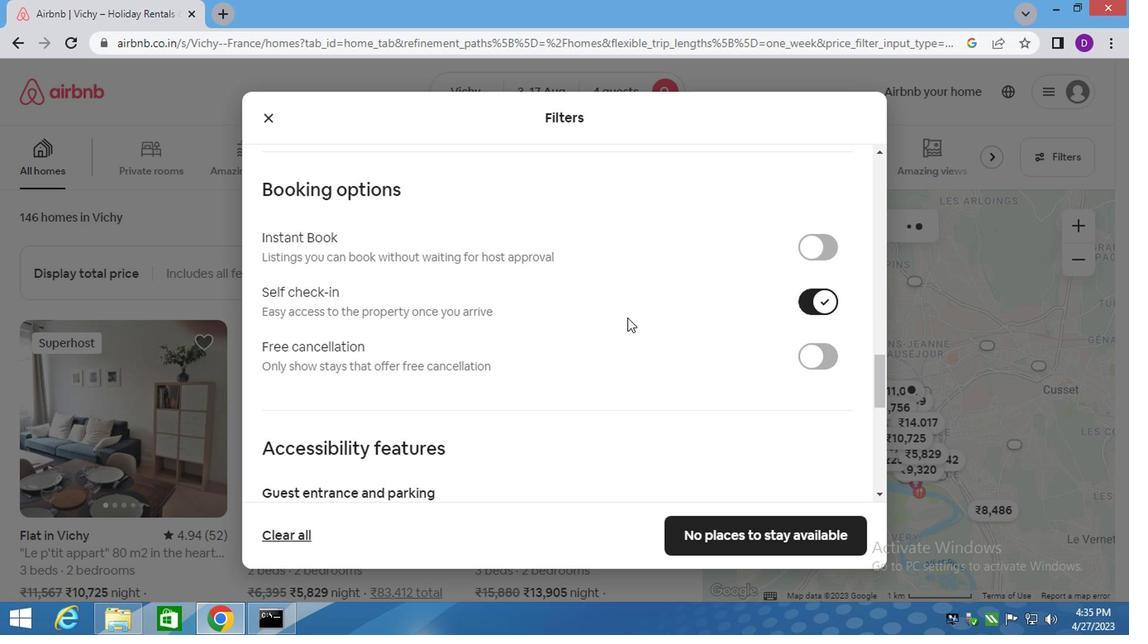 
Action: Mouse scrolled (607, 328) with delta (0, 0)
Screenshot: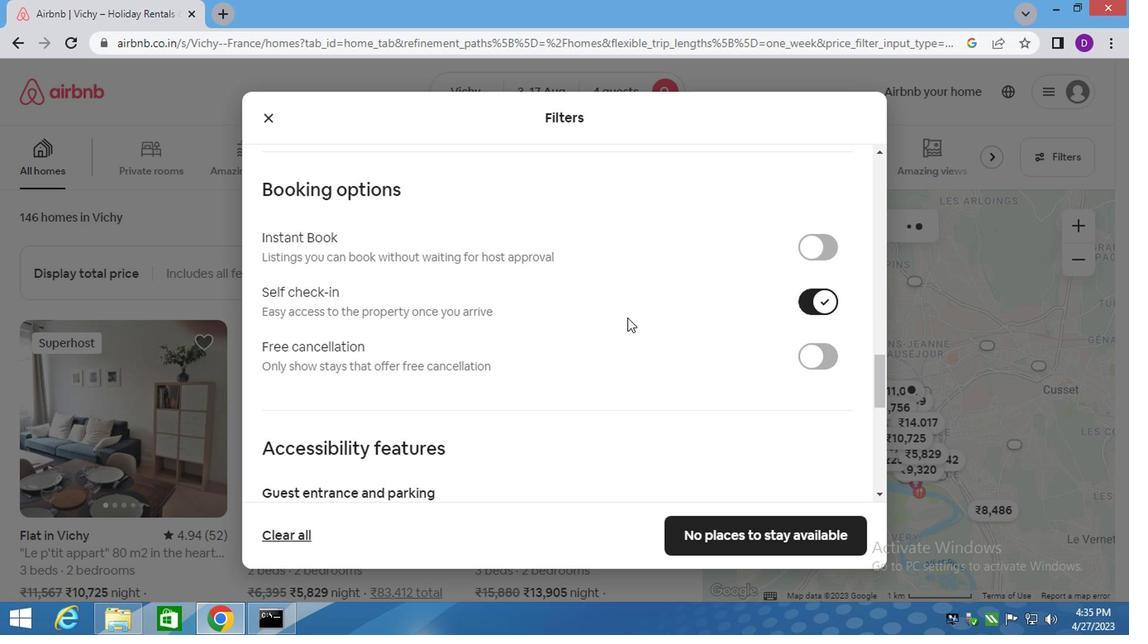 
Action: Mouse moved to (581, 335)
Screenshot: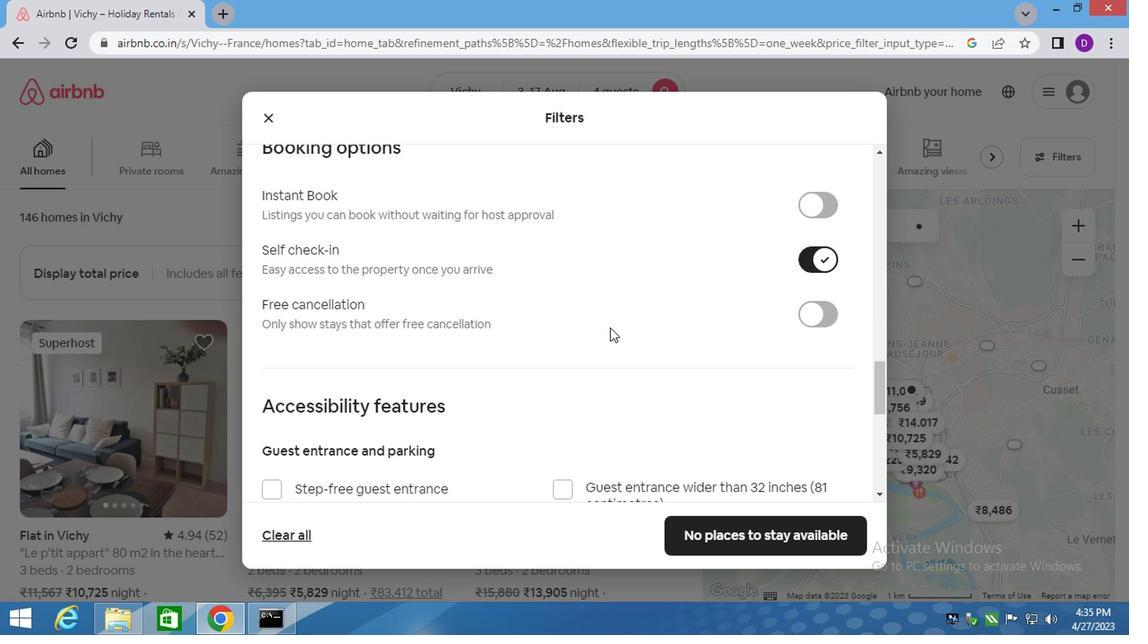 
Action: Mouse scrolled (601, 330) with delta (0, 0)
Screenshot: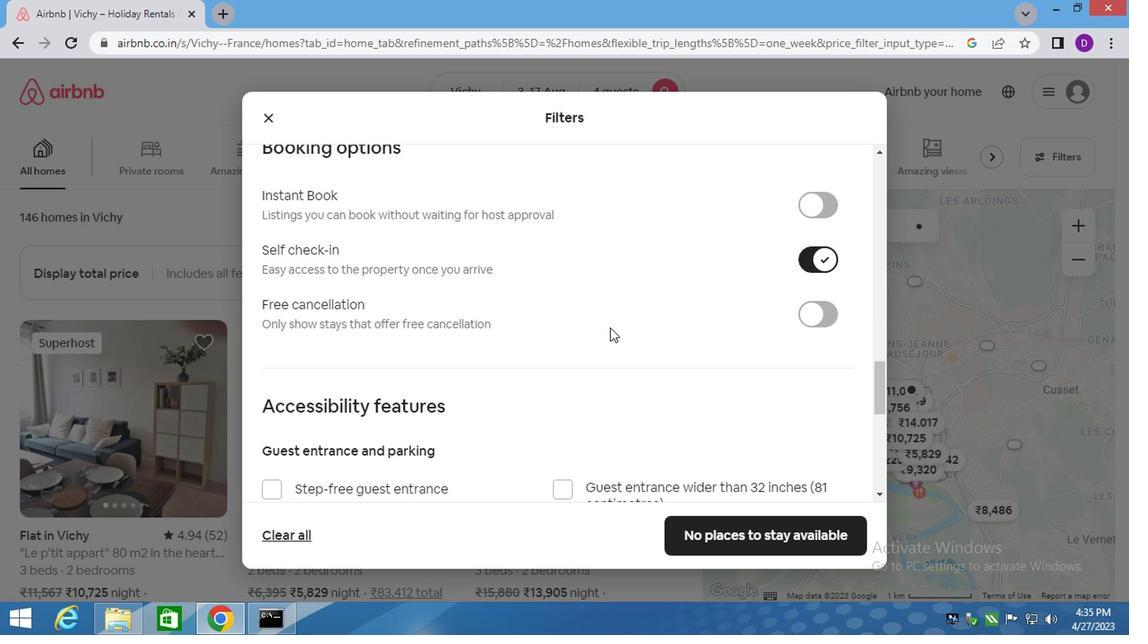 
Action: Mouse moved to (399, 351)
Screenshot: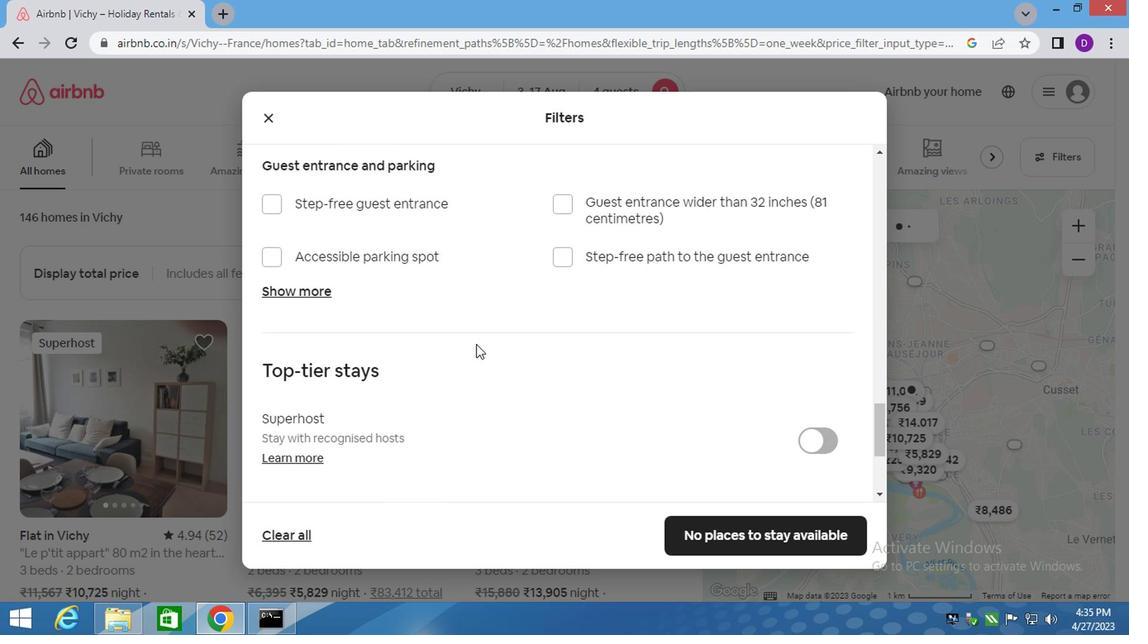 
Action: Mouse scrolled (399, 350) with delta (0, -1)
Screenshot: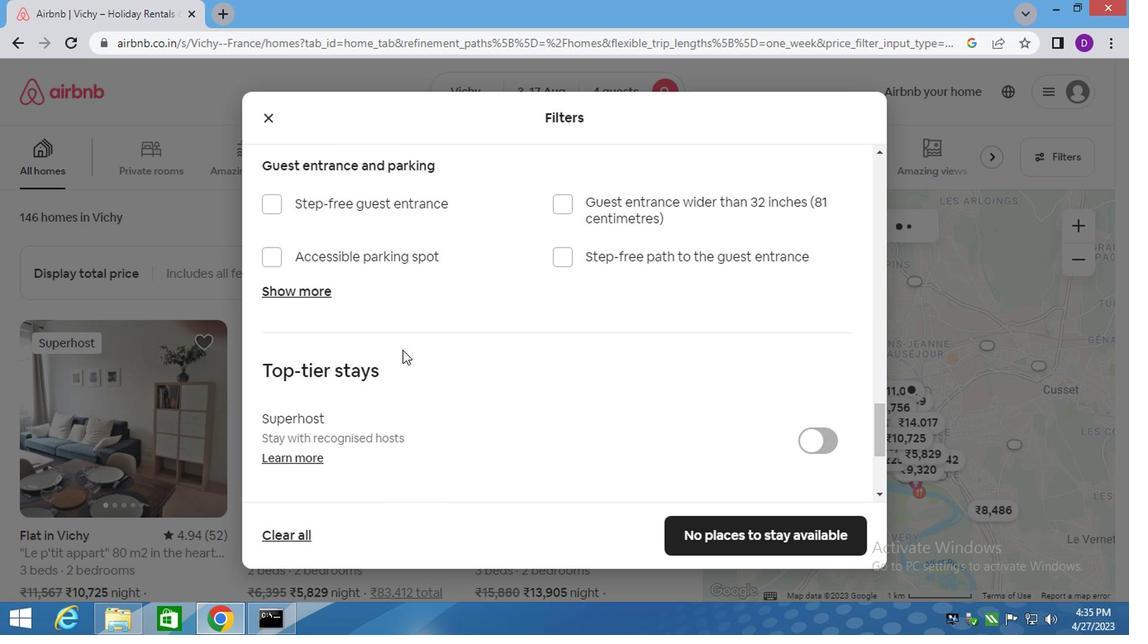 
Action: Mouse scrolled (399, 350) with delta (0, -1)
Screenshot: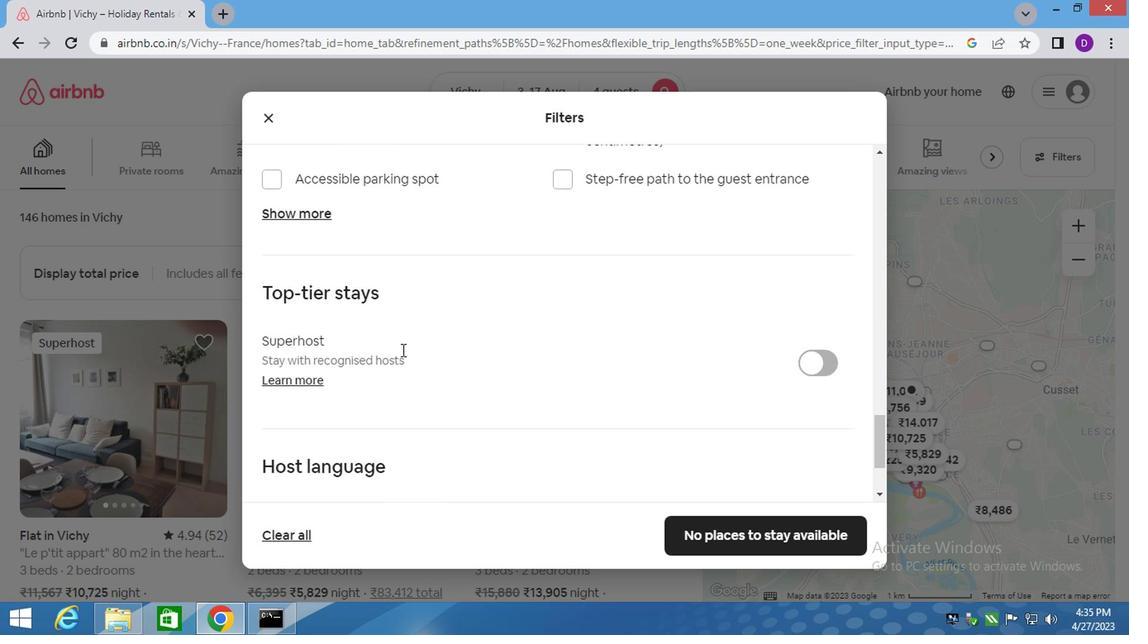 
Action: Mouse moved to (398, 351)
Screenshot: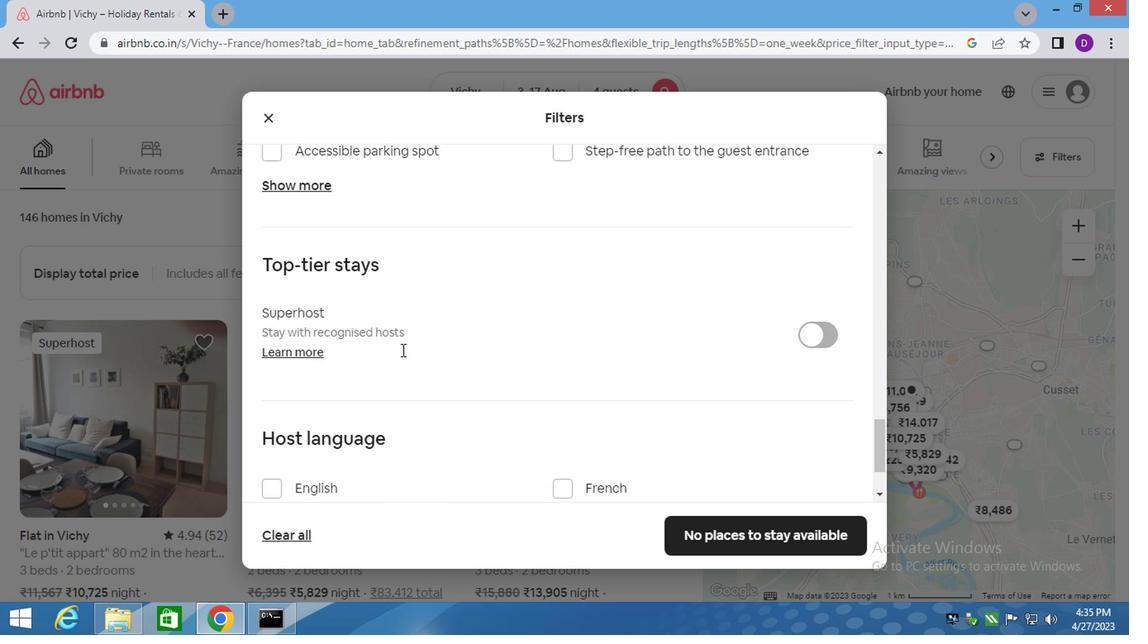 
Action: Mouse scrolled (399, 350) with delta (0, -1)
Screenshot: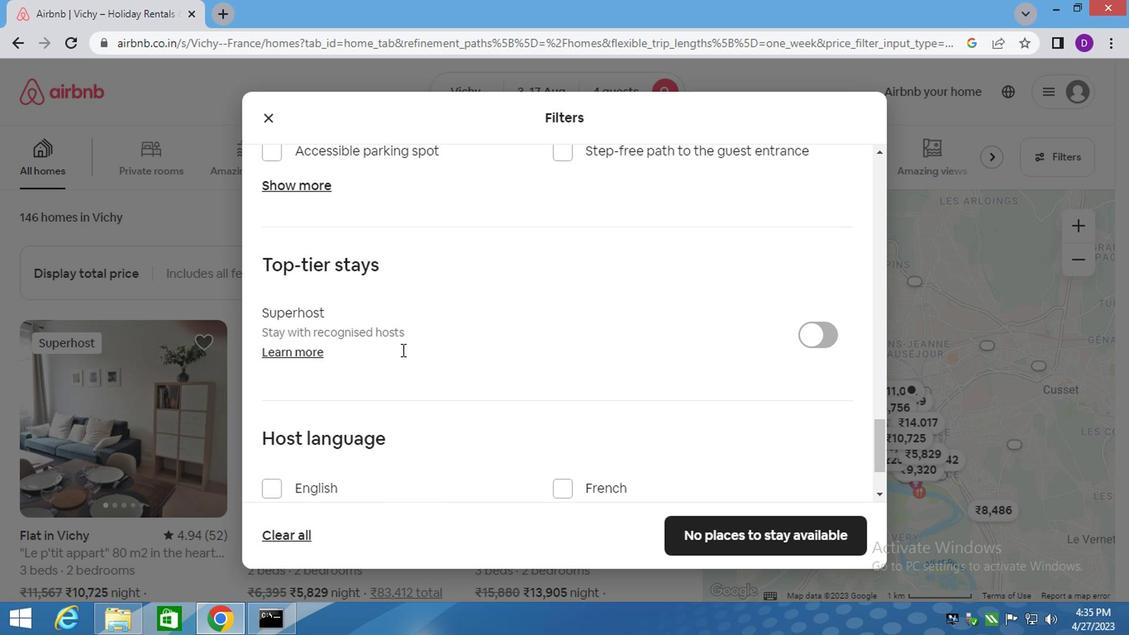 
Action: Mouse moved to (294, 384)
Screenshot: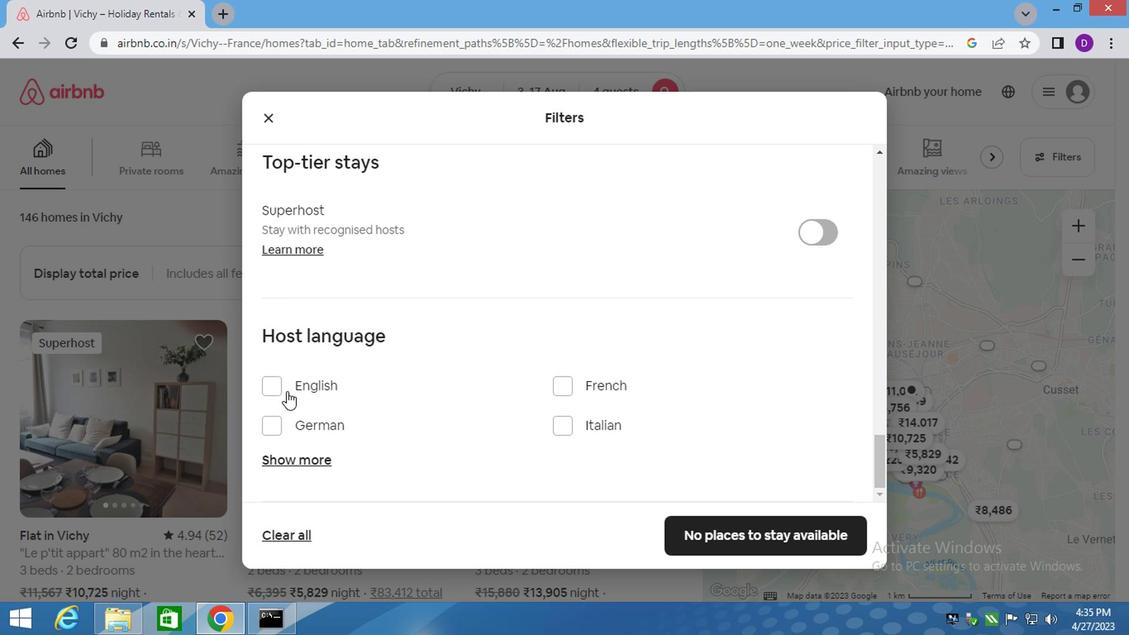
Action: Mouse pressed left at (294, 384)
Screenshot: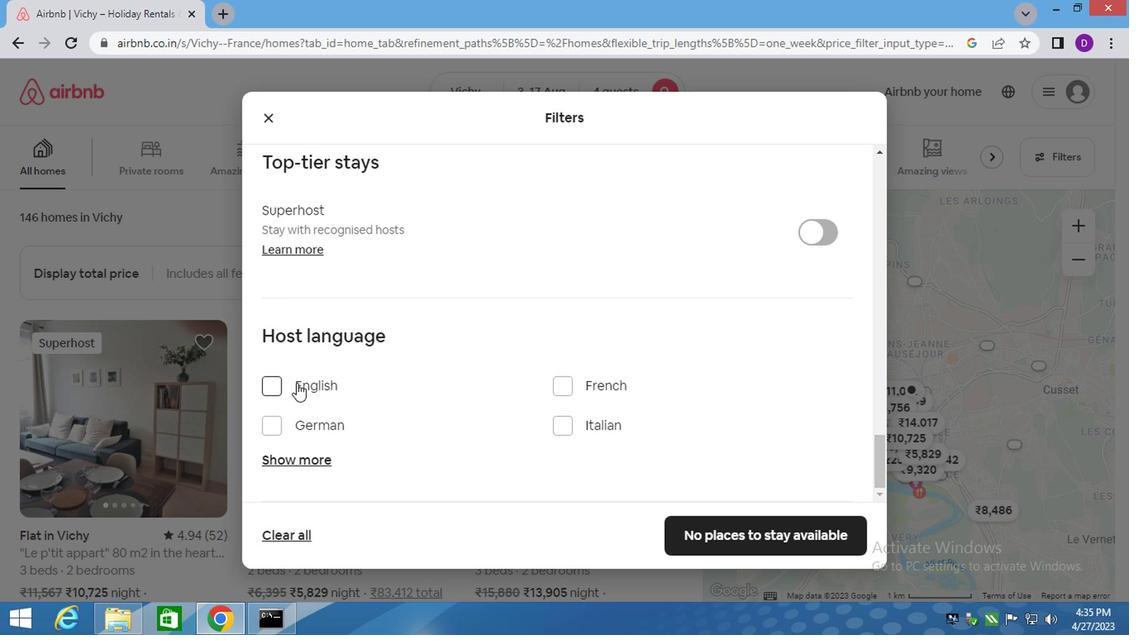 
Action: Mouse moved to (745, 532)
Screenshot: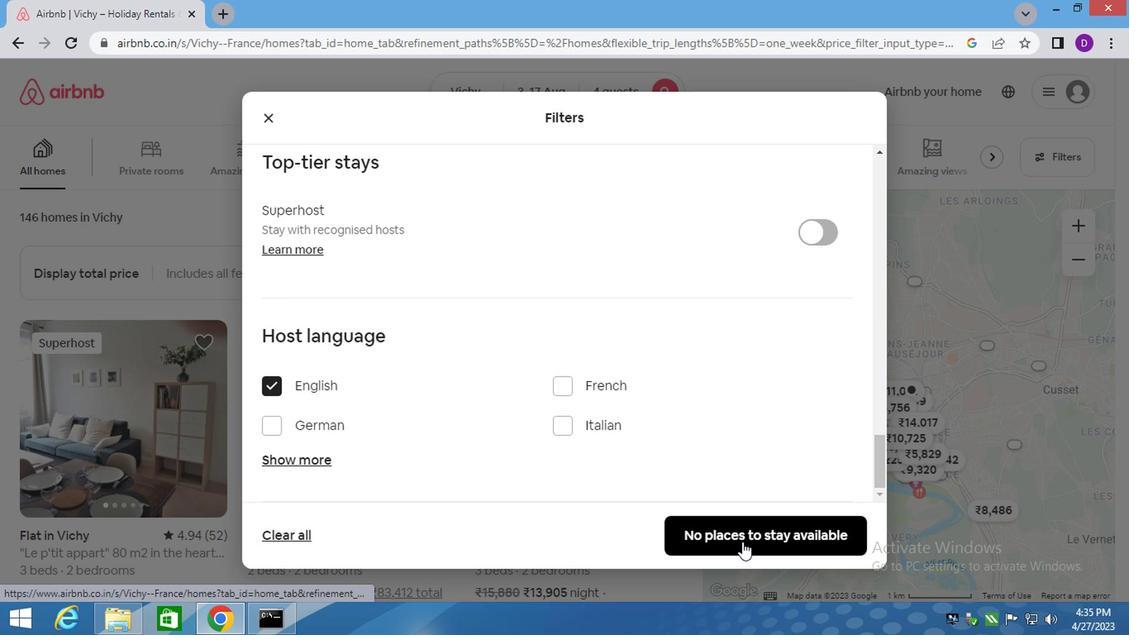 
Action: Mouse pressed left at (745, 532)
Screenshot: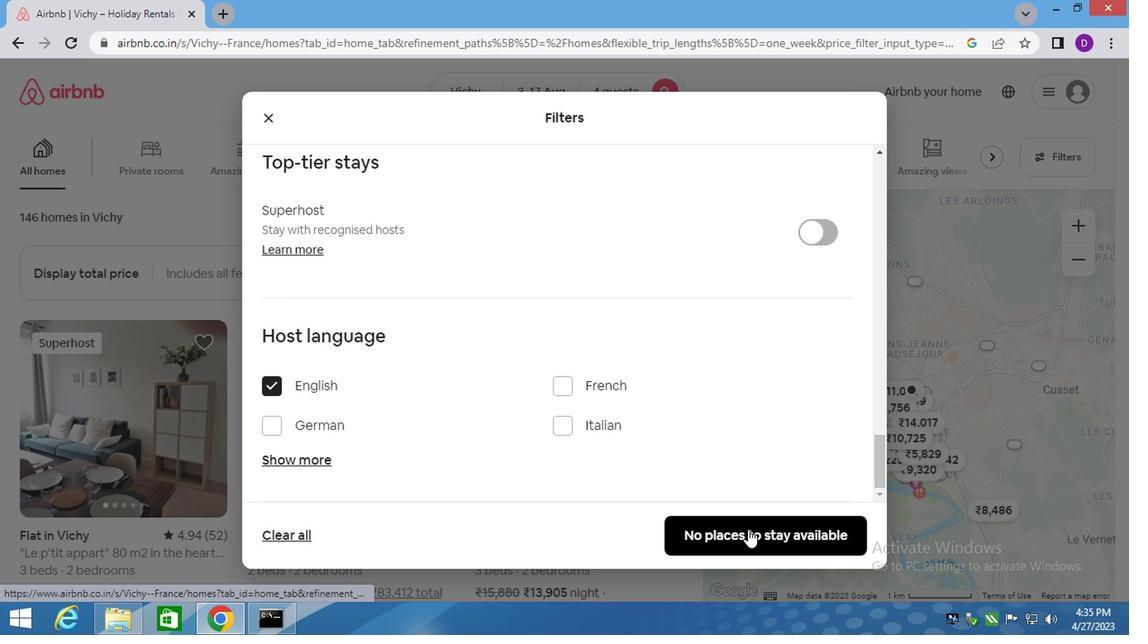 
Action: Mouse moved to (742, 531)
Screenshot: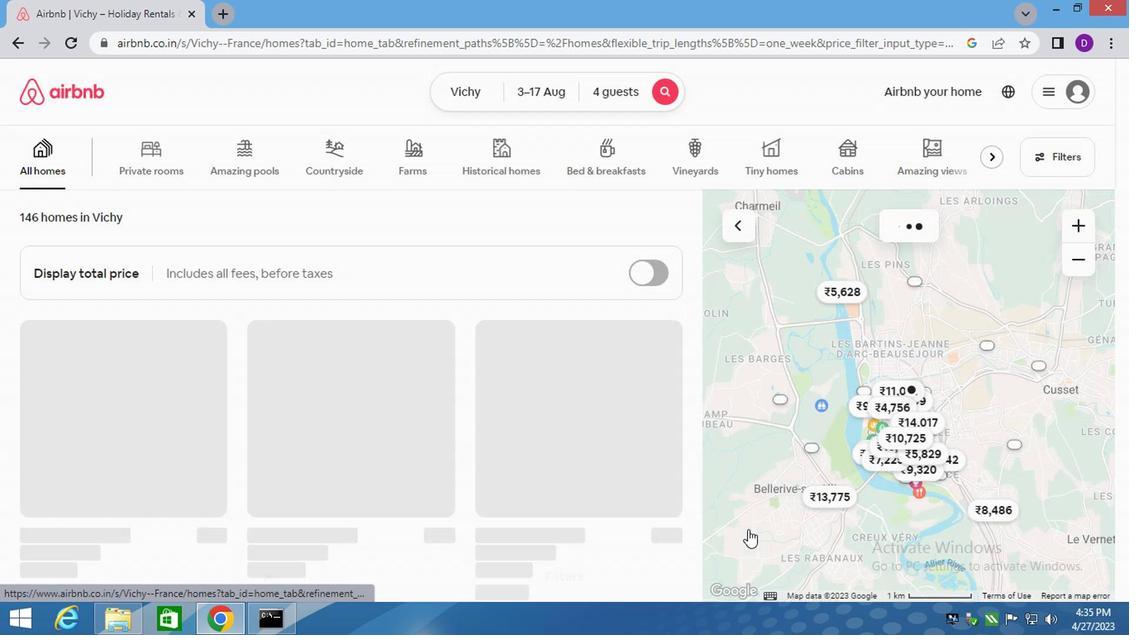 
